Task: Find connections with filter location Brunswick with filter topic #linkedintrainer with filter profile language German with filter current company RedBus with filter school K.Ramakrishnan College of Technology with filter industry Theater Companies with filter service category Translation with filter keywords title President
Action: Mouse moved to (215, 292)
Screenshot: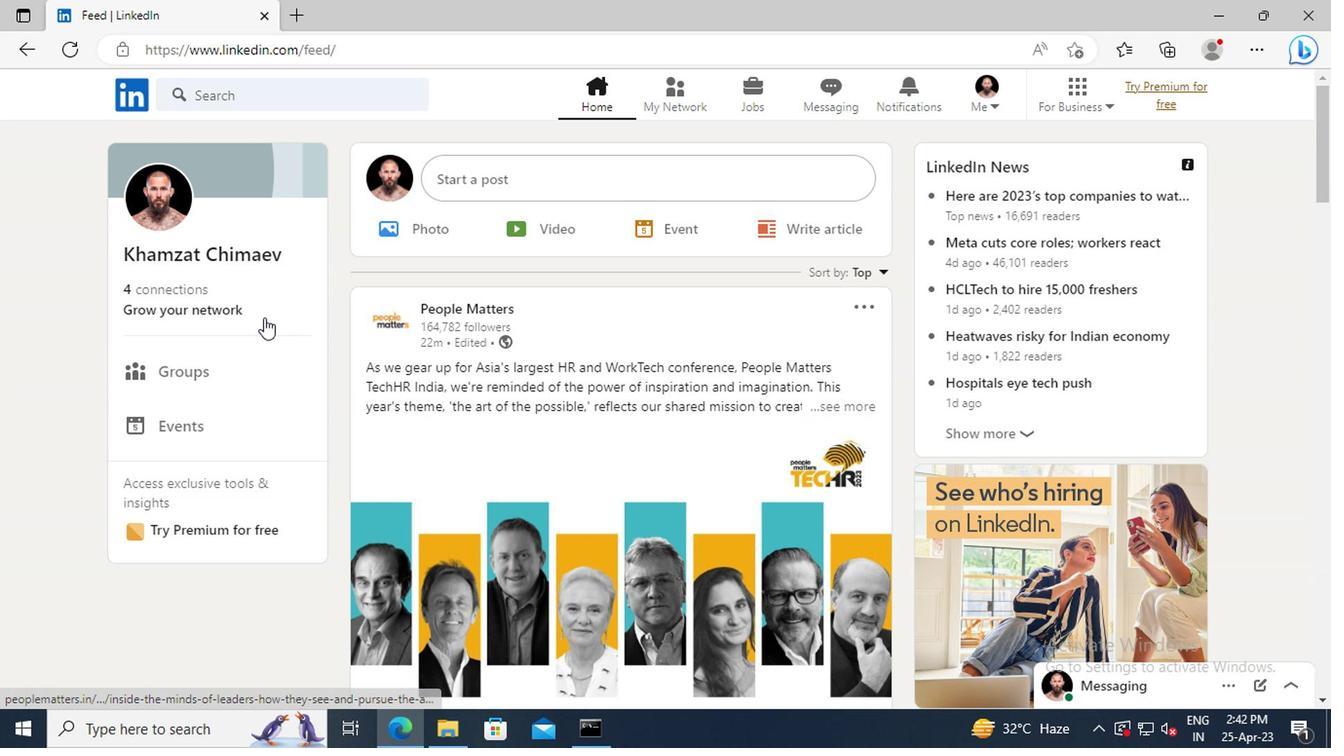 
Action: Mouse pressed left at (215, 292)
Screenshot: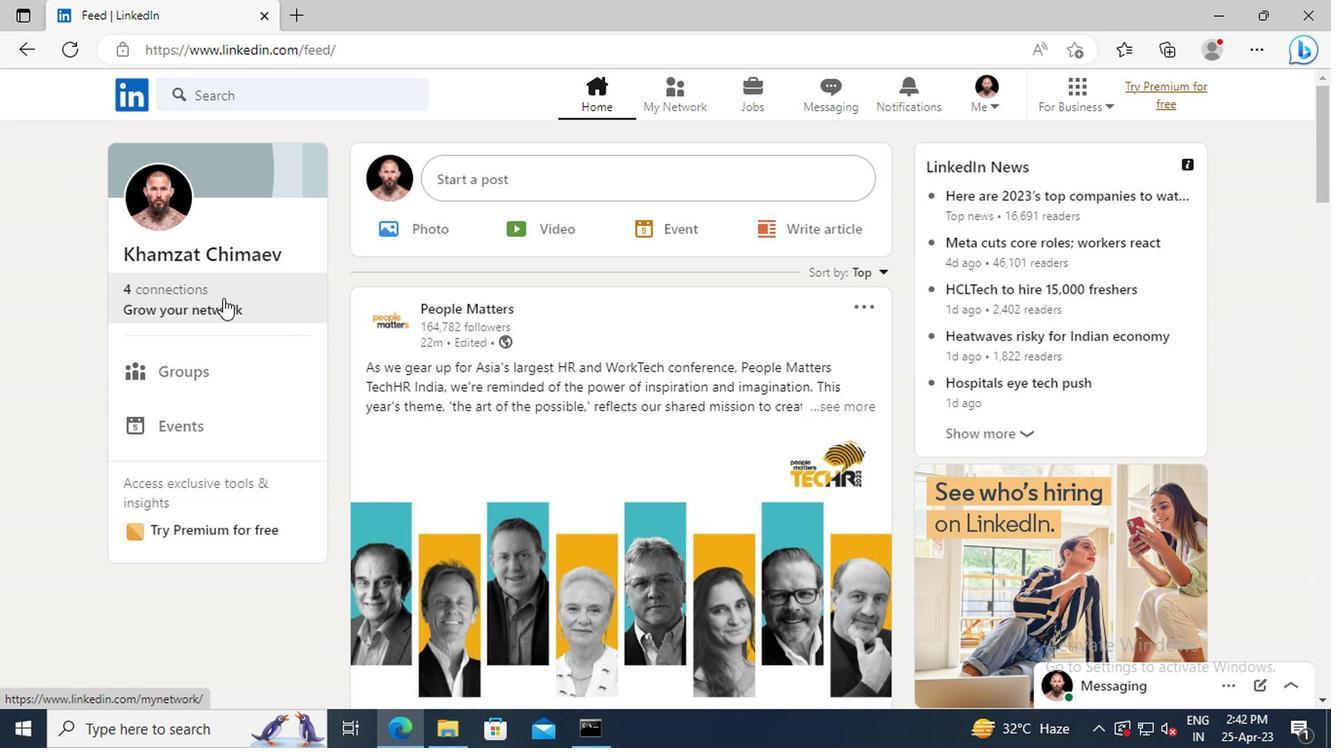 
Action: Mouse moved to (247, 206)
Screenshot: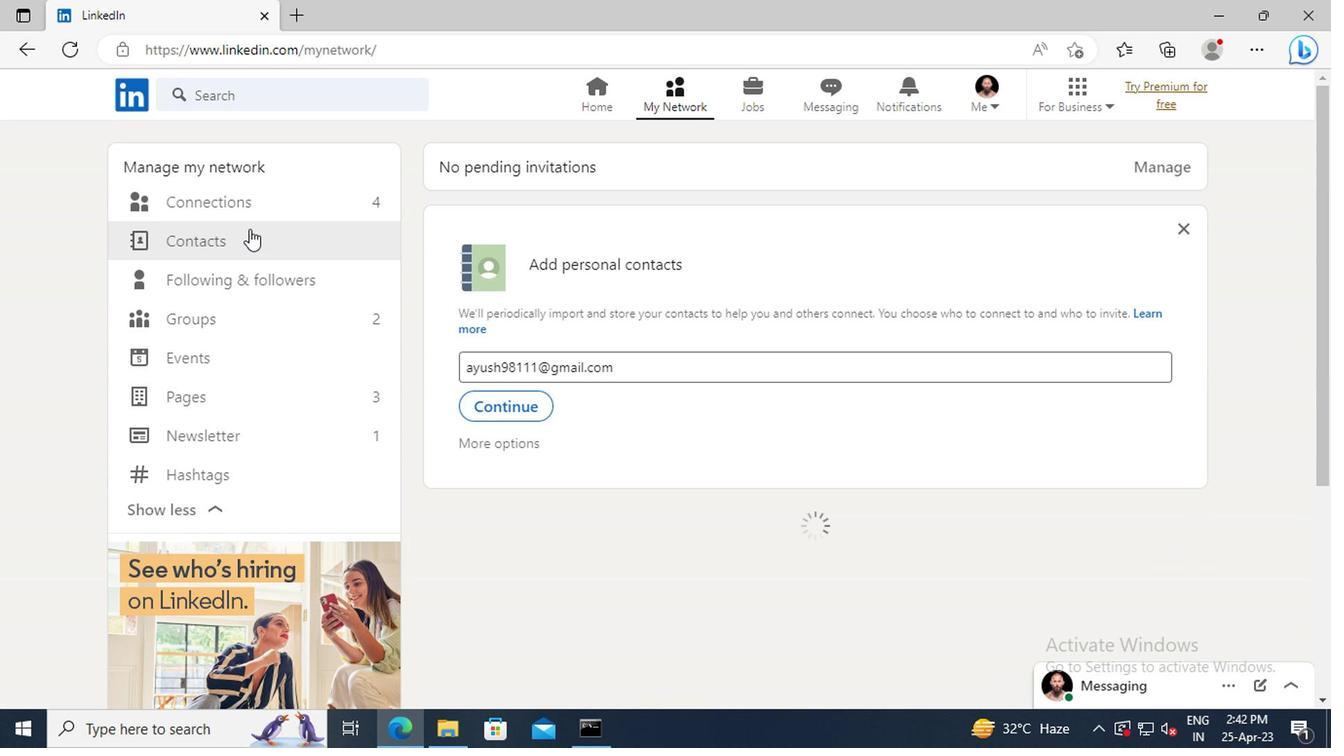 
Action: Mouse pressed left at (247, 206)
Screenshot: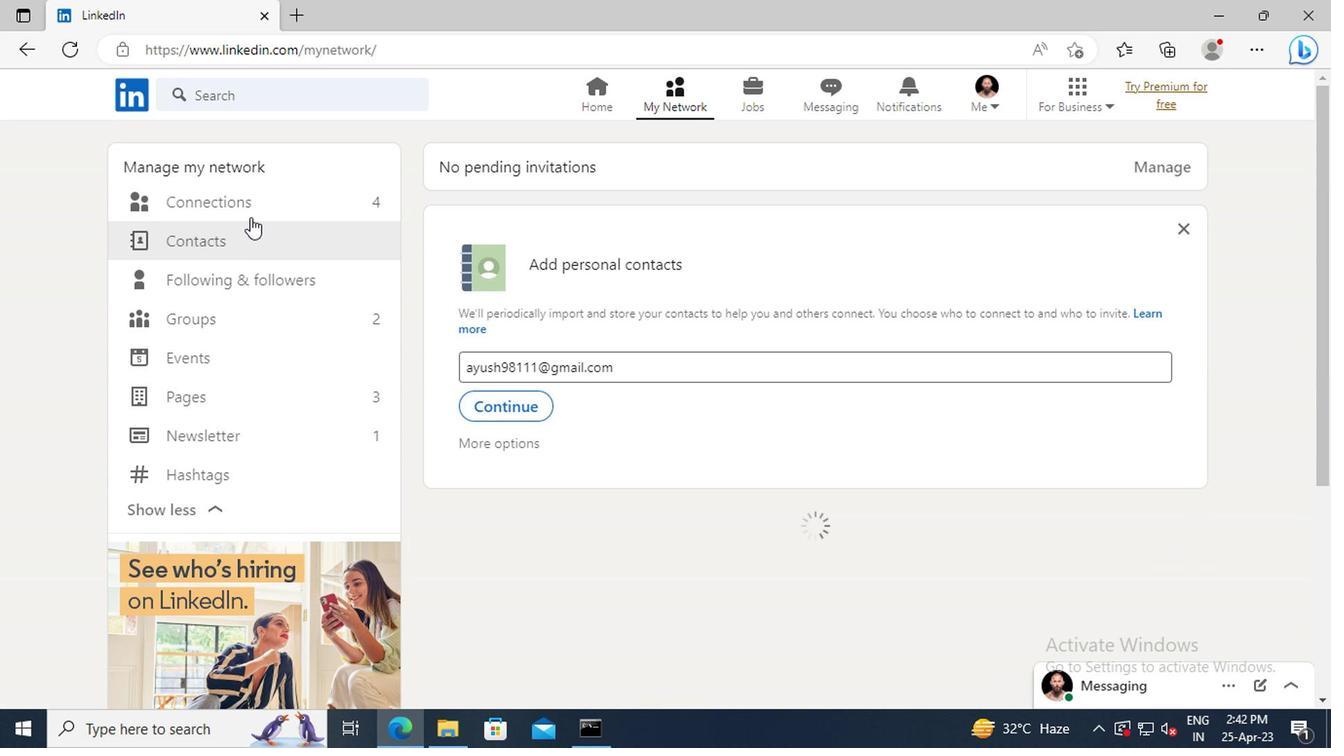 
Action: Mouse moved to (771, 203)
Screenshot: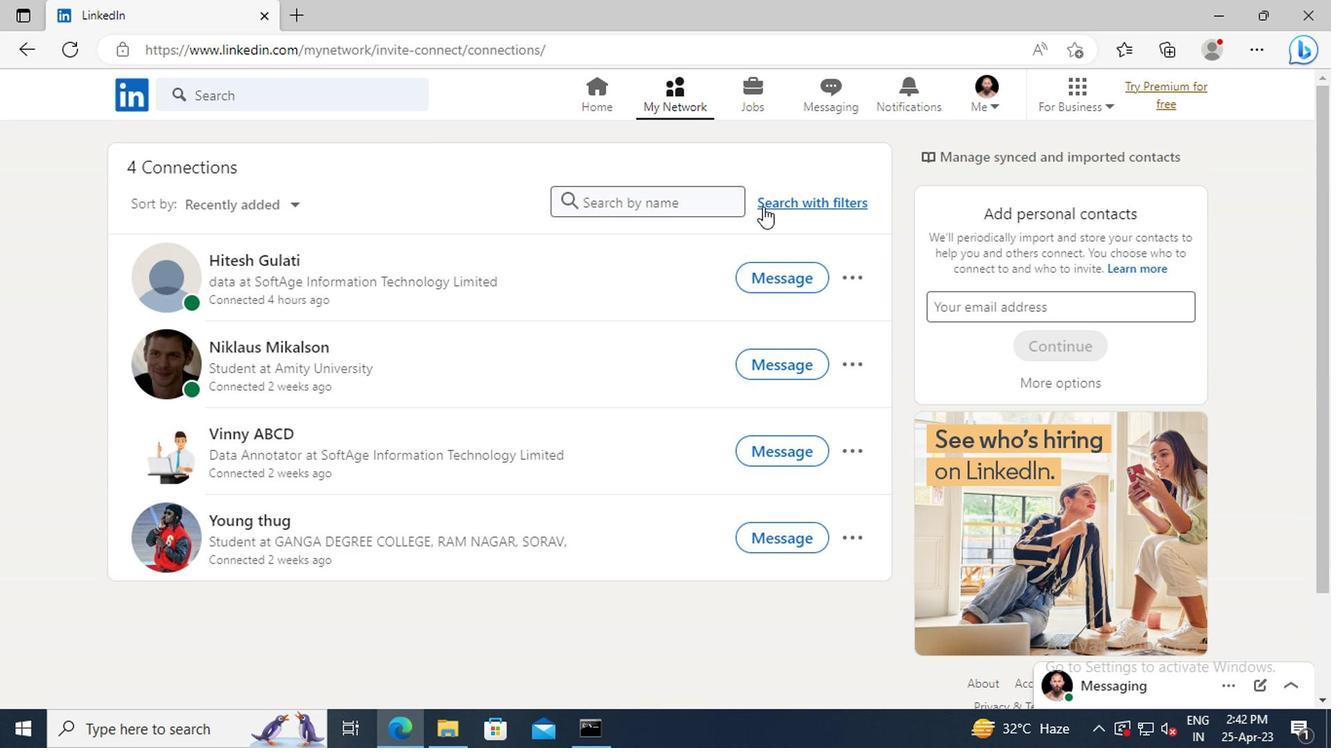 
Action: Mouse pressed left at (771, 203)
Screenshot: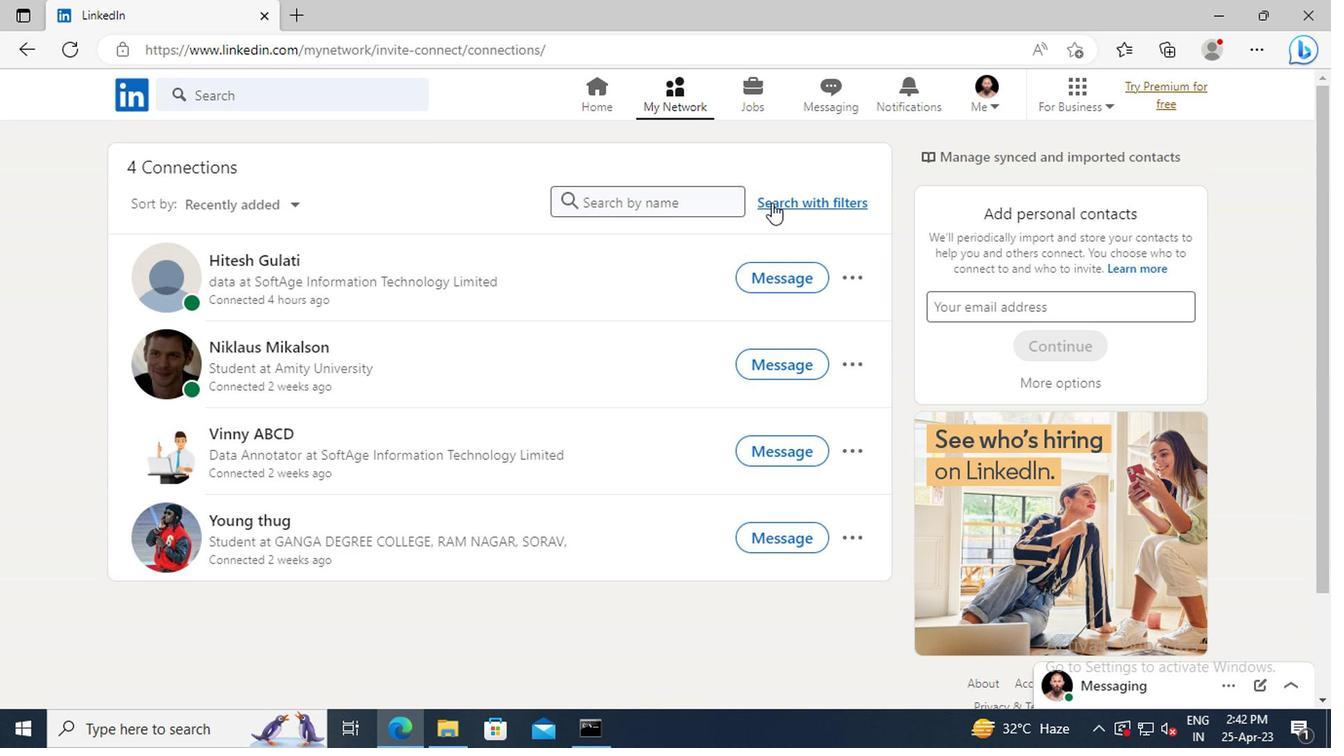 
Action: Mouse moved to (741, 152)
Screenshot: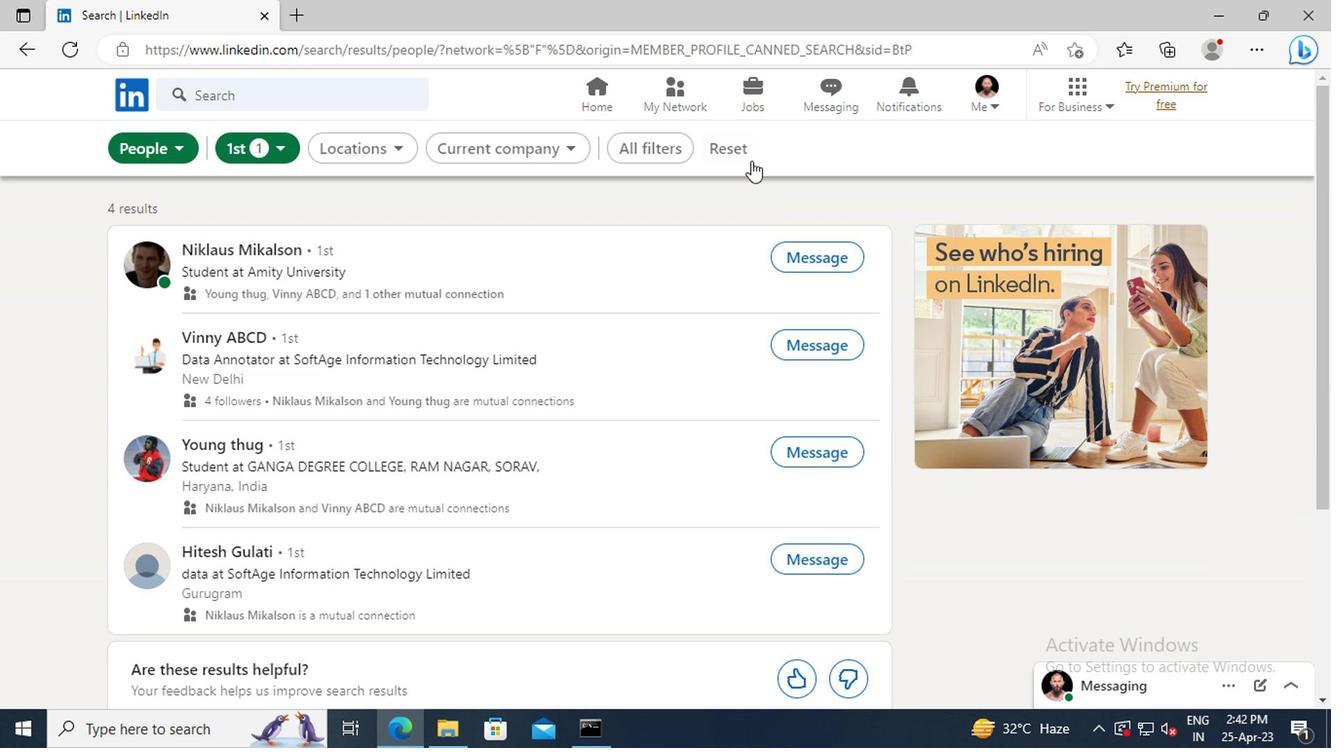 
Action: Mouse pressed left at (741, 152)
Screenshot: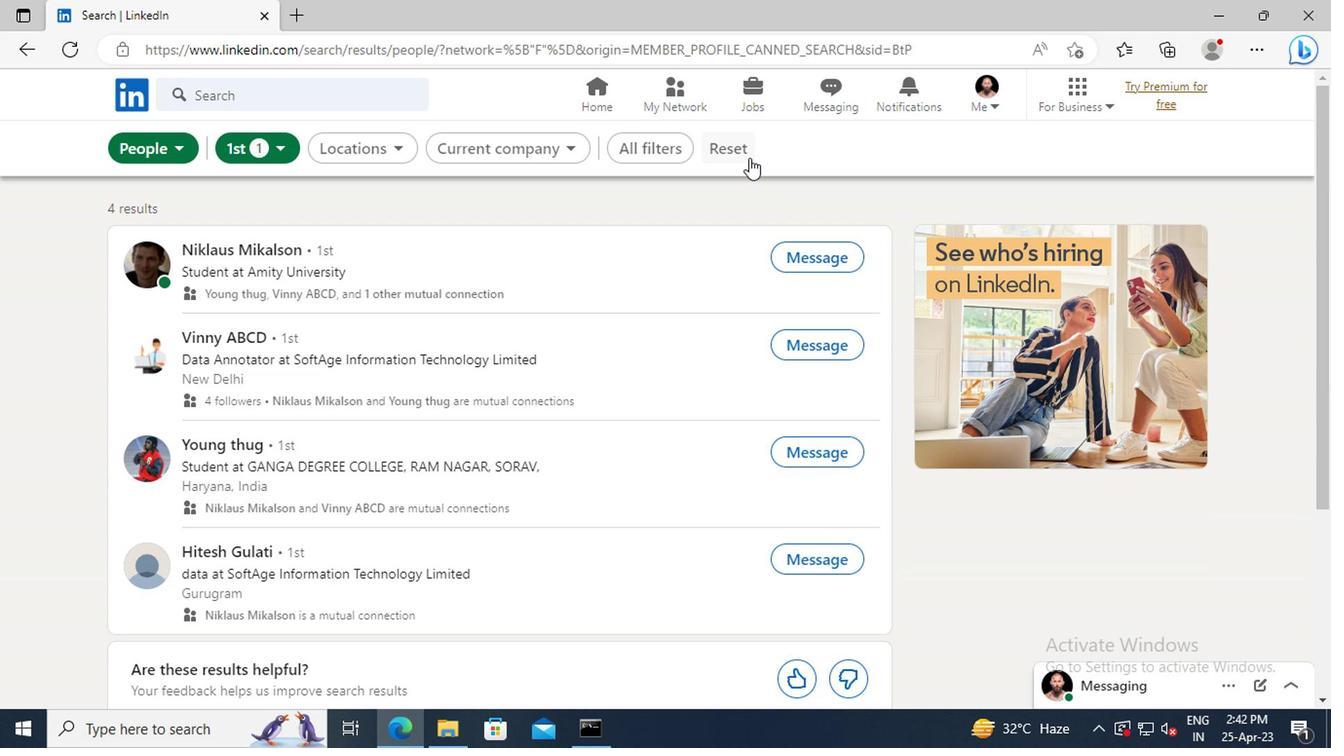 
Action: Mouse moved to (713, 153)
Screenshot: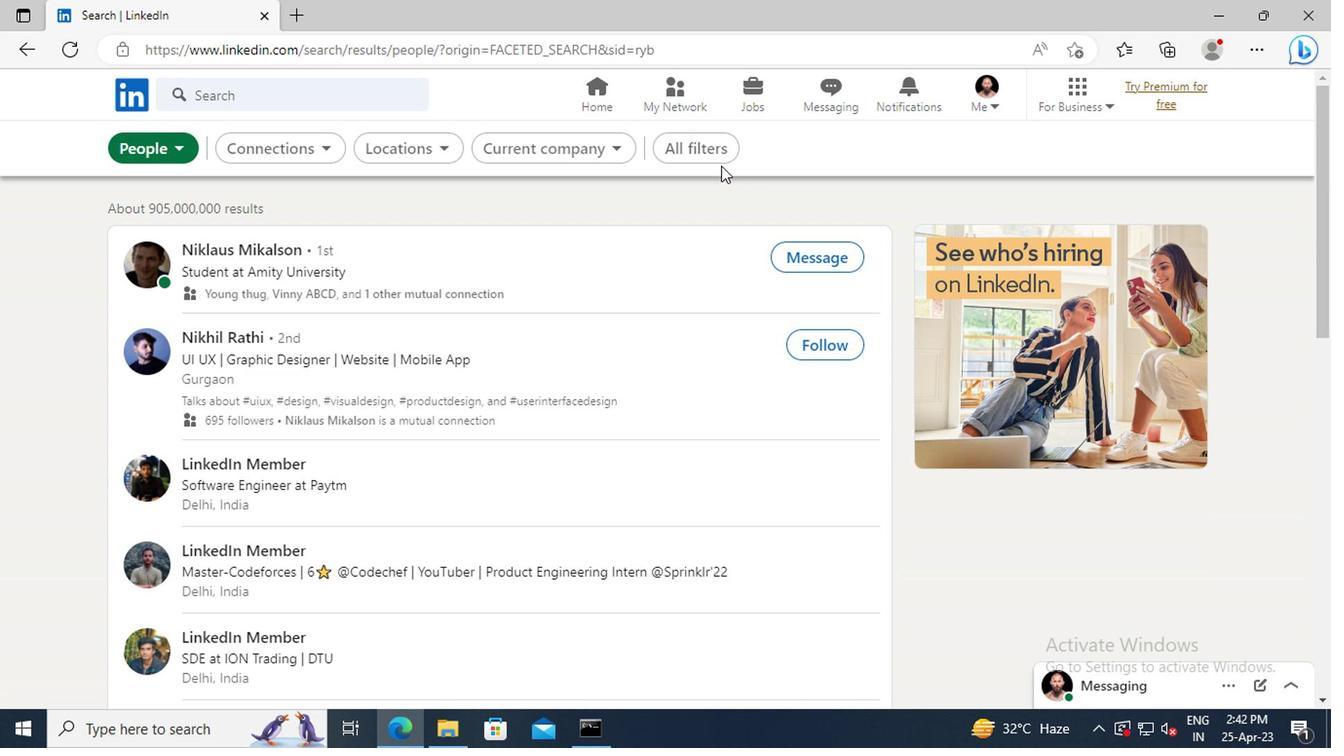 
Action: Mouse pressed left at (713, 153)
Screenshot: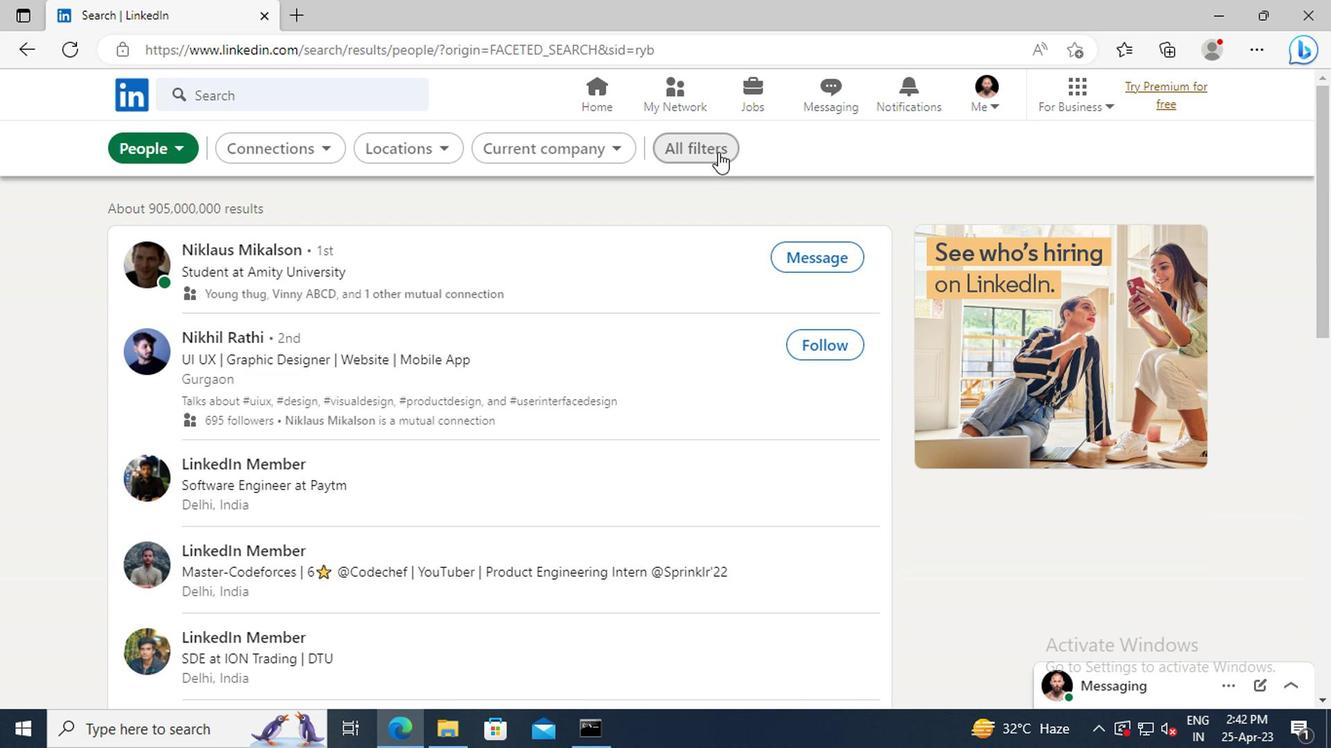 
Action: Mouse moved to (1091, 398)
Screenshot: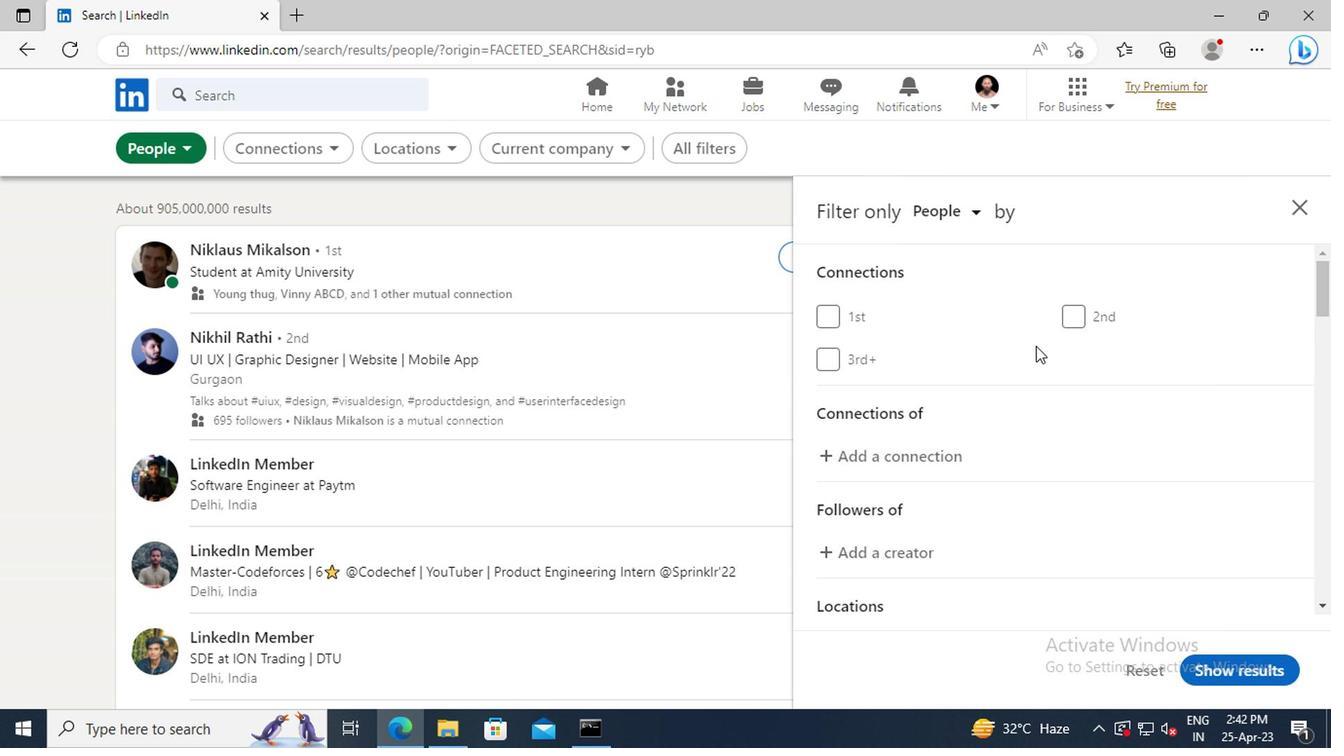 
Action: Mouse scrolled (1091, 397) with delta (0, 0)
Screenshot: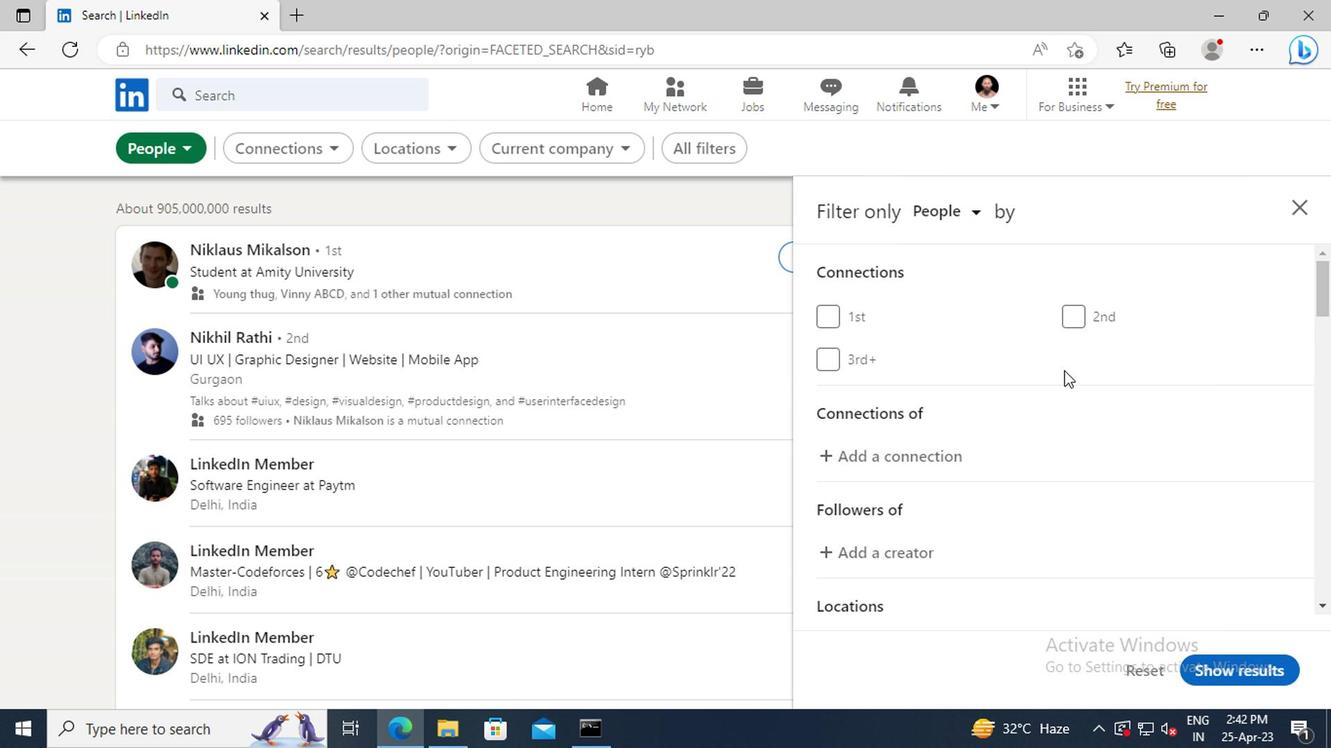 
Action: Mouse scrolled (1091, 397) with delta (0, 0)
Screenshot: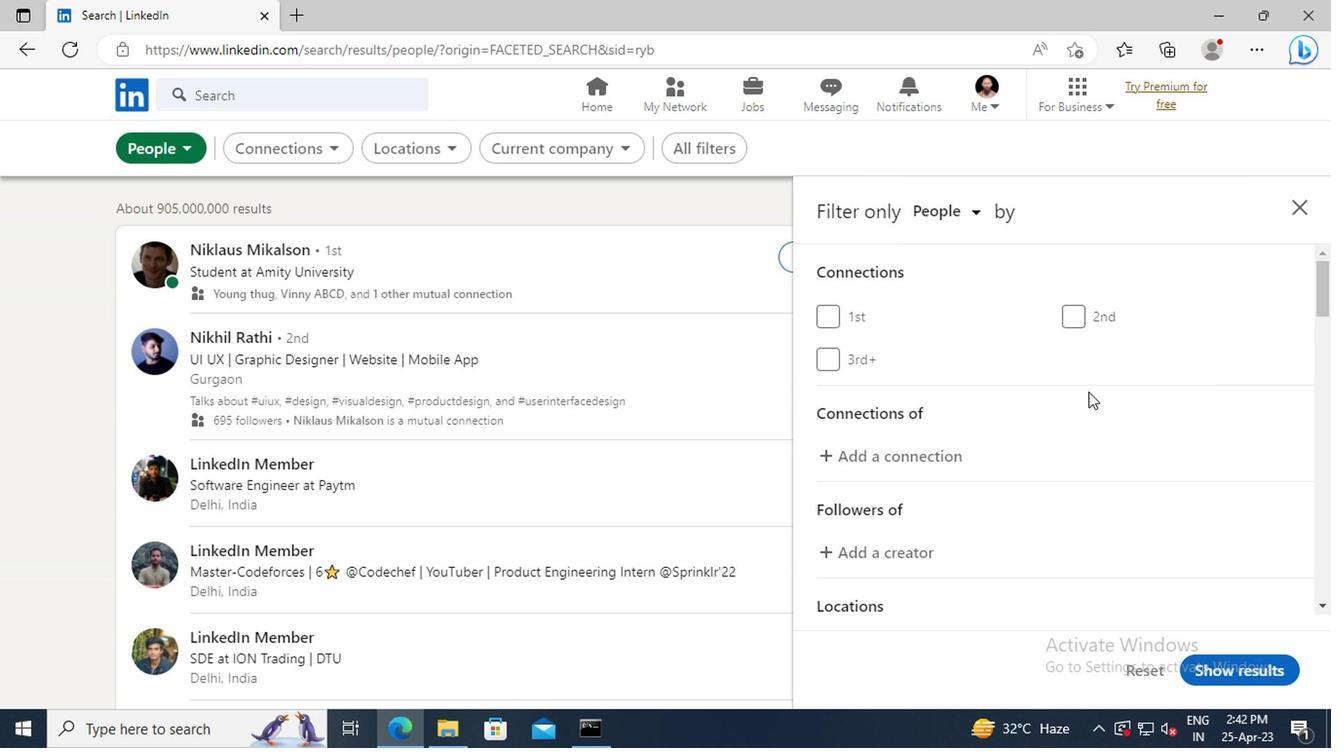 
Action: Mouse scrolled (1091, 397) with delta (0, 0)
Screenshot: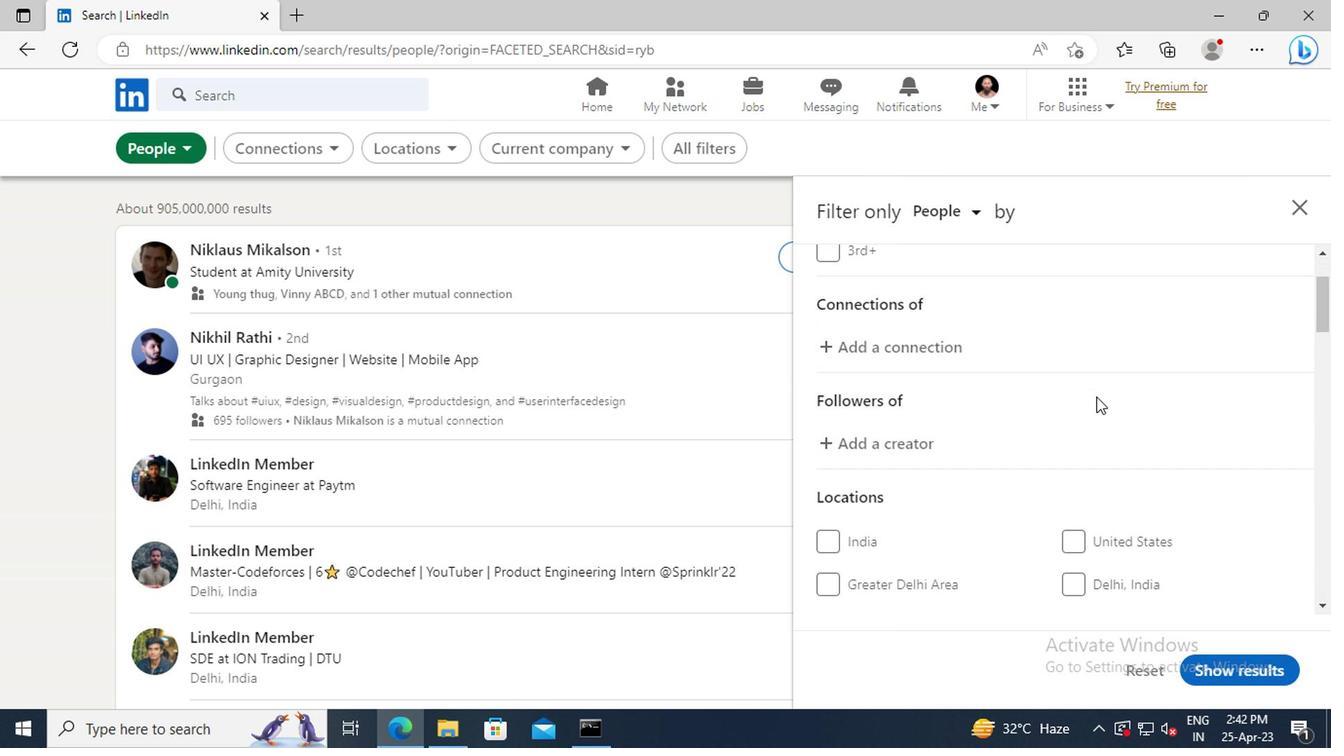
Action: Mouse moved to (1093, 401)
Screenshot: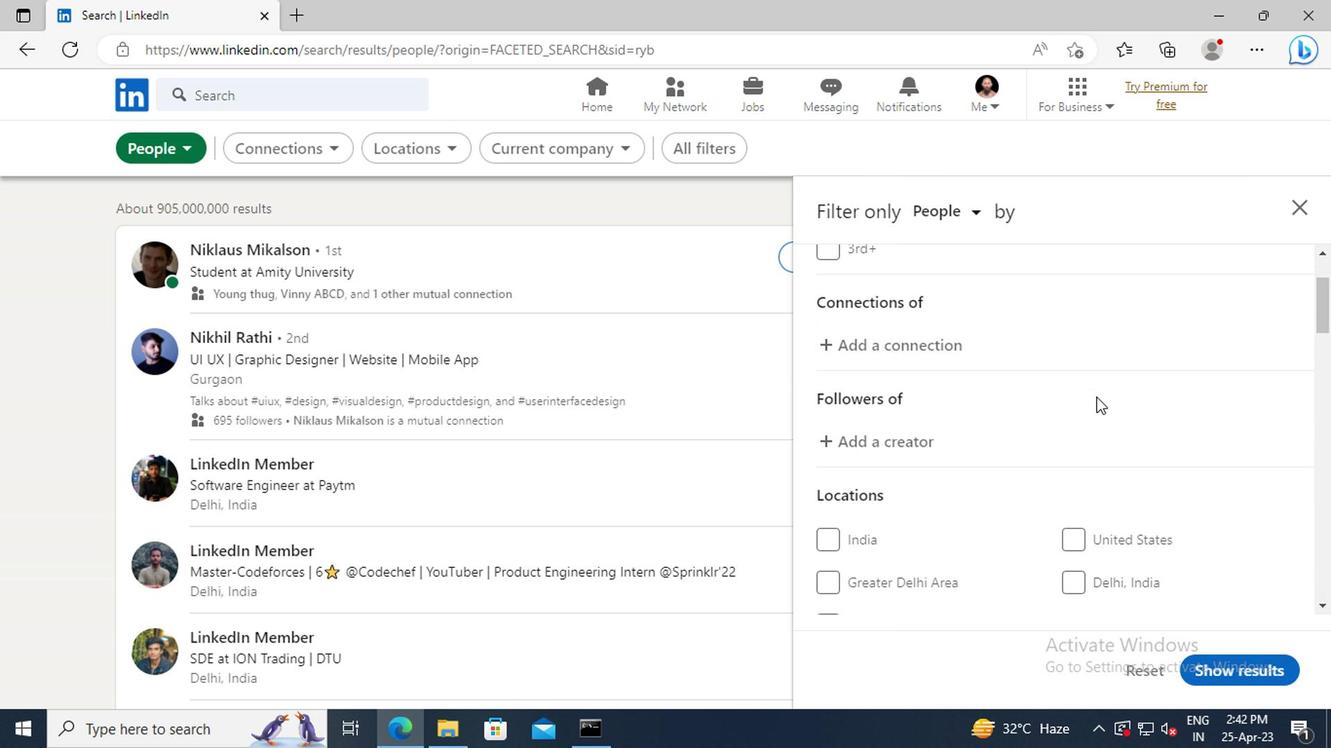 
Action: Mouse scrolled (1093, 400) with delta (0, -1)
Screenshot: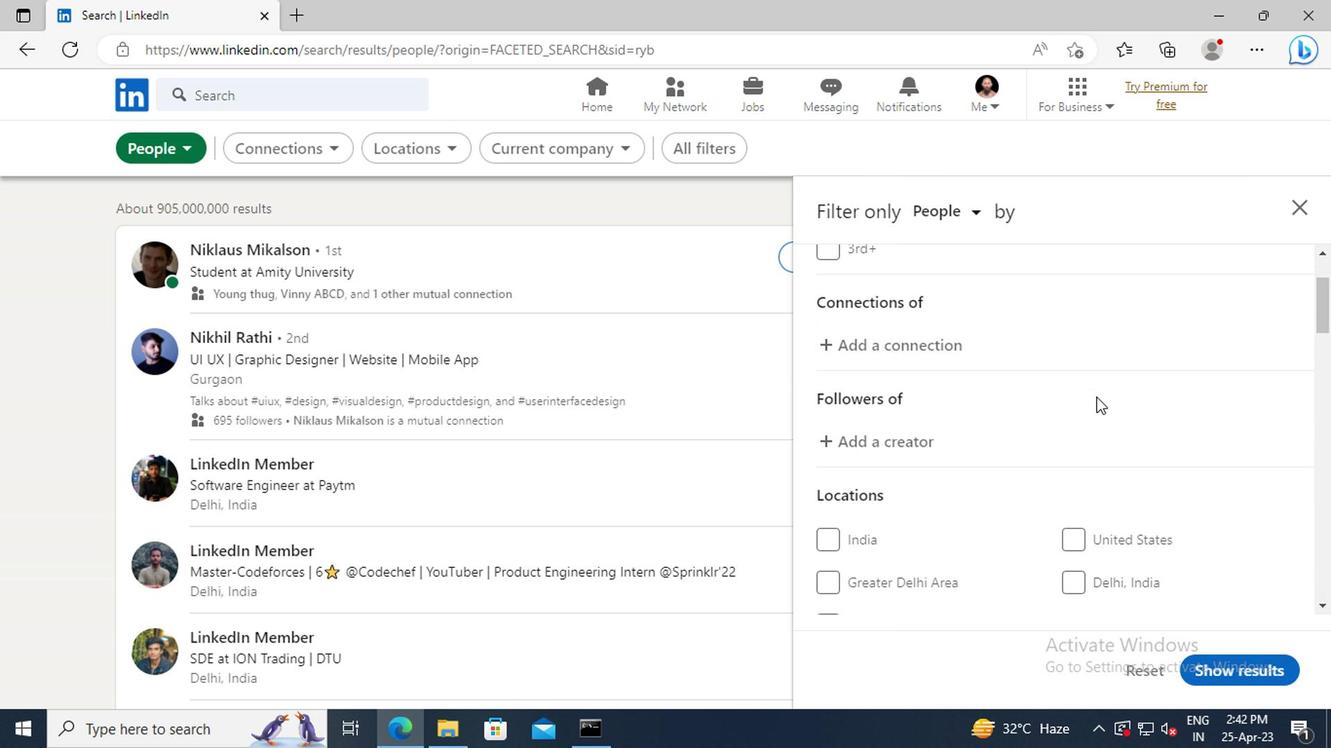 
Action: Mouse moved to (1094, 404)
Screenshot: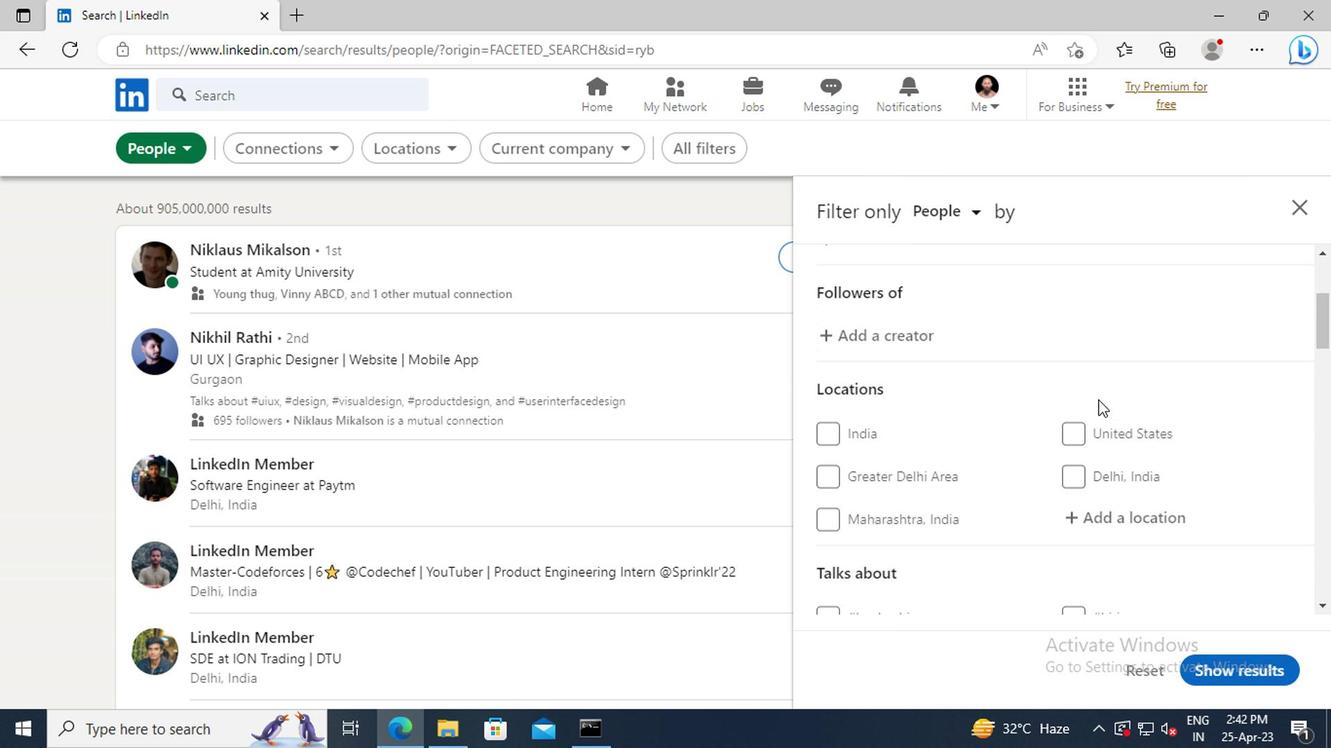 
Action: Mouse scrolled (1094, 404) with delta (0, 0)
Screenshot: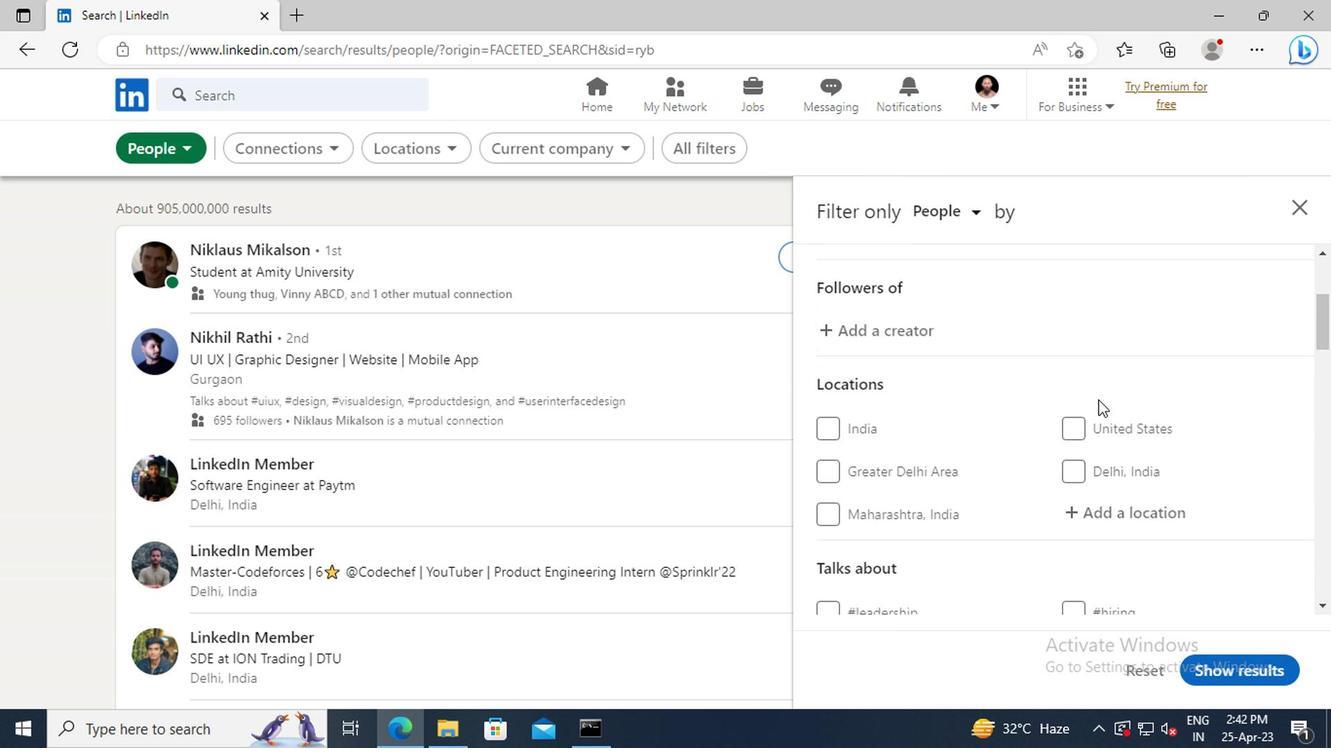 
Action: Mouse scrolled (1094, 404) with delta (0, 0)
Screenshot: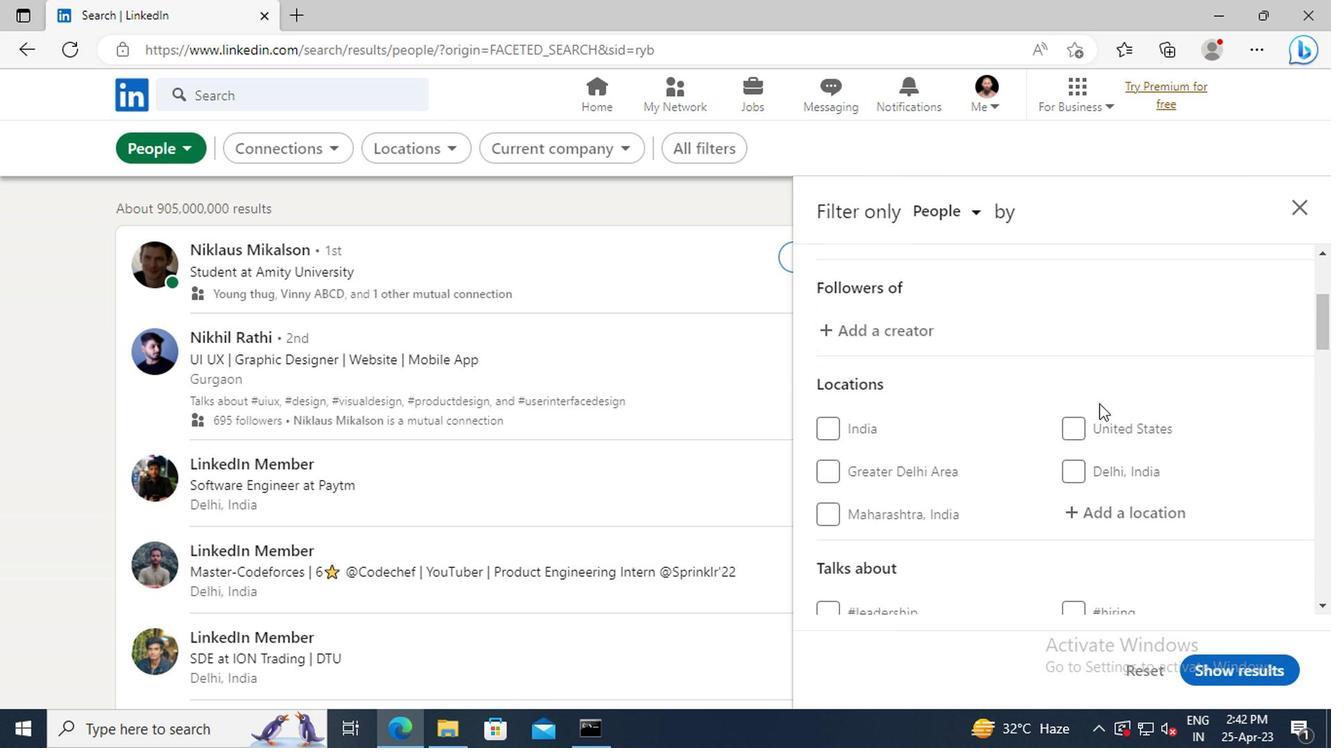 
Action: Mouse moved to (1120, 400)
Screenshot: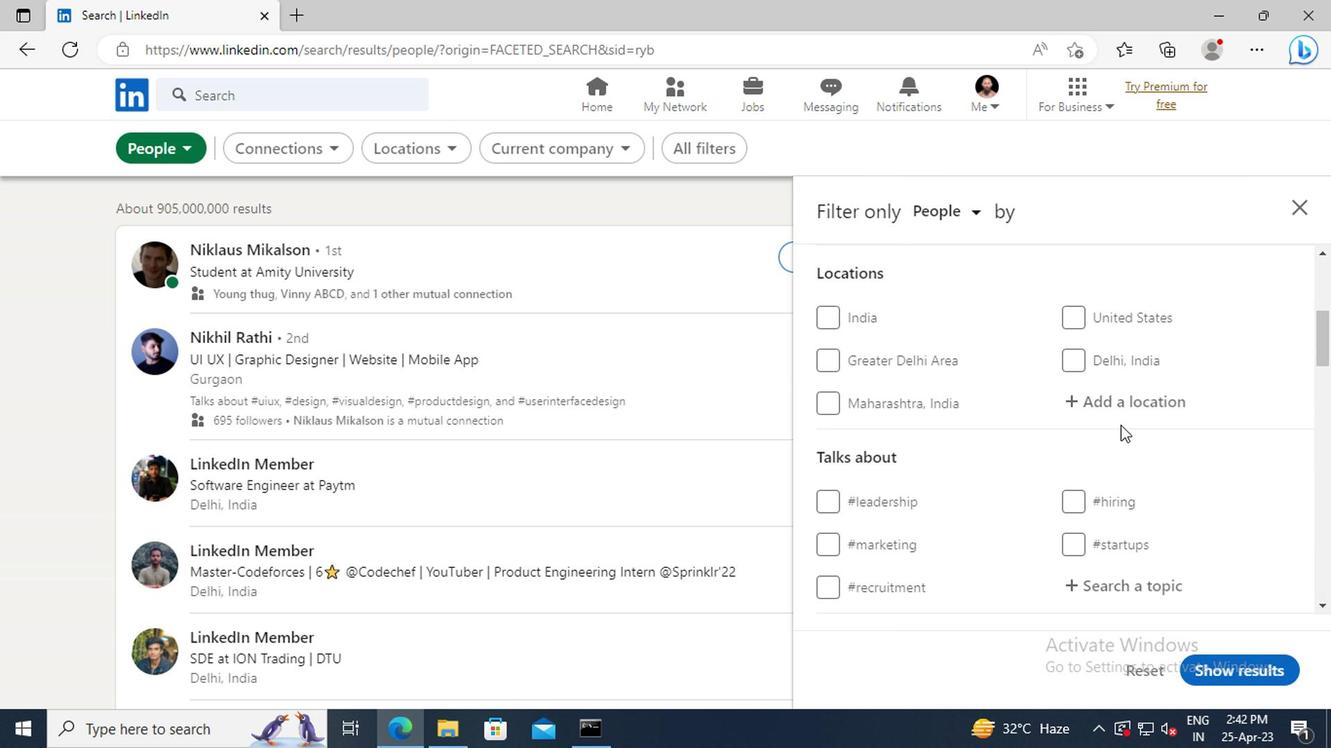 
Action: Mouse pressed left at (1120, 400)
Screenshot: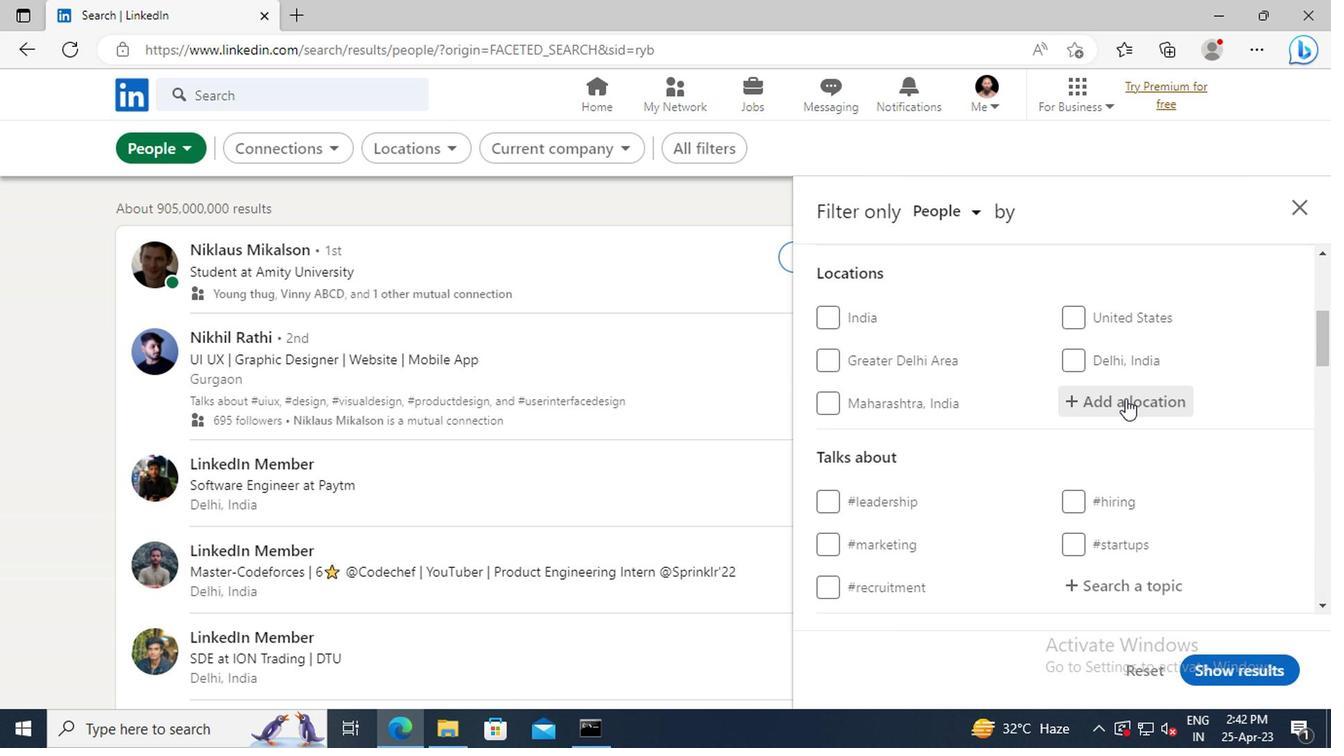 
Action: Key pressed <Key.shift>BRUNSWICK
Screenshot: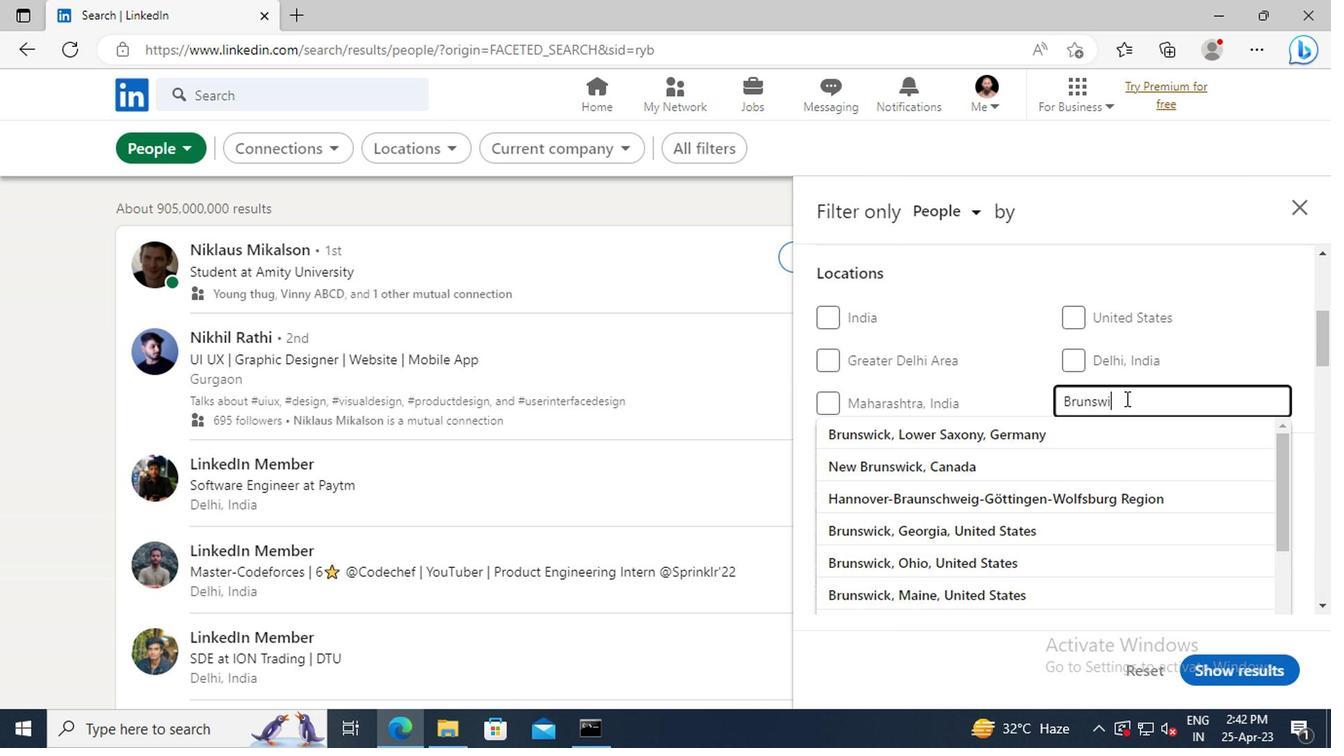 
Action: Mouse moved to (1095, 434)
Screenshot: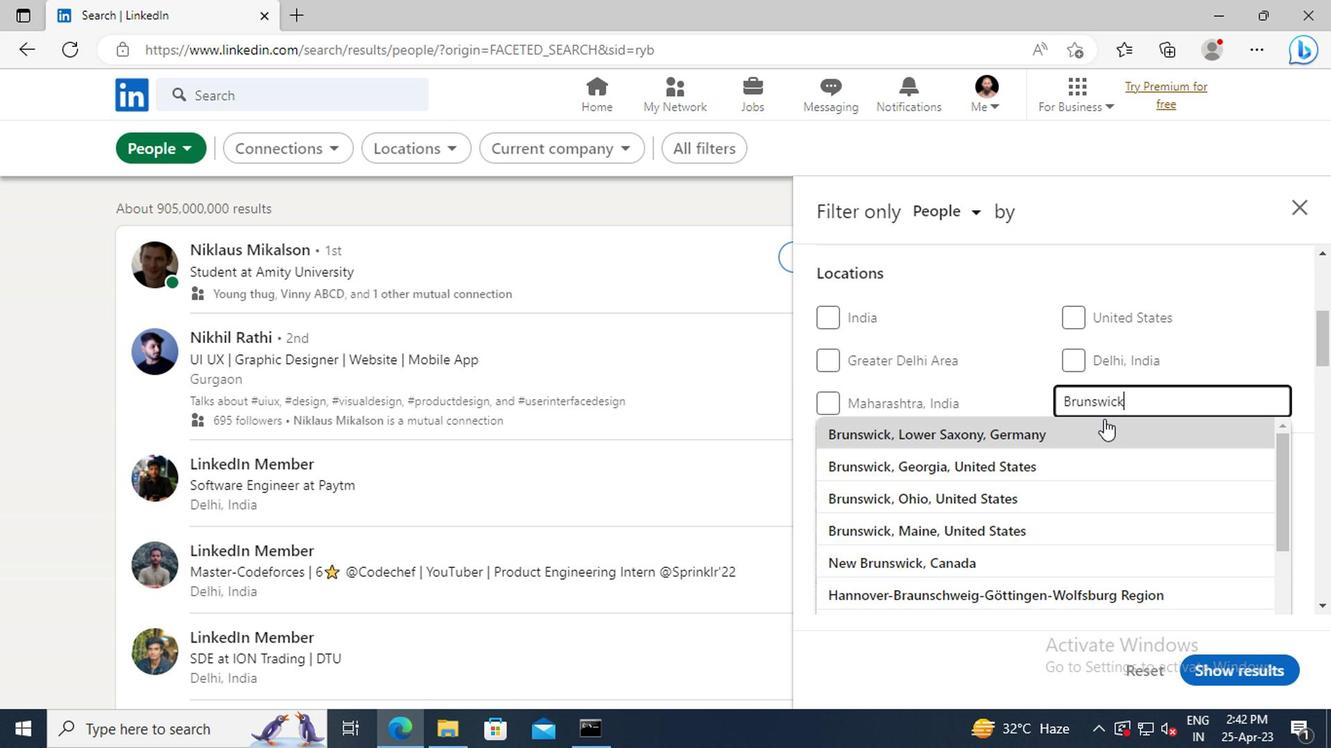 
Action: Mouse pressed left at (1095, 434)
Screenshot: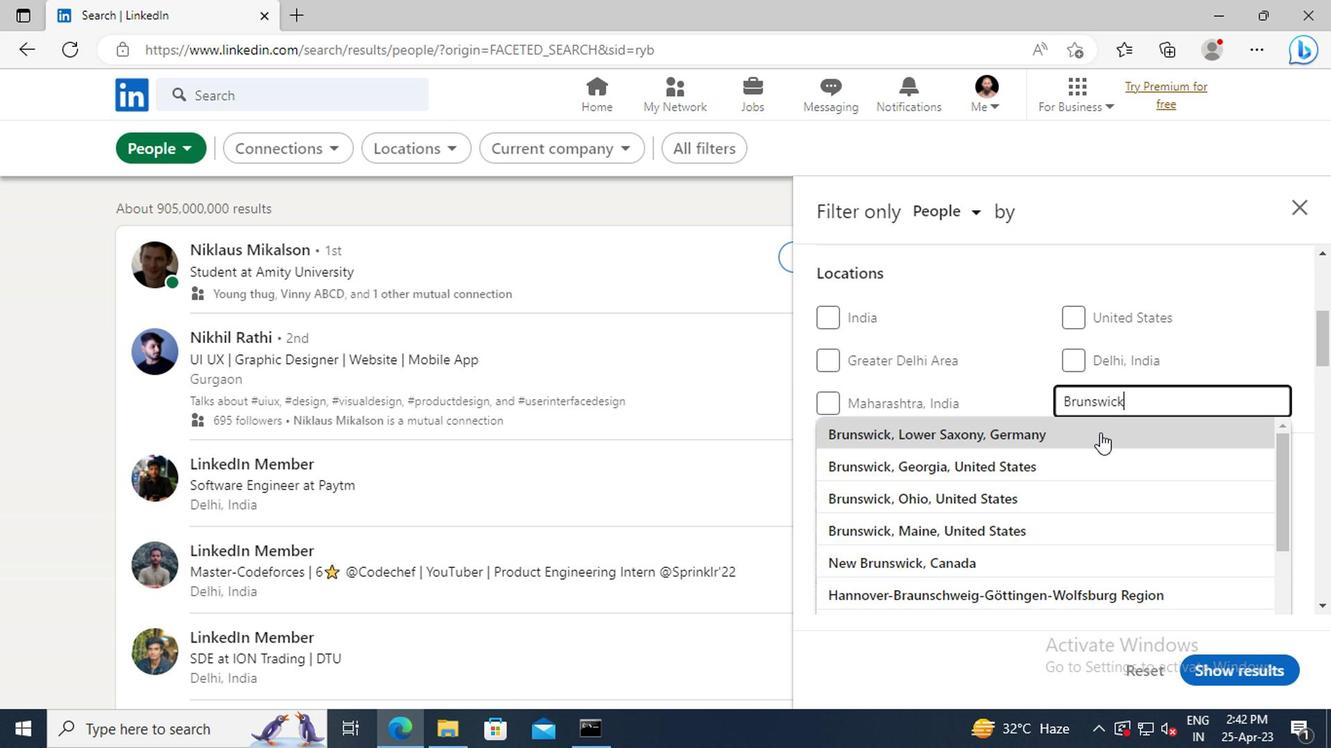 
Action: Mouse moved to (1108, 409)
Screenshot: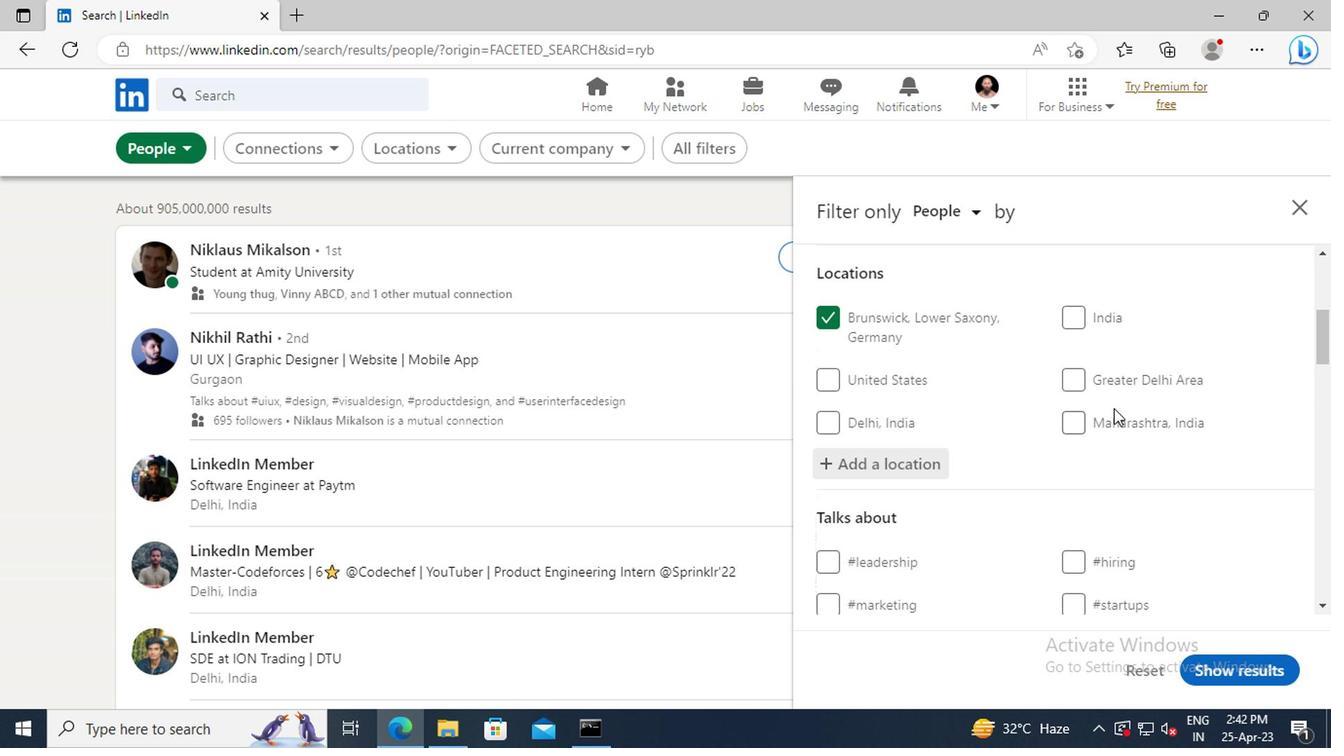 
Action: Mouse scrolled (1108, 409) with delta (0, 0)
Screenshot: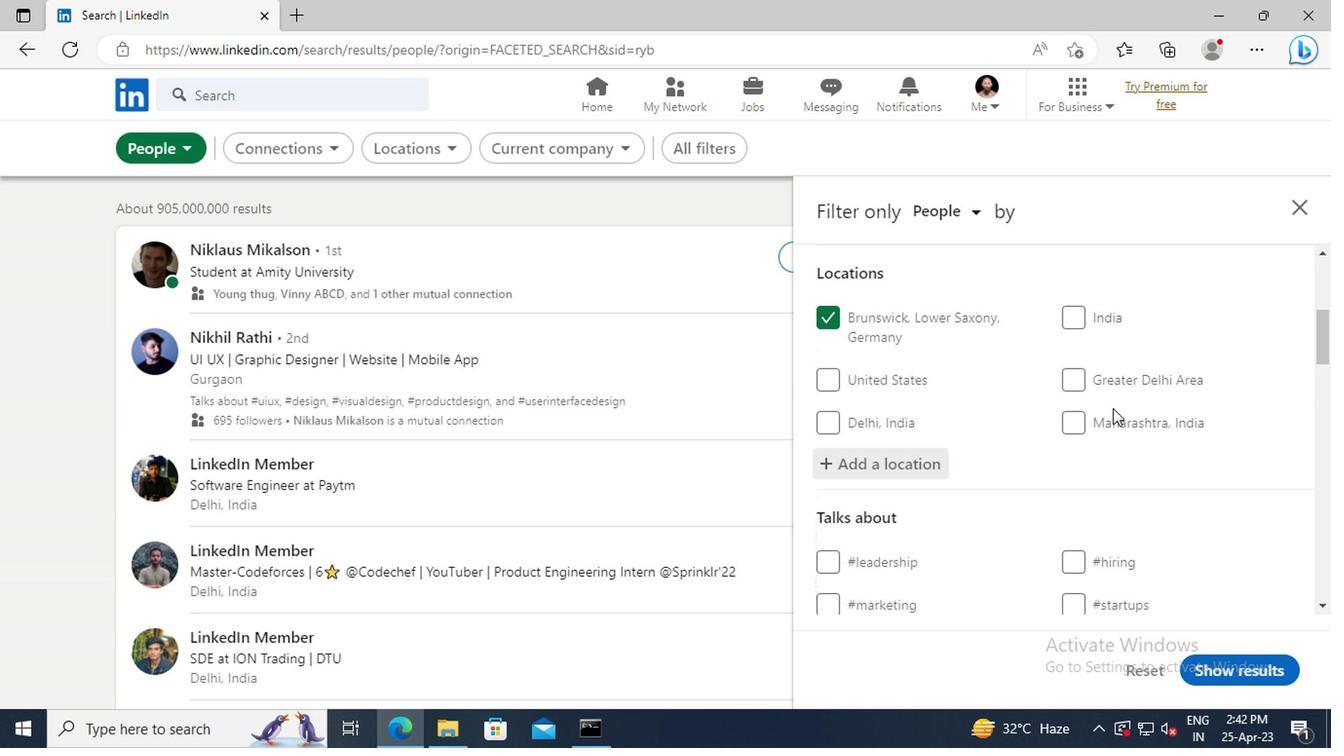 
Action: Mouse scrolled (1108, 409) with delta (0, 0)
Screenshot: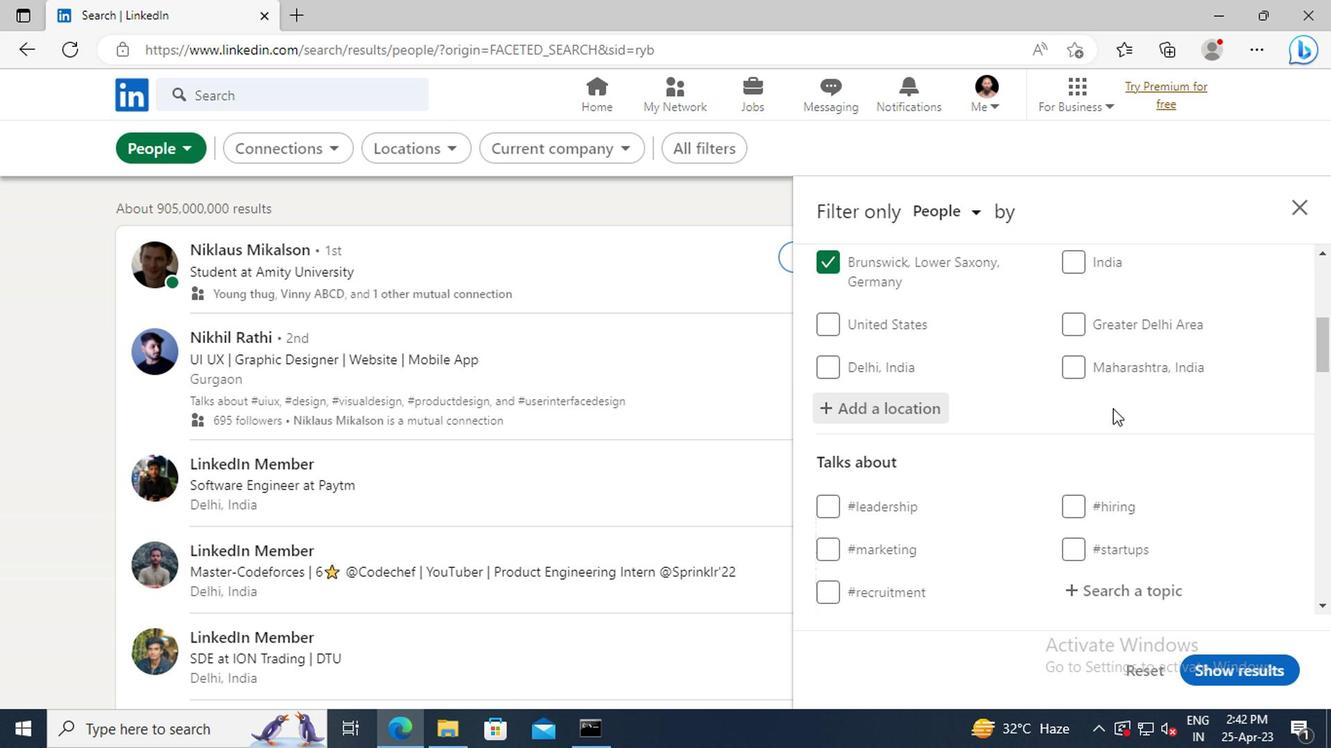 
Action: Mouse scrolled (1108, 409) with delta (0, 0)
Screenshot: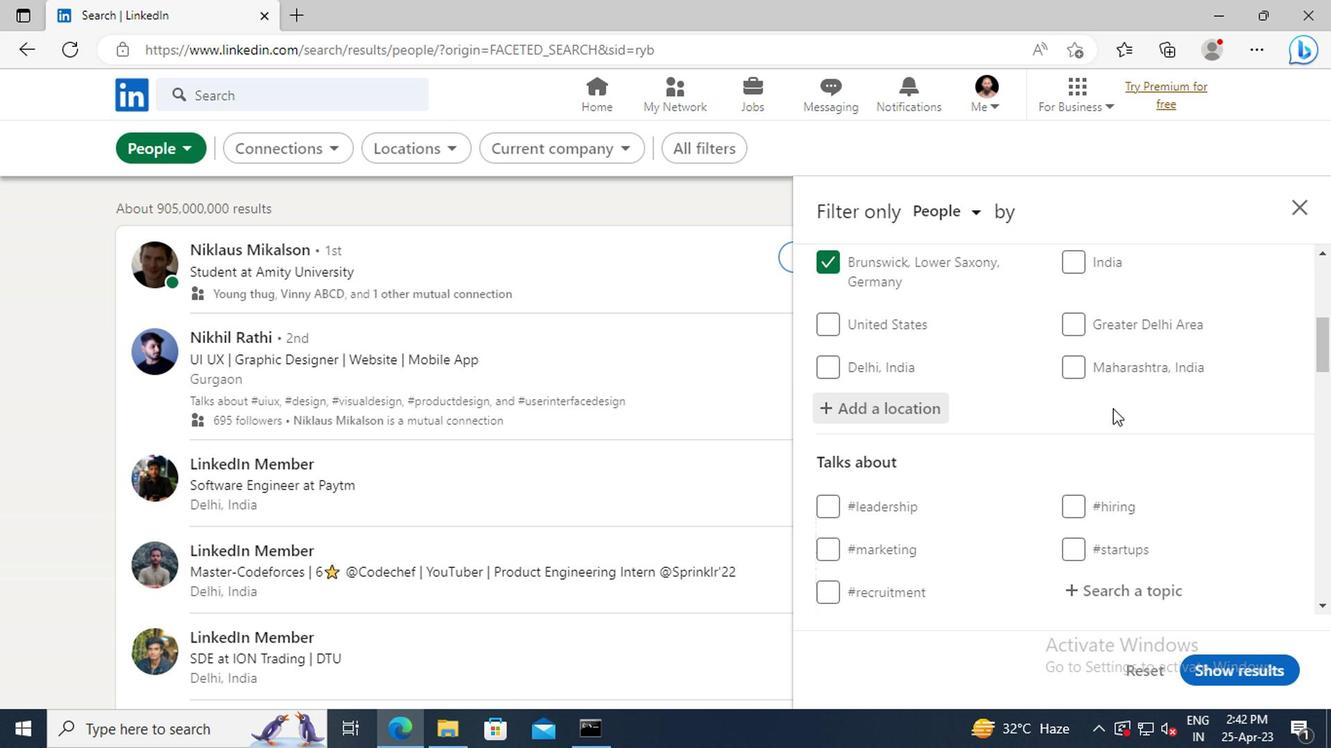 
Action: Mouse scrolled (1108, 409) with delta (0, 0)
Screenshot: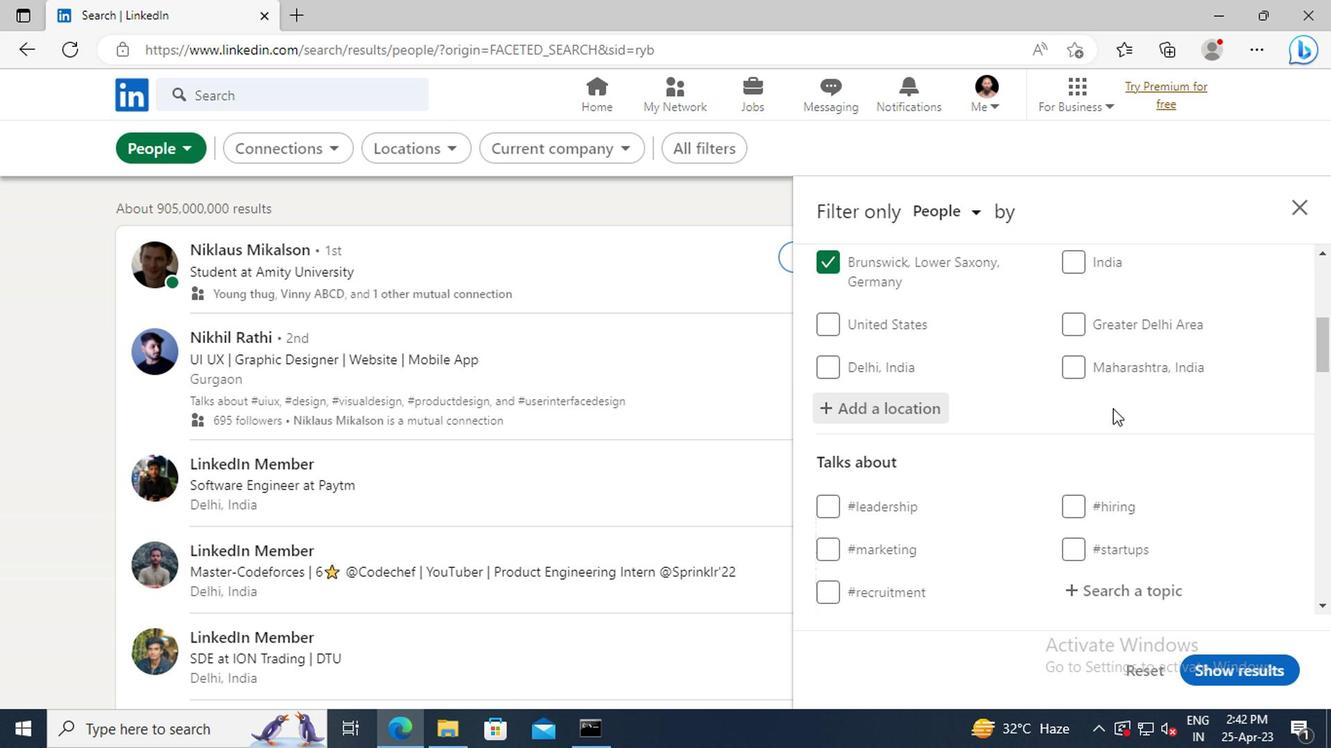 
Action: Mouse scrolled (1108, 409) with delta (0, 0)
Screenshot: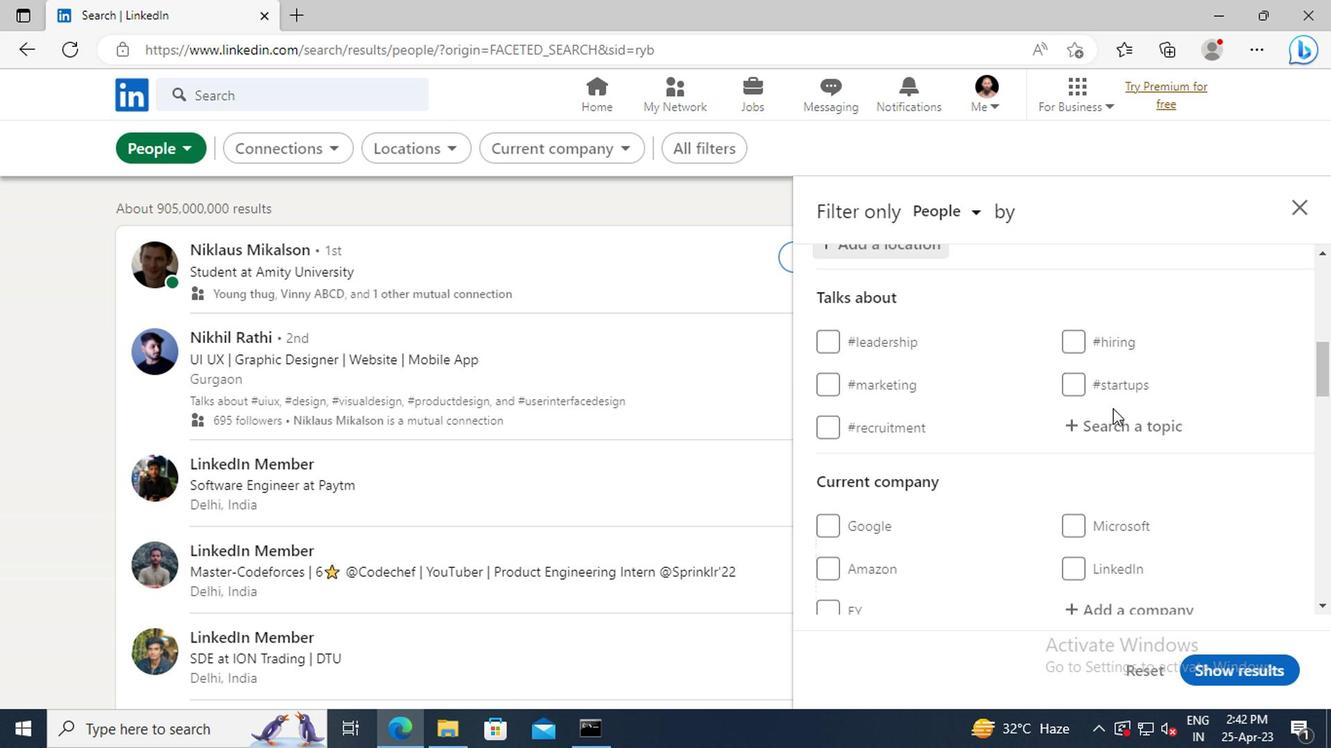 
Action: Mouse moved to (1115, 375)
Screenshot: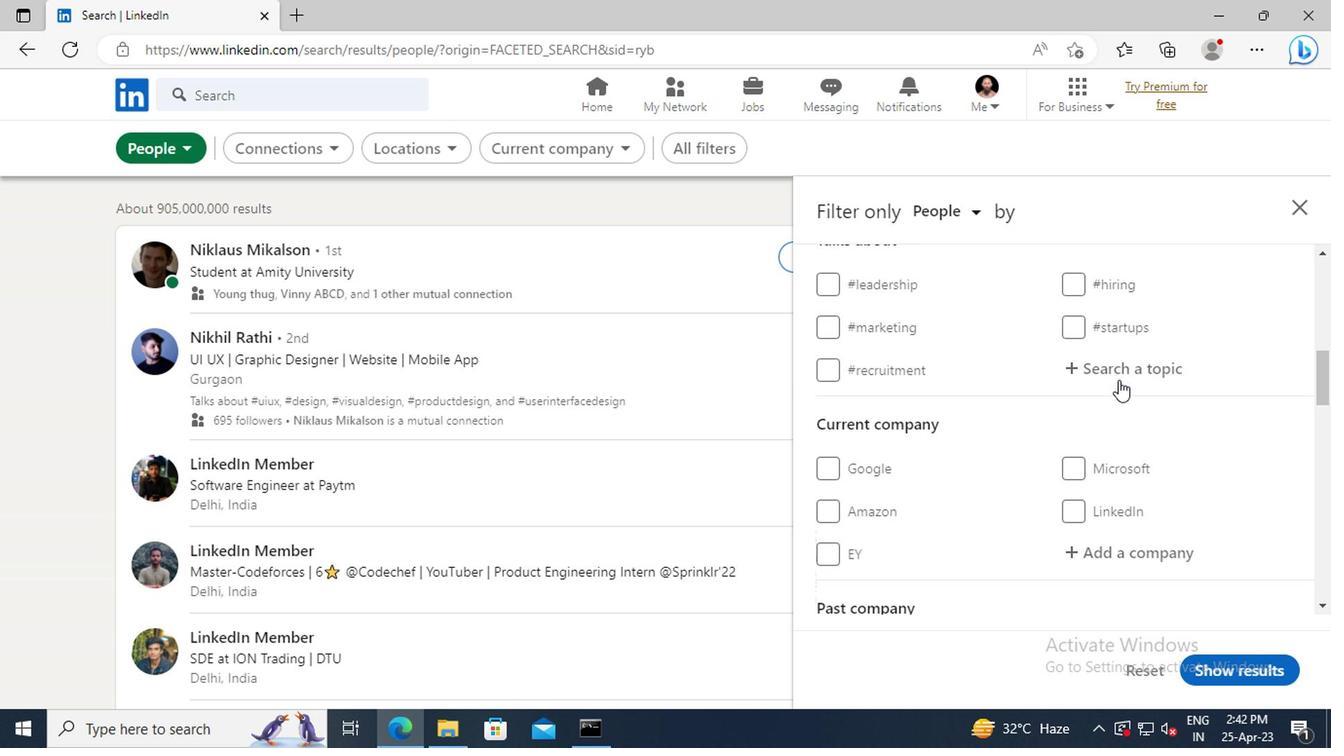 
Action: Mouse pressed left at (1115, 375)
Screenshot: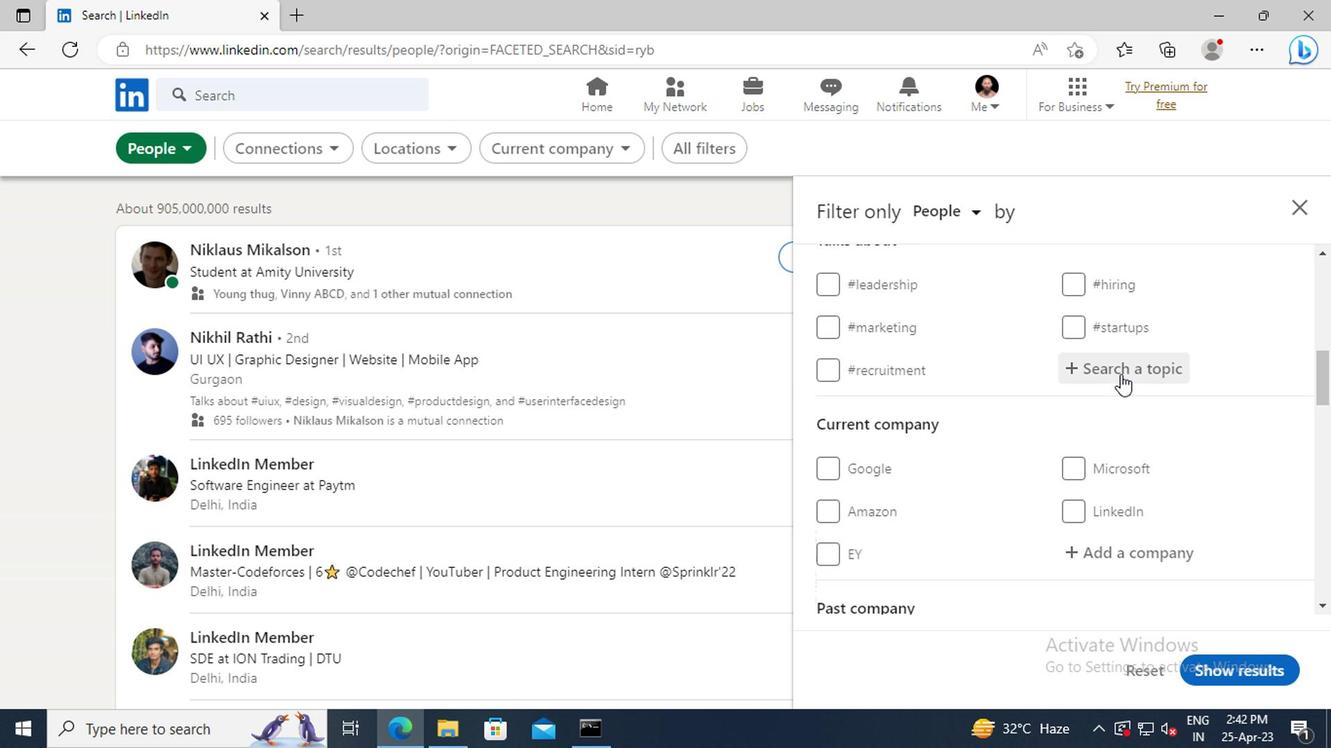 
Action: Mouse moved to (1101, 366)
Screenshot: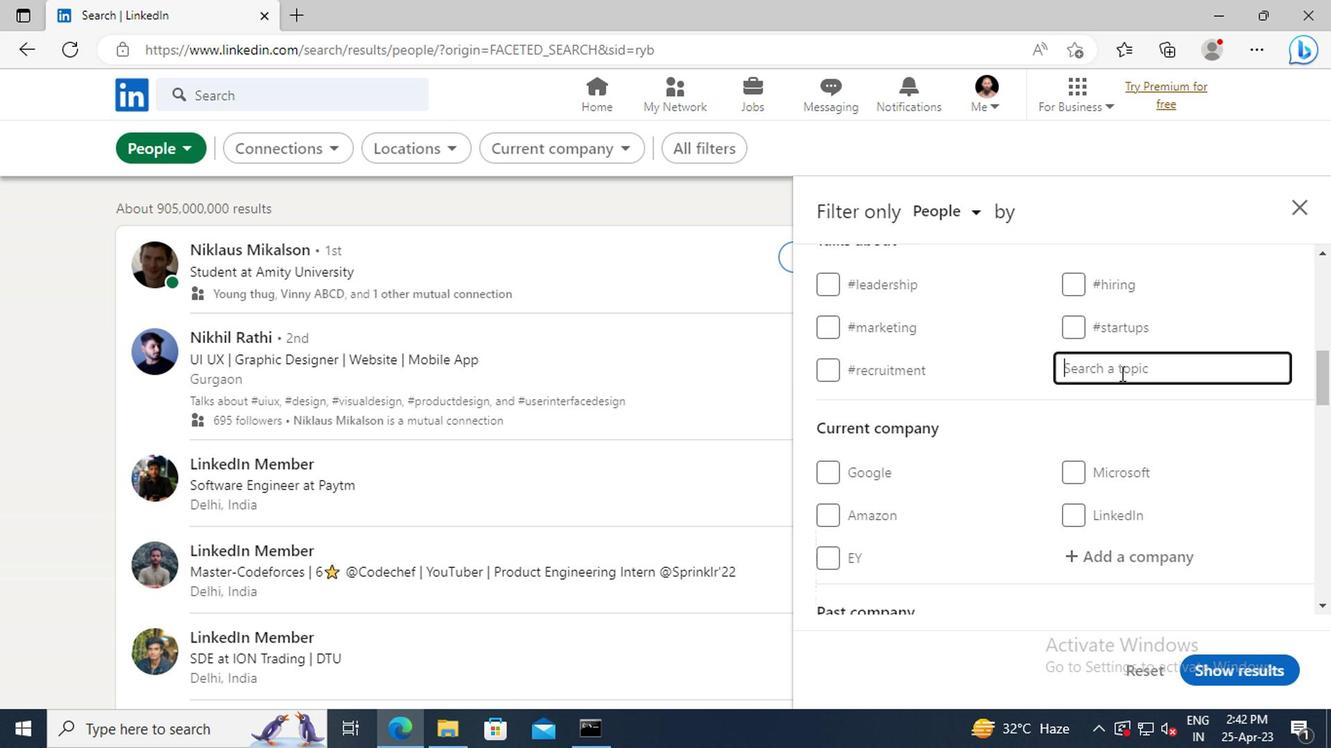 
Action: Key pressed <Key.shift>#LINKEDINTRAINER
Screenshot: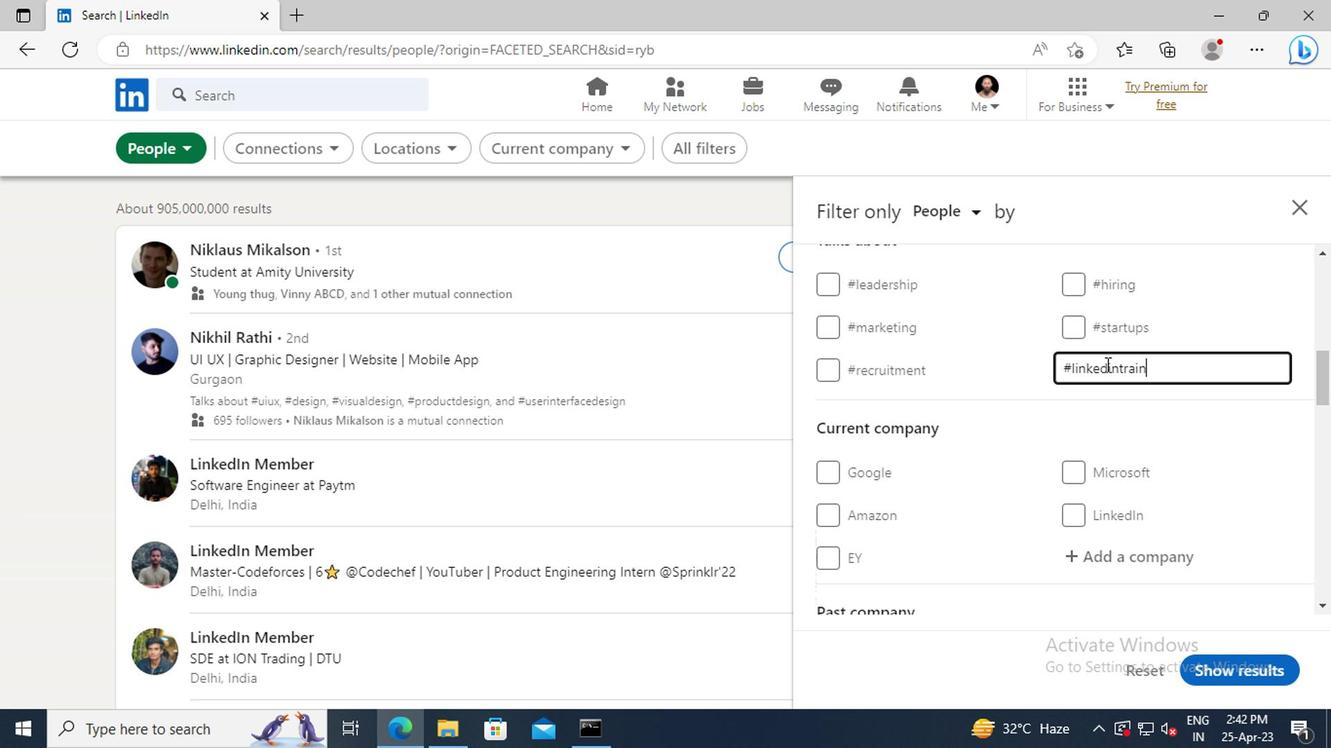 
Action: Mouse scrolled (1101, 365) with delta (0, 0)
Screenshot: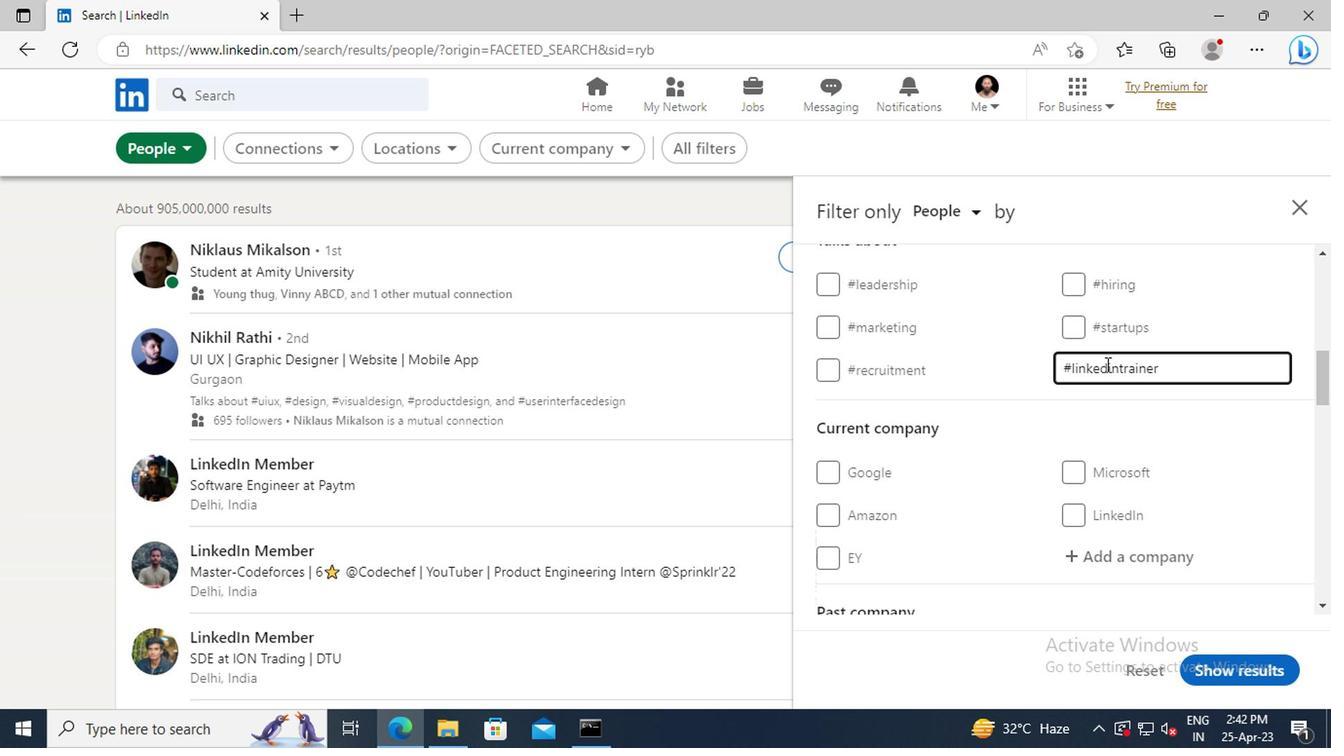 
Action: Mouse scrolled (1101, 365) with delta (0, 0)
Screenshot: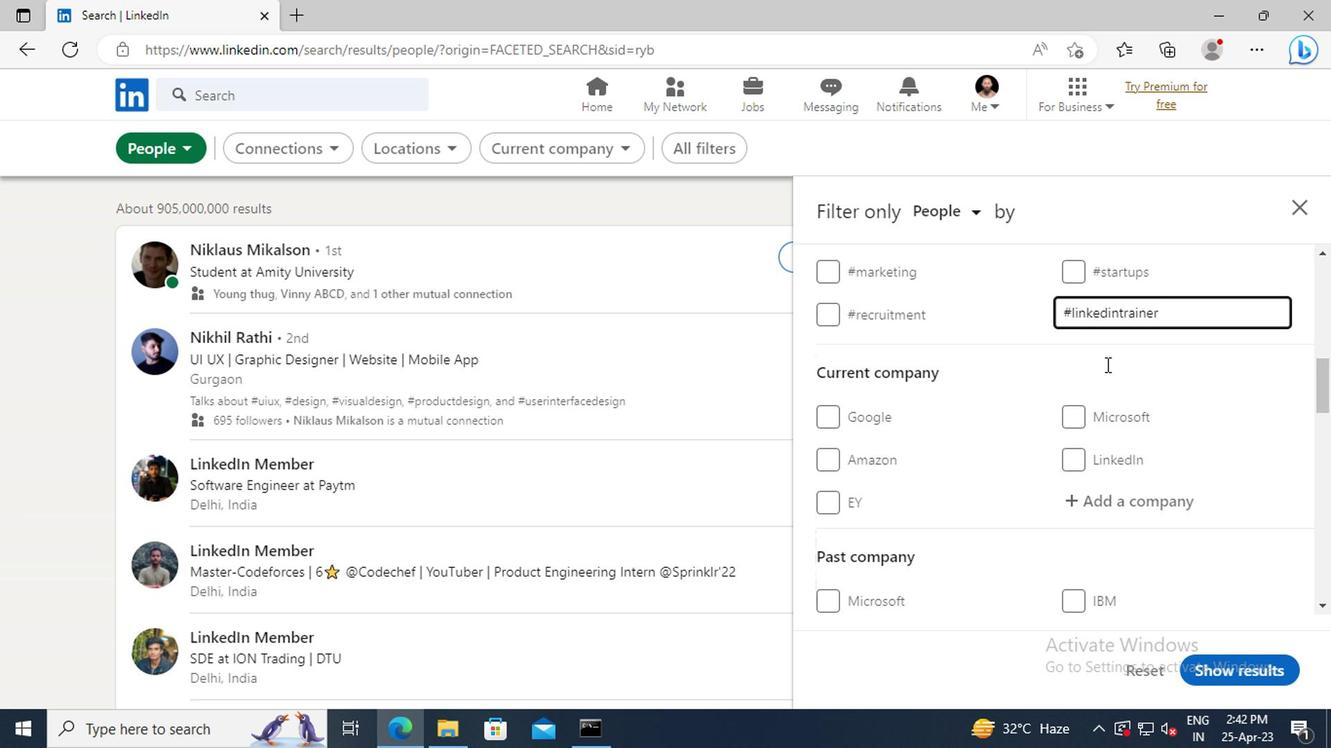 
Action: Mouse scrolled (1101, 365) with delta (0, 0)
Screenshot: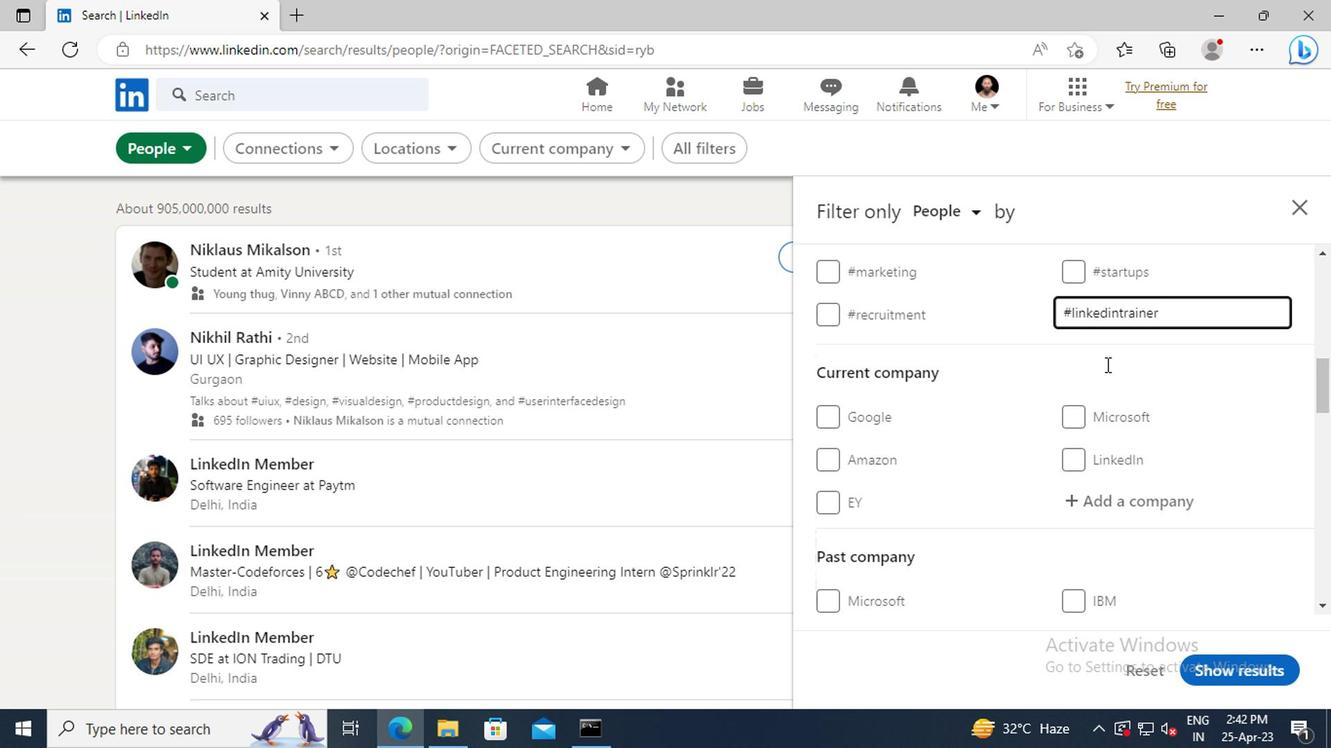 
Action: Mouse scrolled (1101, 365) with delta (0, 0)
Screenshot: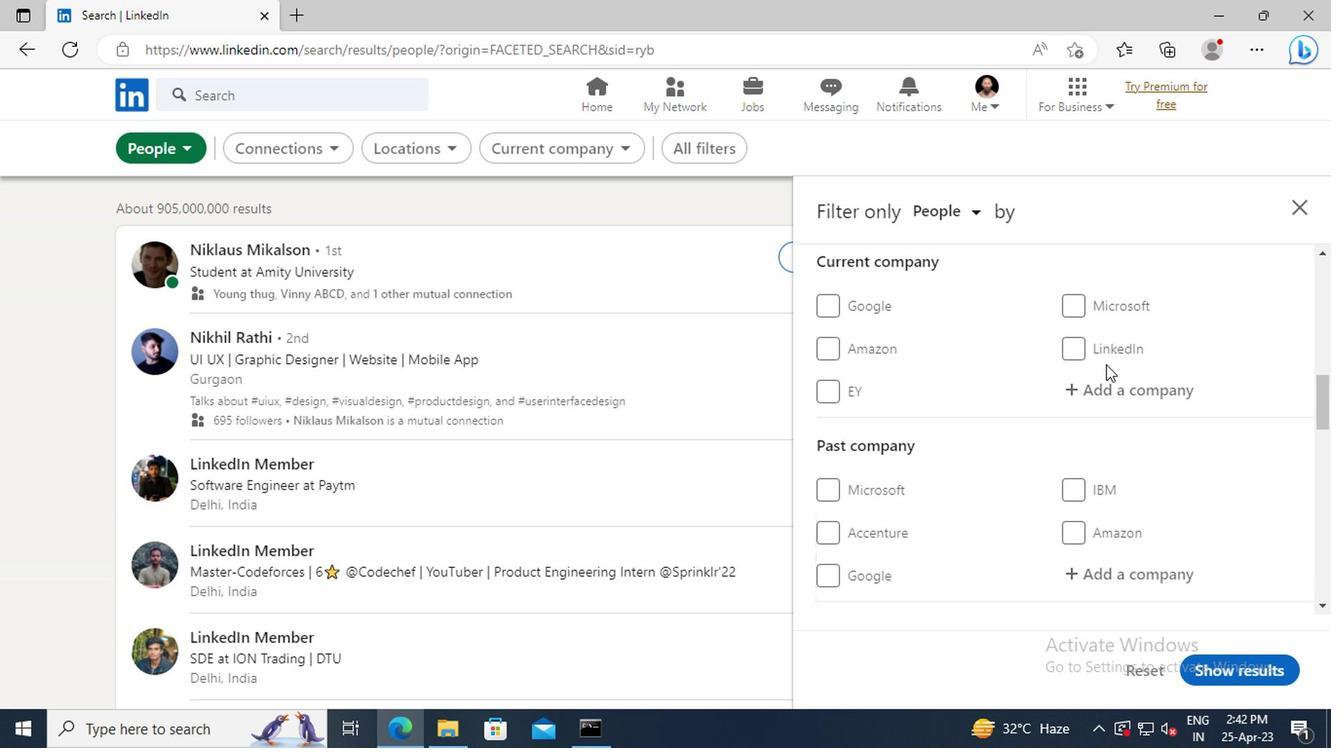 
Action: Mouse scrolled (1101, 365) with delta (0, 0)
Screenshot: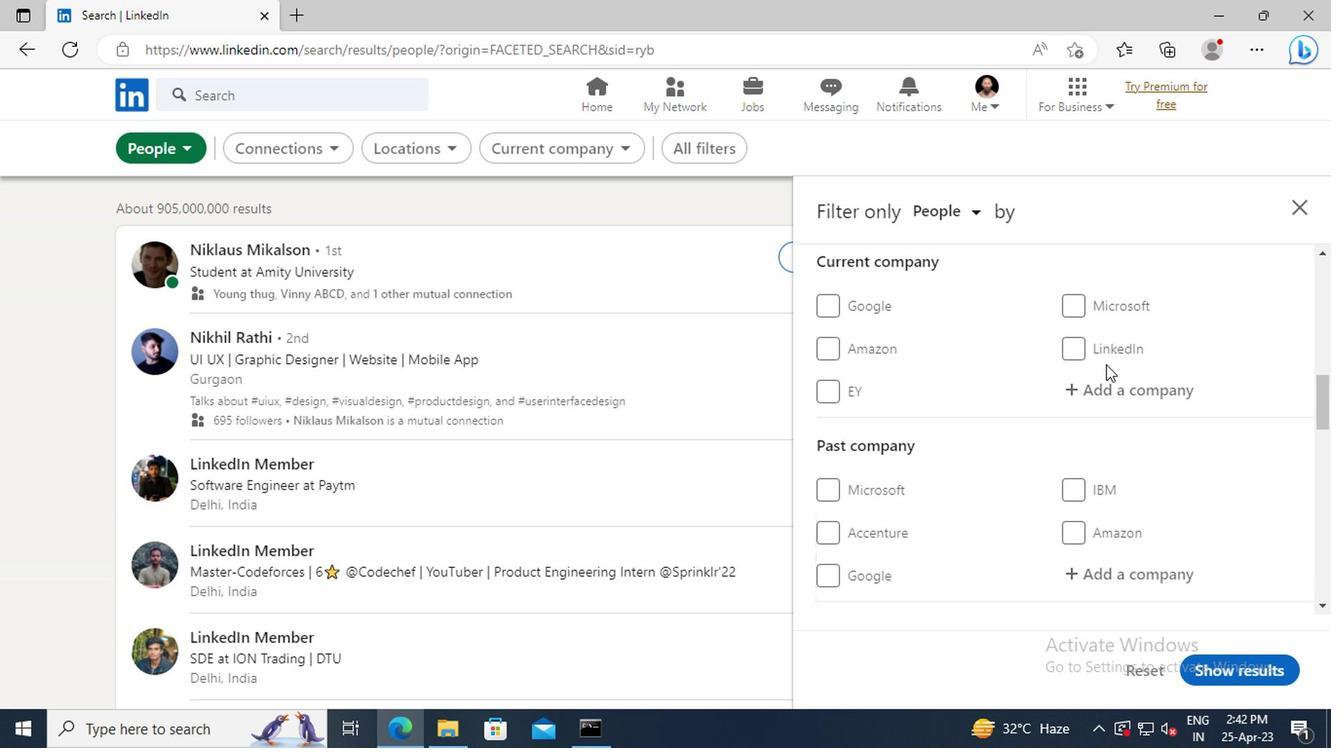 
Action: Mouse scrolled (1101, 365) with delta (0, 0)
Screenshot: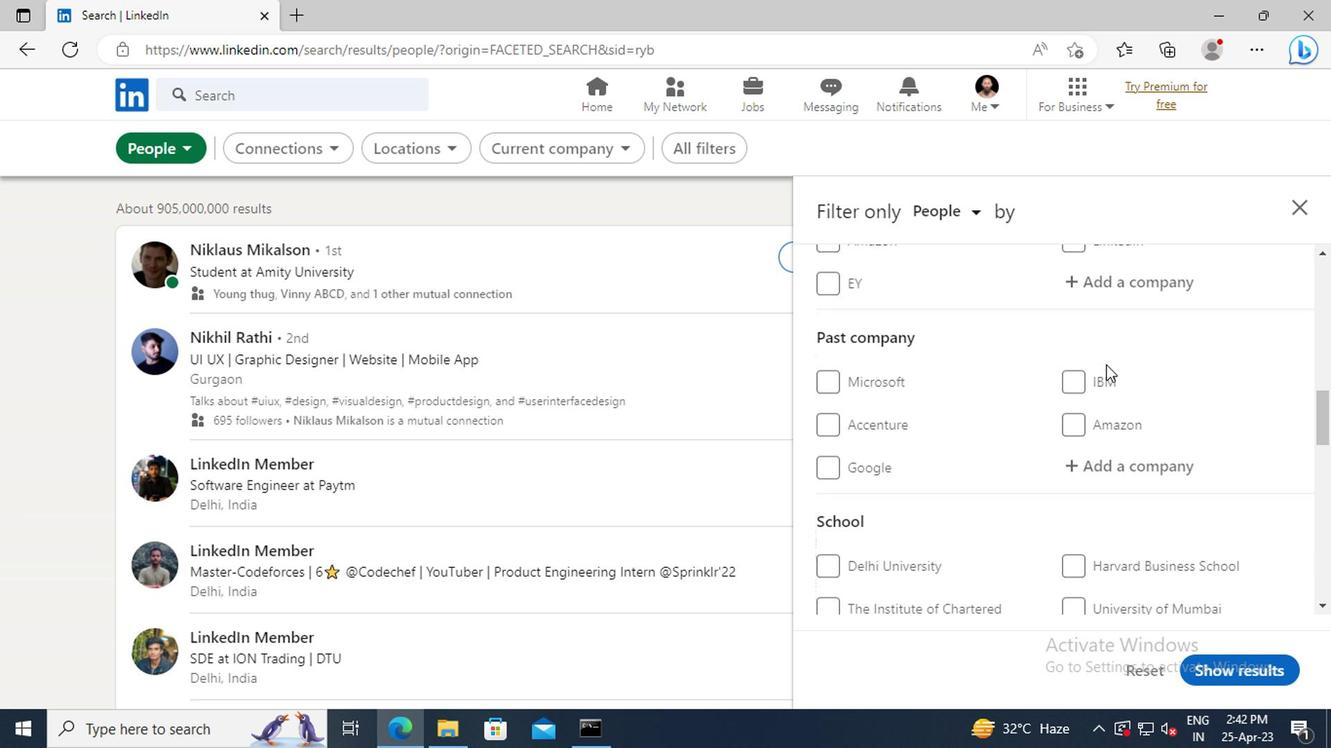 
Action: Mouse scrolled (1101, 365) with delta (0, 0)
Screenshot: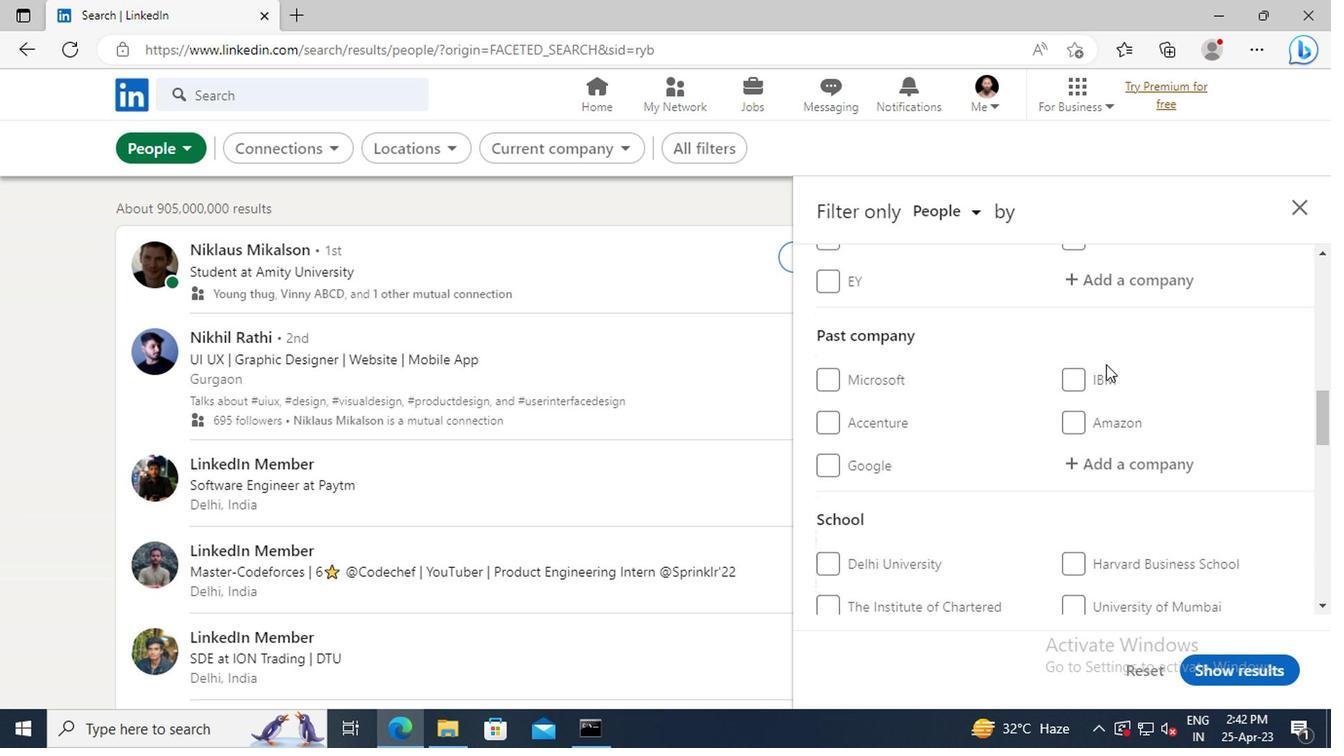 
Action: Mouse scrolled (1101, 365) with delta (0, 0)
Screenshot: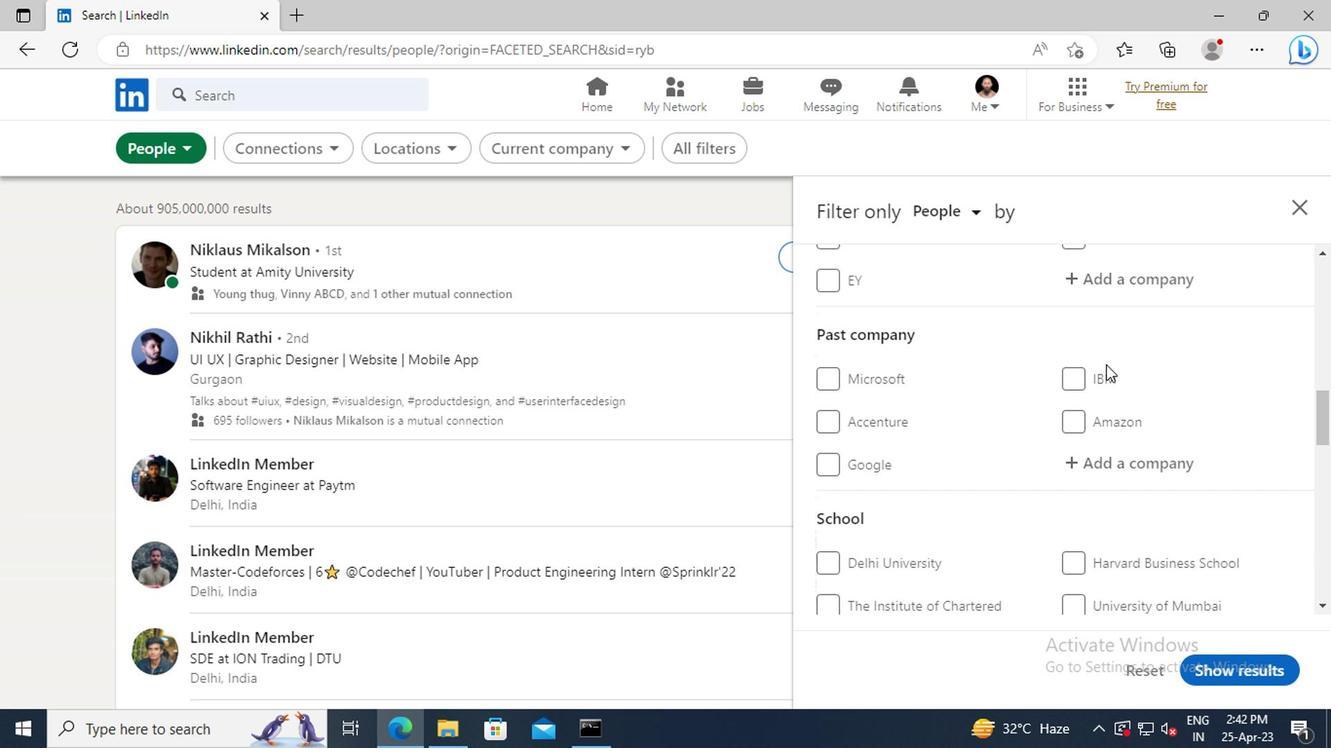 
Action: Mouse scrolled (1101, 365) with delta (0, 0)
Screenshot: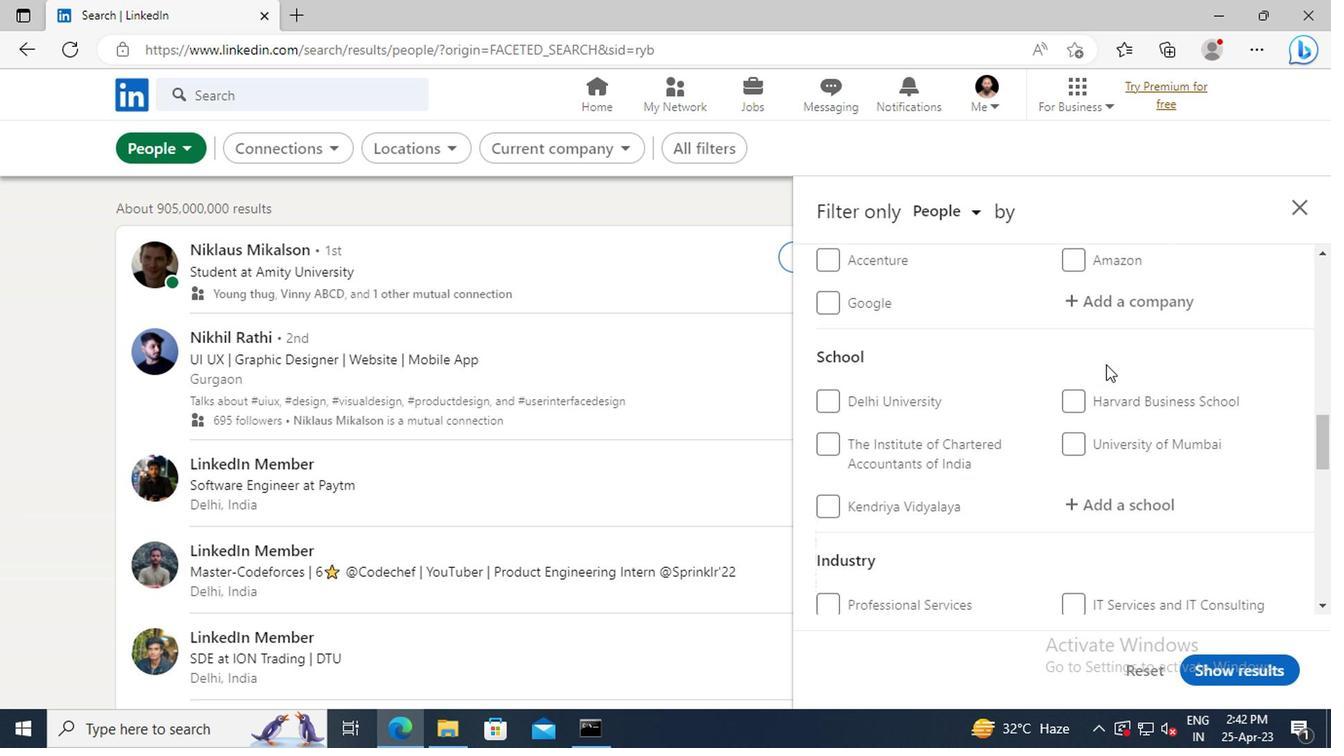 
Action: Mouse scrolled (1101, 365) with delta (0, 0)
Screenshot: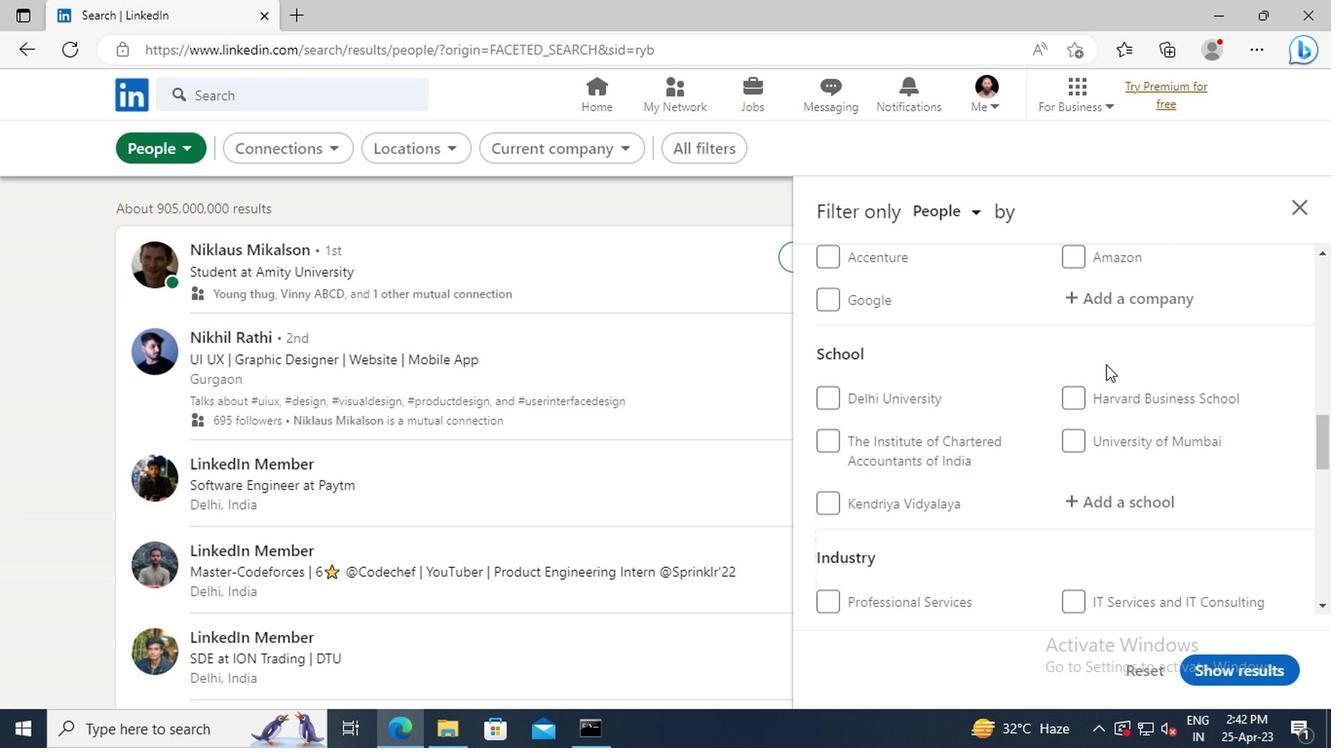 
Action: Mouse scrolled (1101, 365) with delta (0, 0)
Screenshot: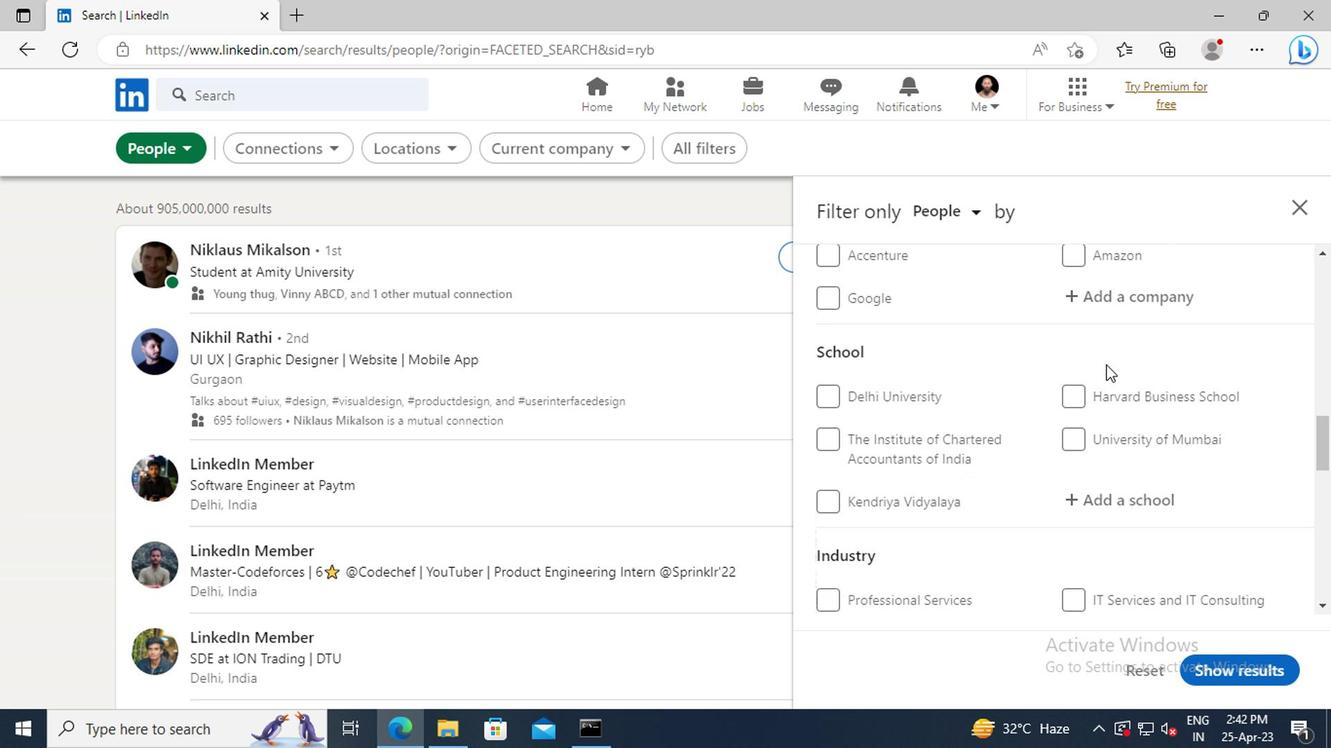 
Action: Mouse scrolled (1101, 365) with delta (0, 0)
Screenshot: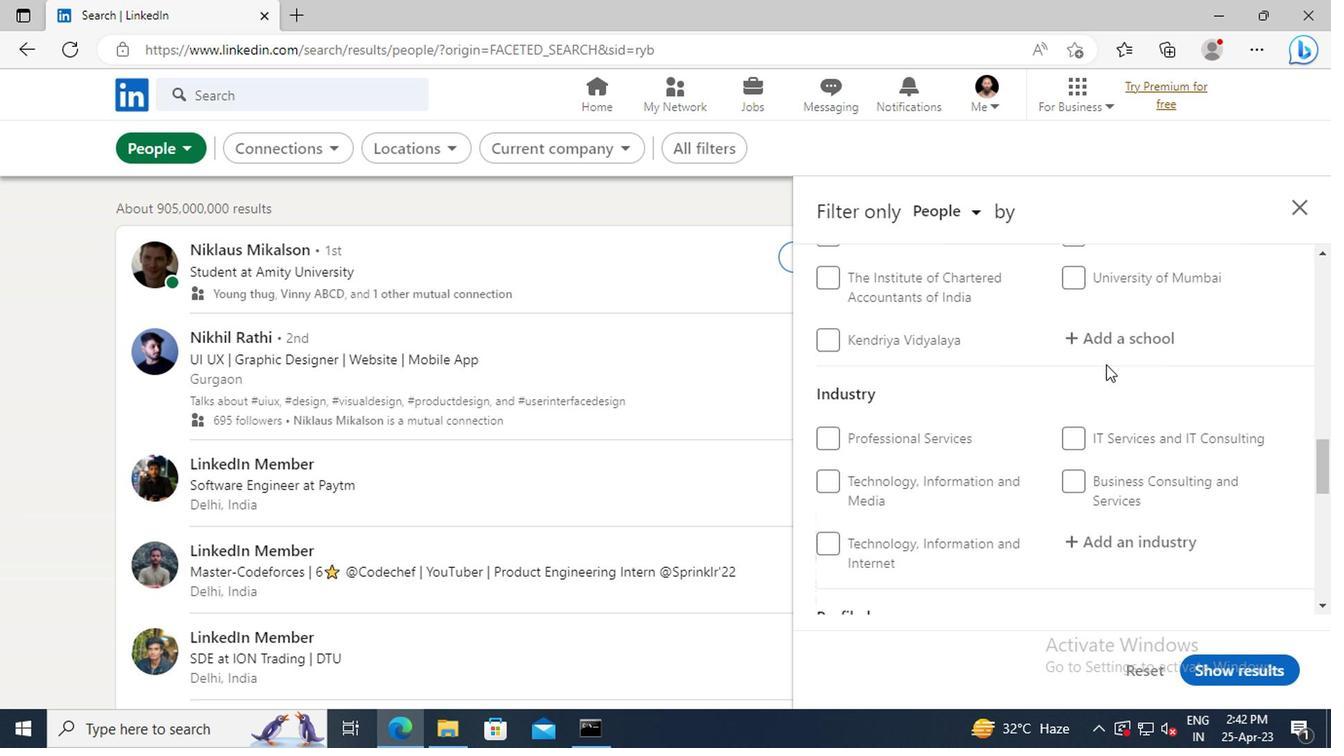 
Action: Mouse scrolled (1101, 365) with delta (0, 0)
Screenshot: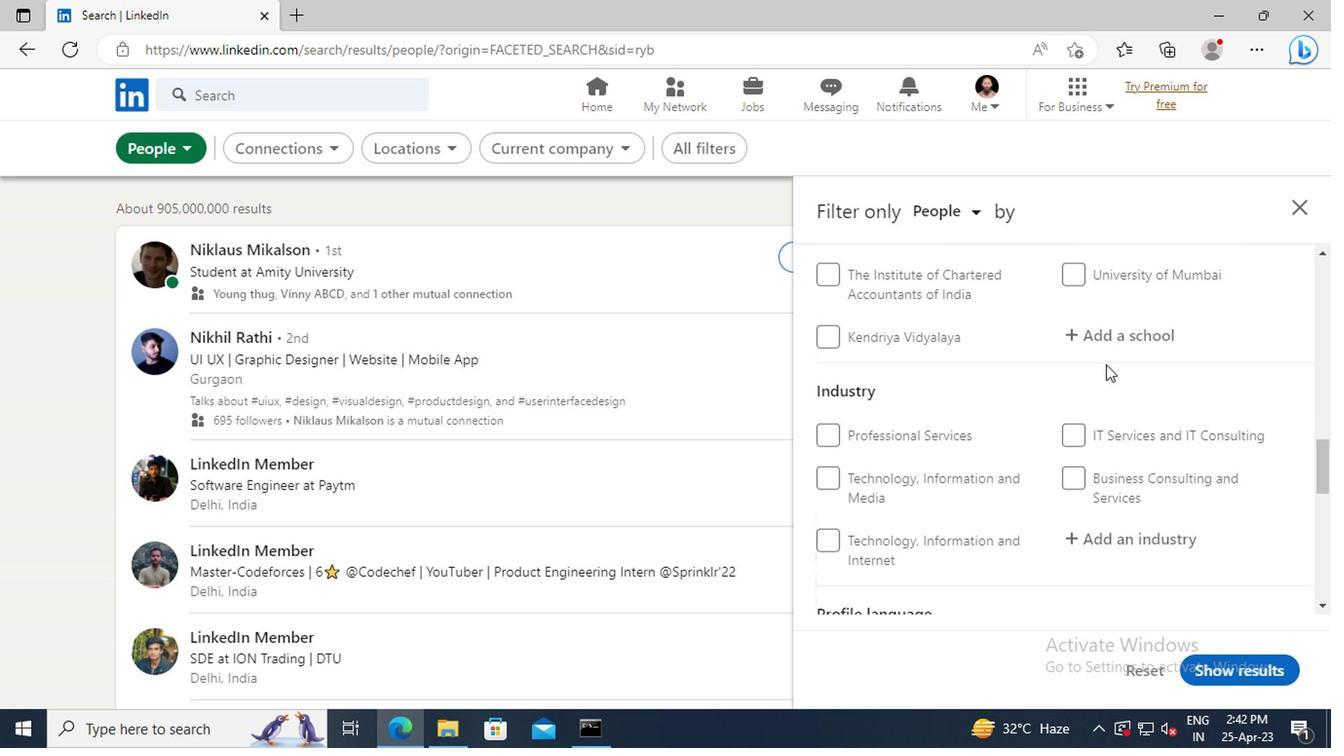 
Action: Mouse scrolled (1101, 365) with delta (0, 0)
Screenshot: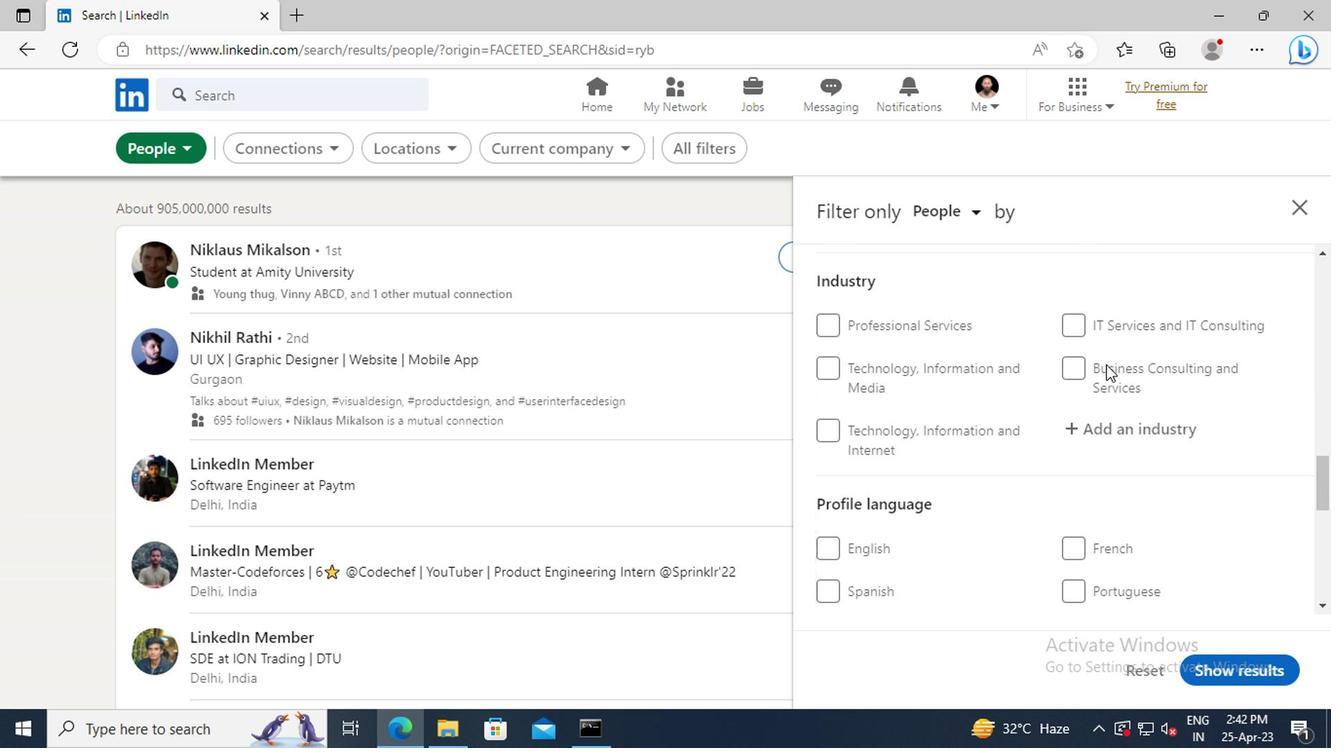 
Action: Mouse scrolled (1101, 365) with delta (0, 0)
Screenshot: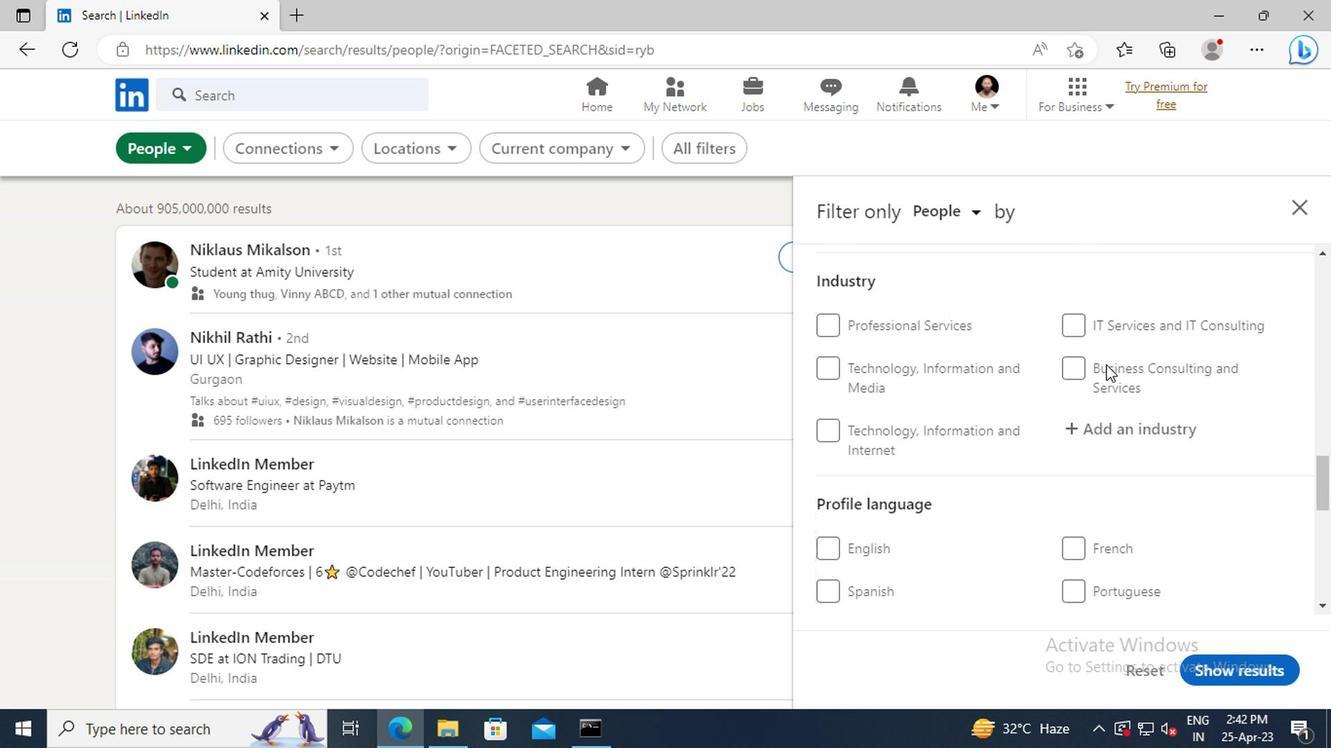 
Action: Mouse moved to (814, 523)
Screenshot: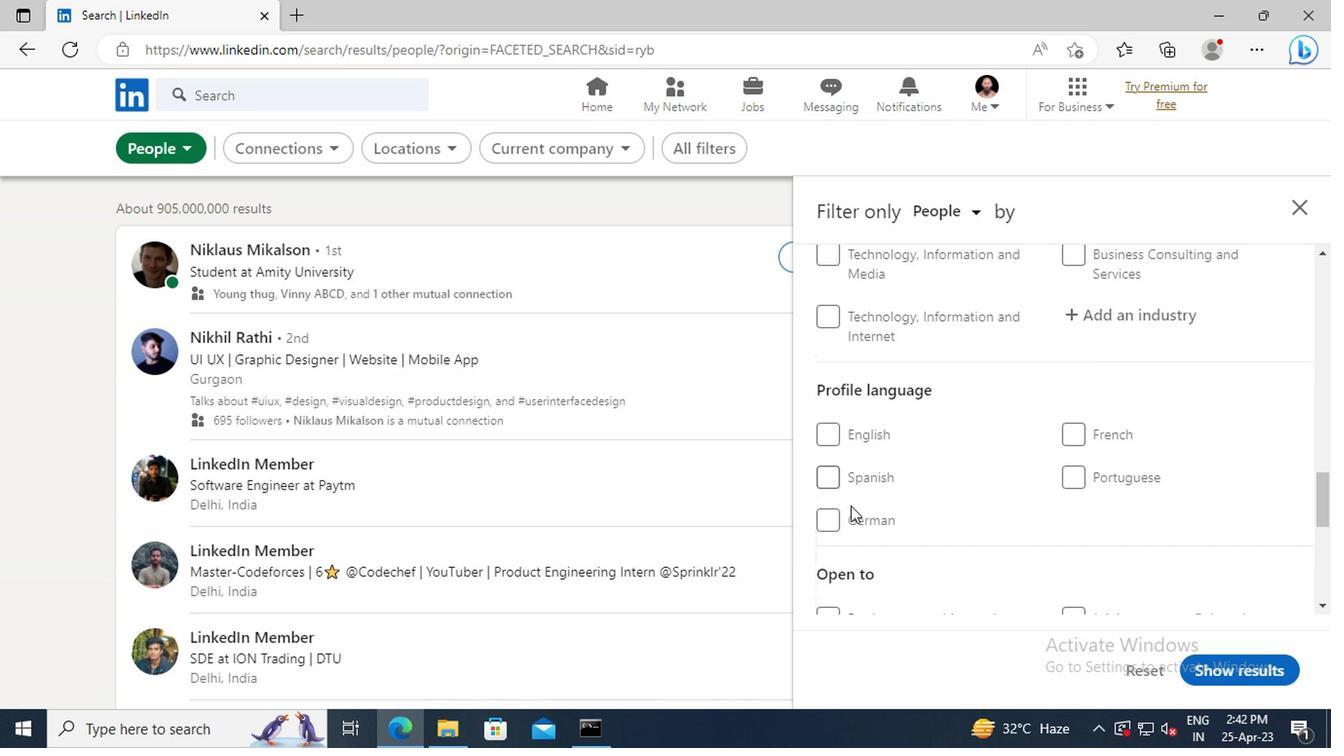 
Action: Mouse pressed left at (814, 523)
Screenshot: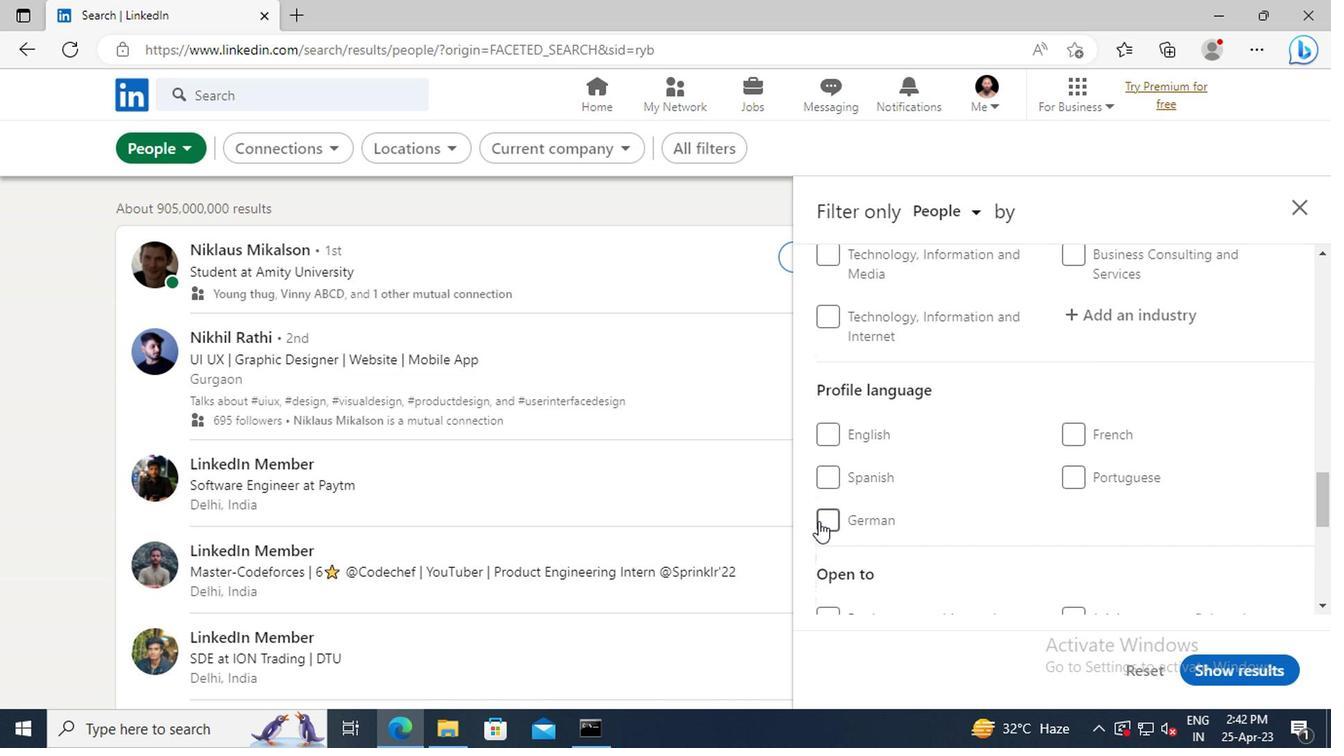 
Action: Mouse moved to (1058, 511)
Screenshot: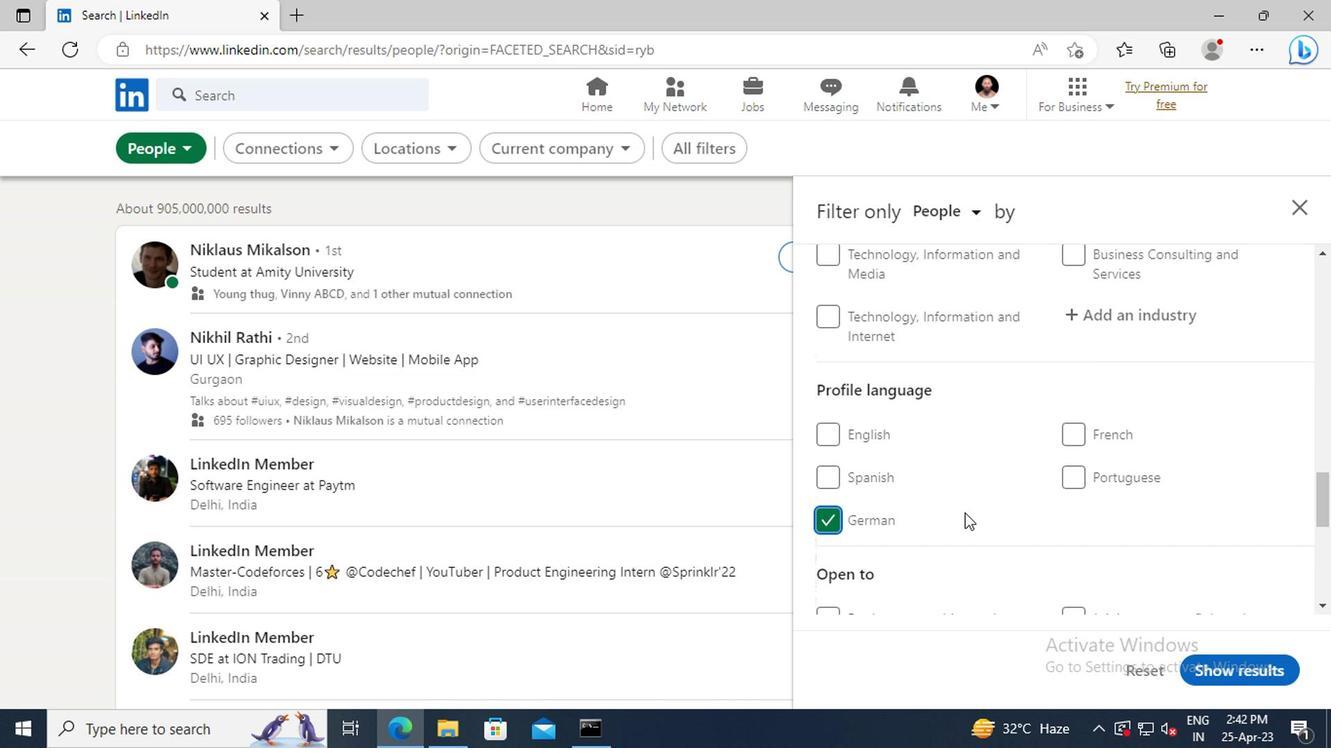 
Action: Mouse scrolled (1058, 512) with delta (0, 0)
Screenshot: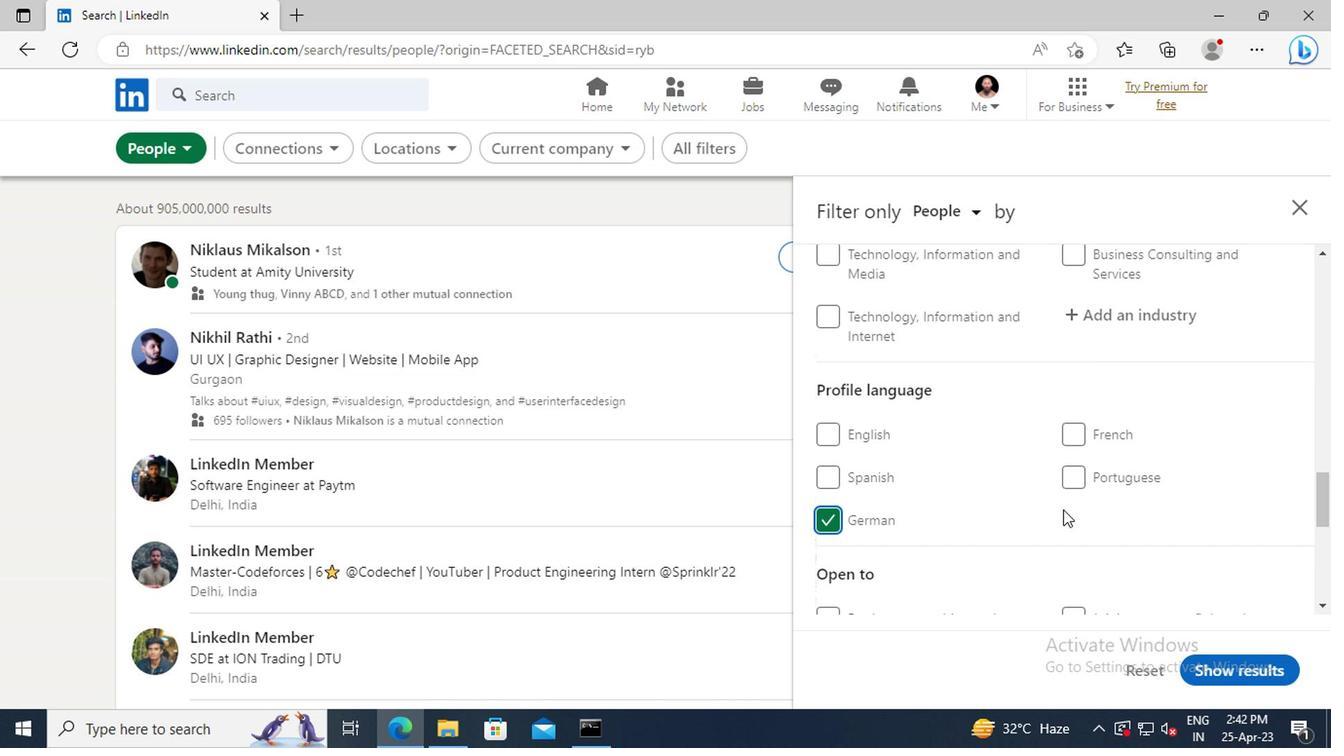 
Action: Mouse moved to (1059, 506)
Screenshot: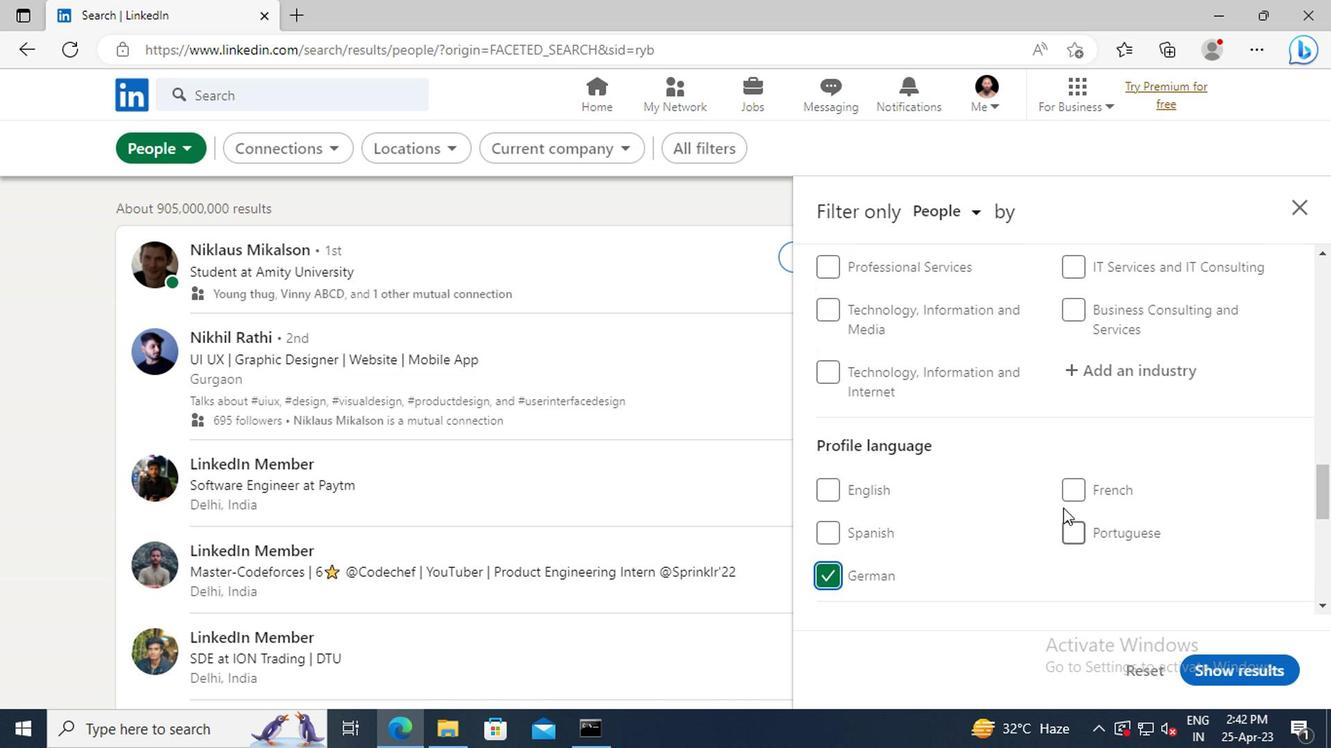 
Action: Mouse scrolled (1059, 507) with delta (0, 0)
Screenshot: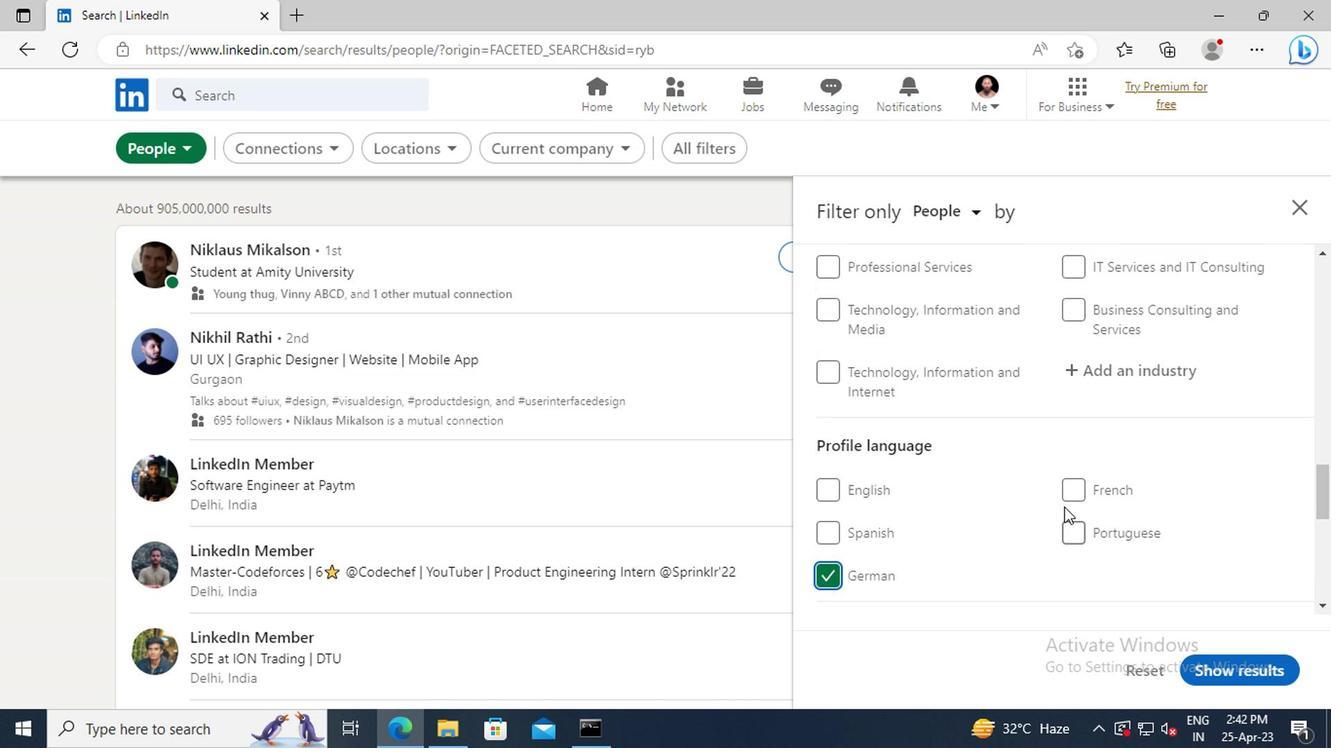 
Action: Mouse scrolled (1059, 507) with delta (0, 0)
Screenshot: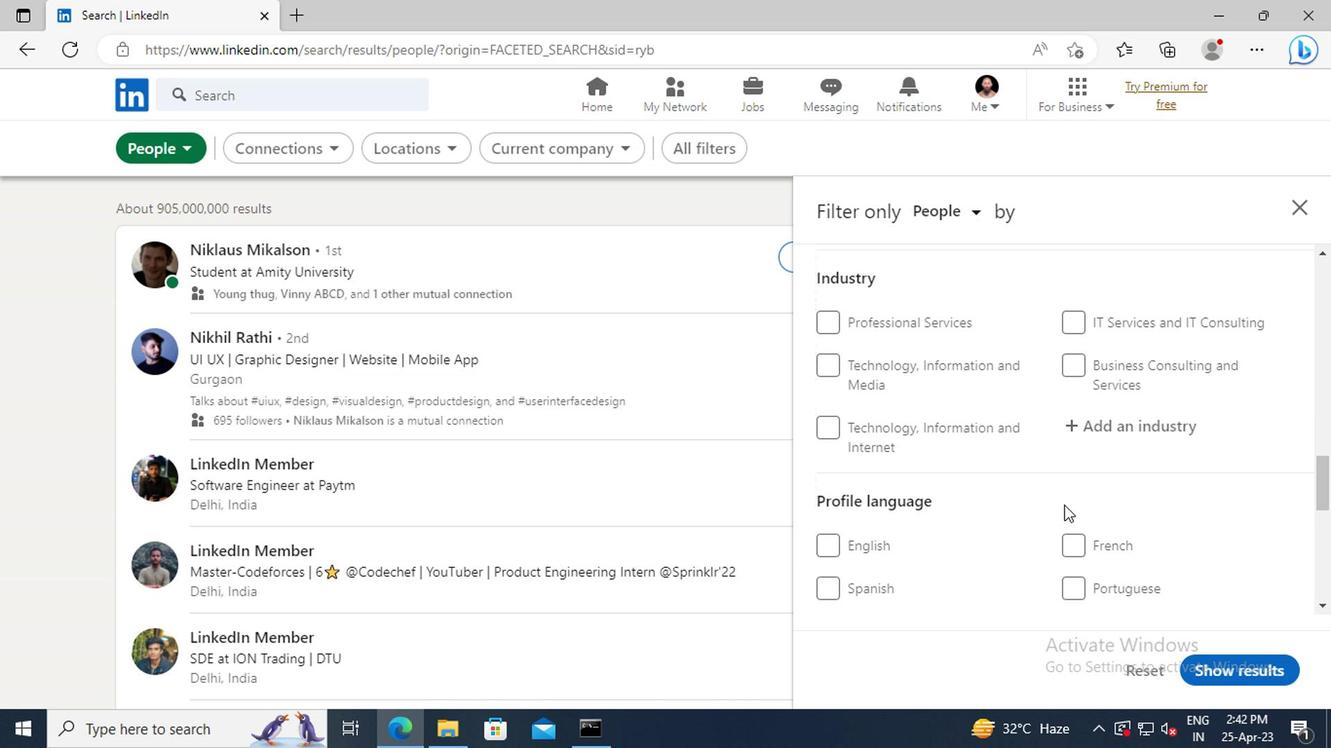 
Action: Mouse scrolled (1059, 507) with delta (0, 0)
Screenshot: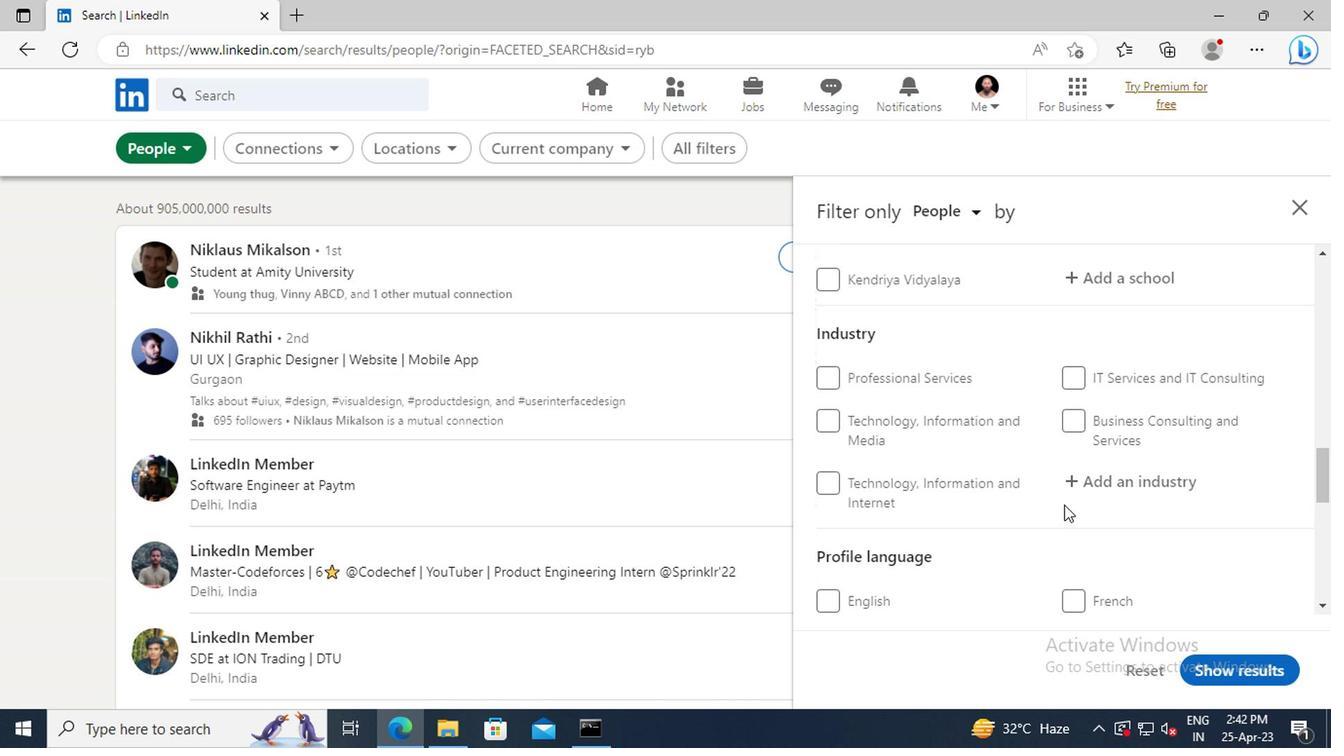 
Action: Mouse scrolled (1059, 507) with delta (0, 0)
Screenshot: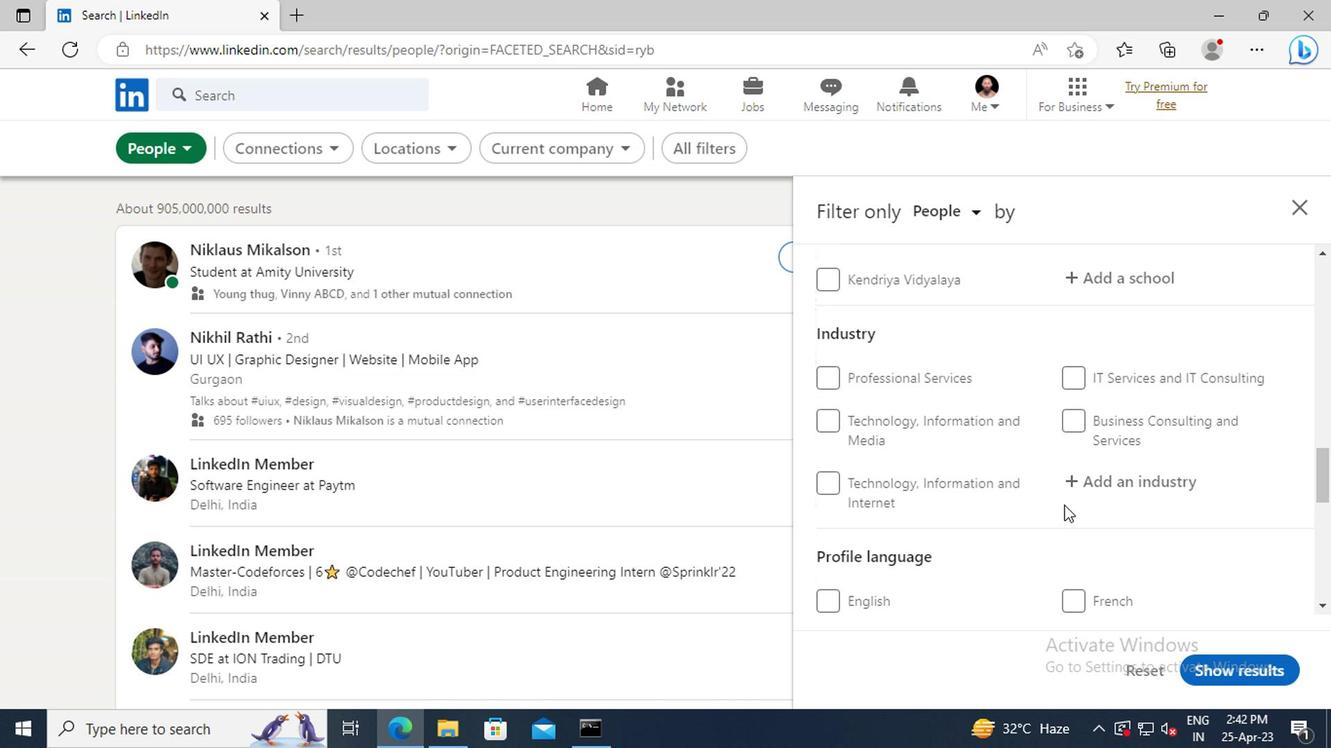 
Action: Mouse scrolled (1059, 507) with delta (0, 0)
Screenshot: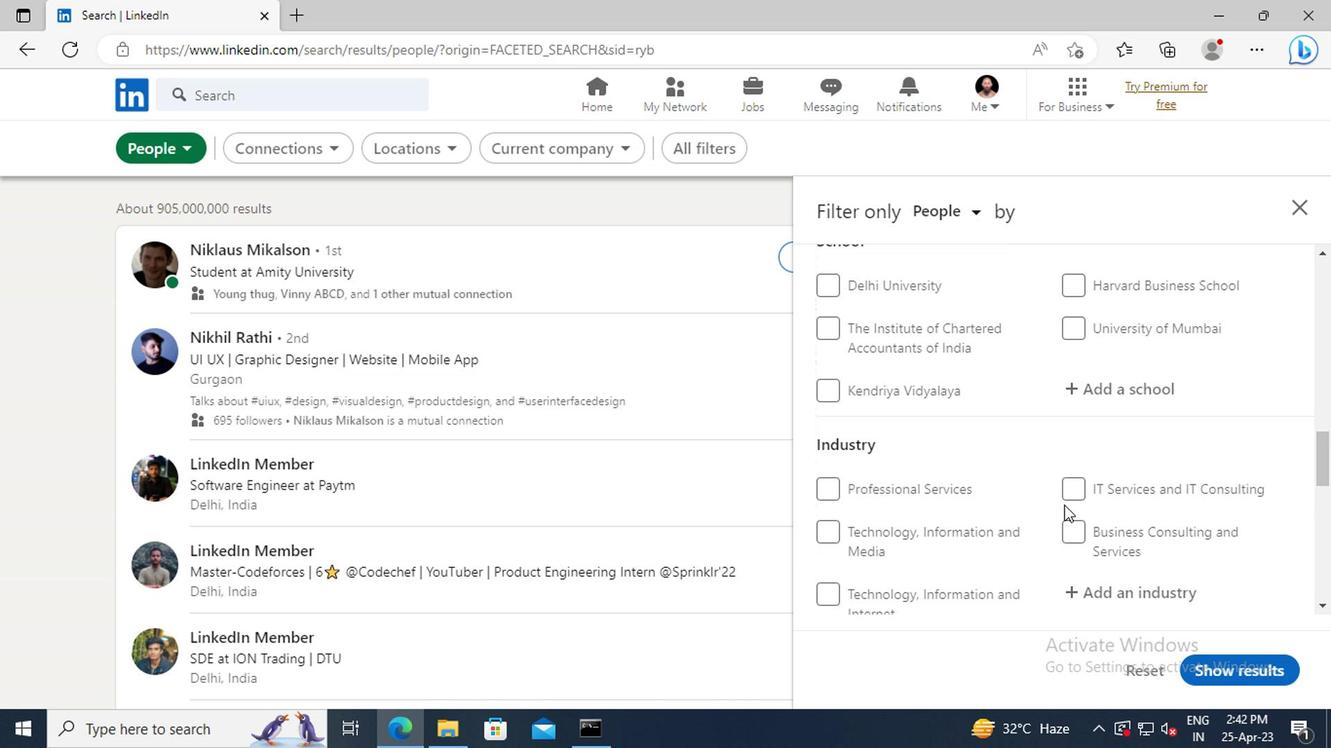 
Action: Mouse scrolled (1059, 507) with delta (0, 0)
Screenshot: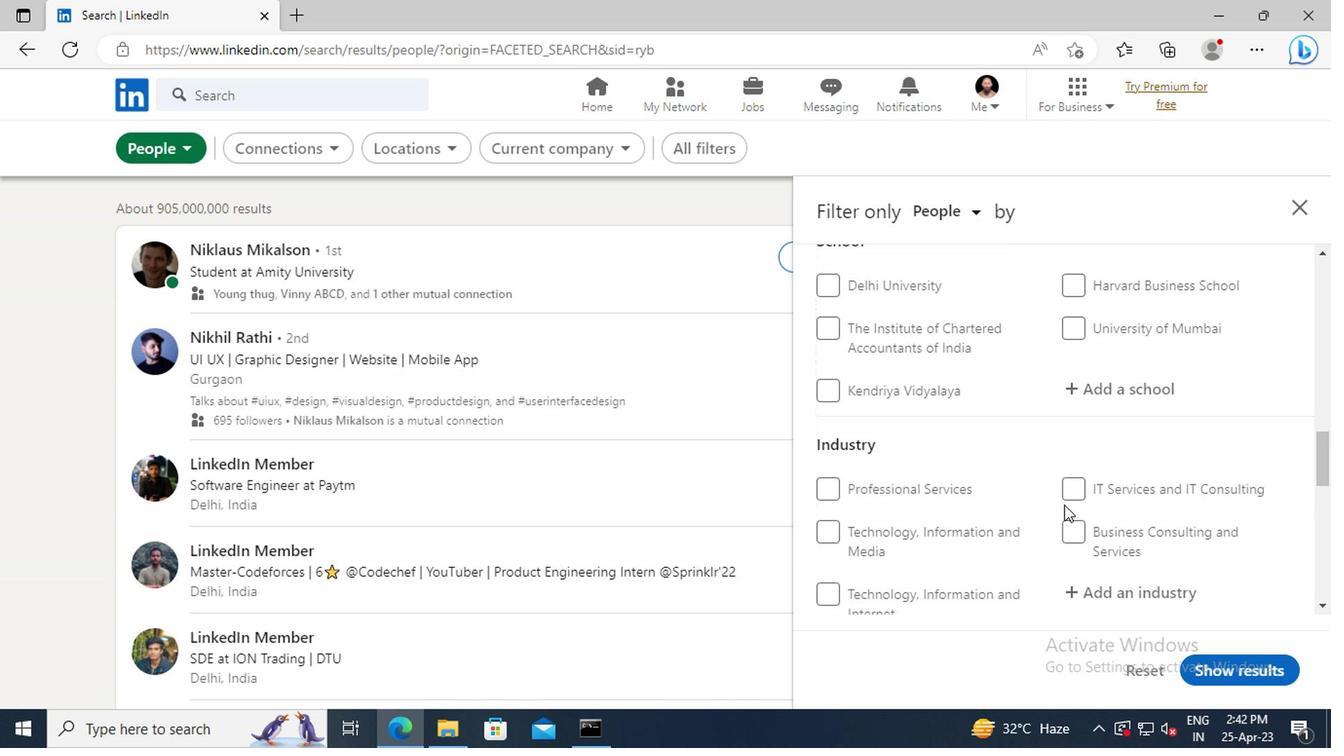 
Action: Mouse scrolled (1059, 507) with delta (0, 0)
Screenshot: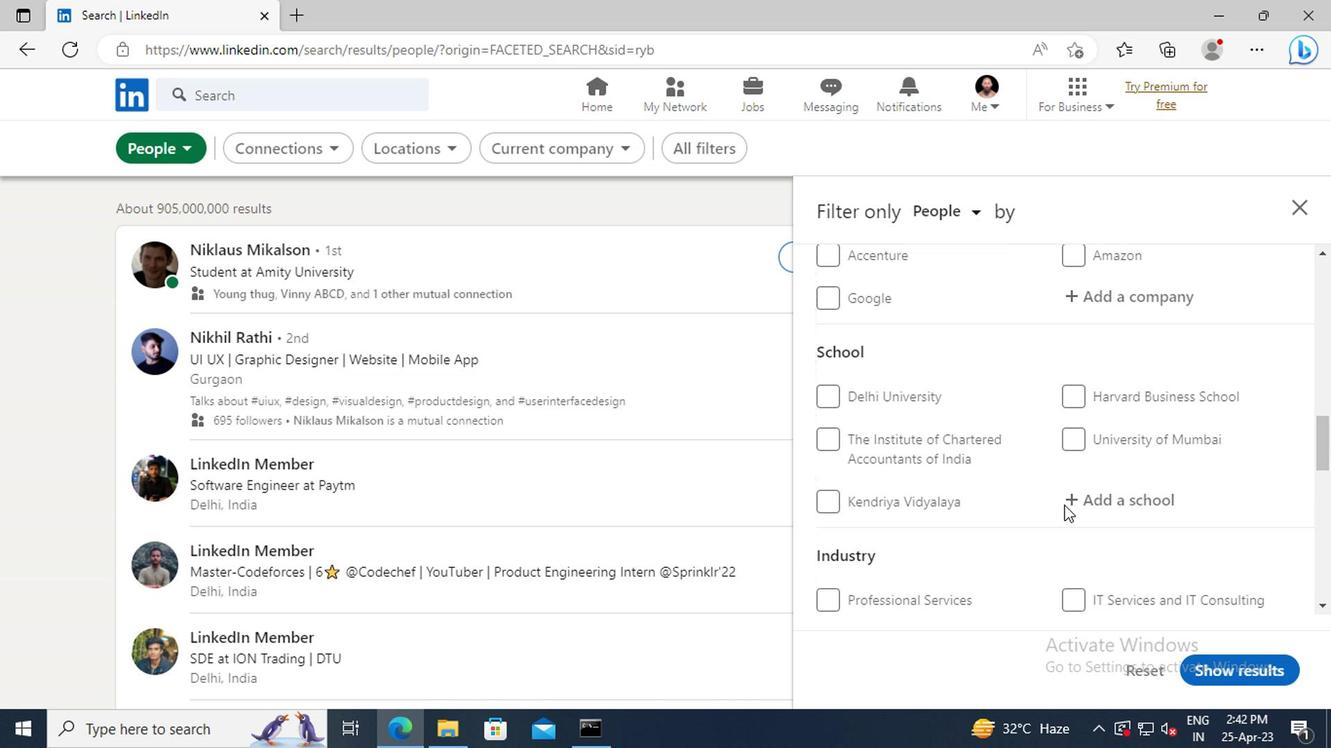 
Action: Mouse scrolled (1059, 507) with delta (0, 0)
Screenshot: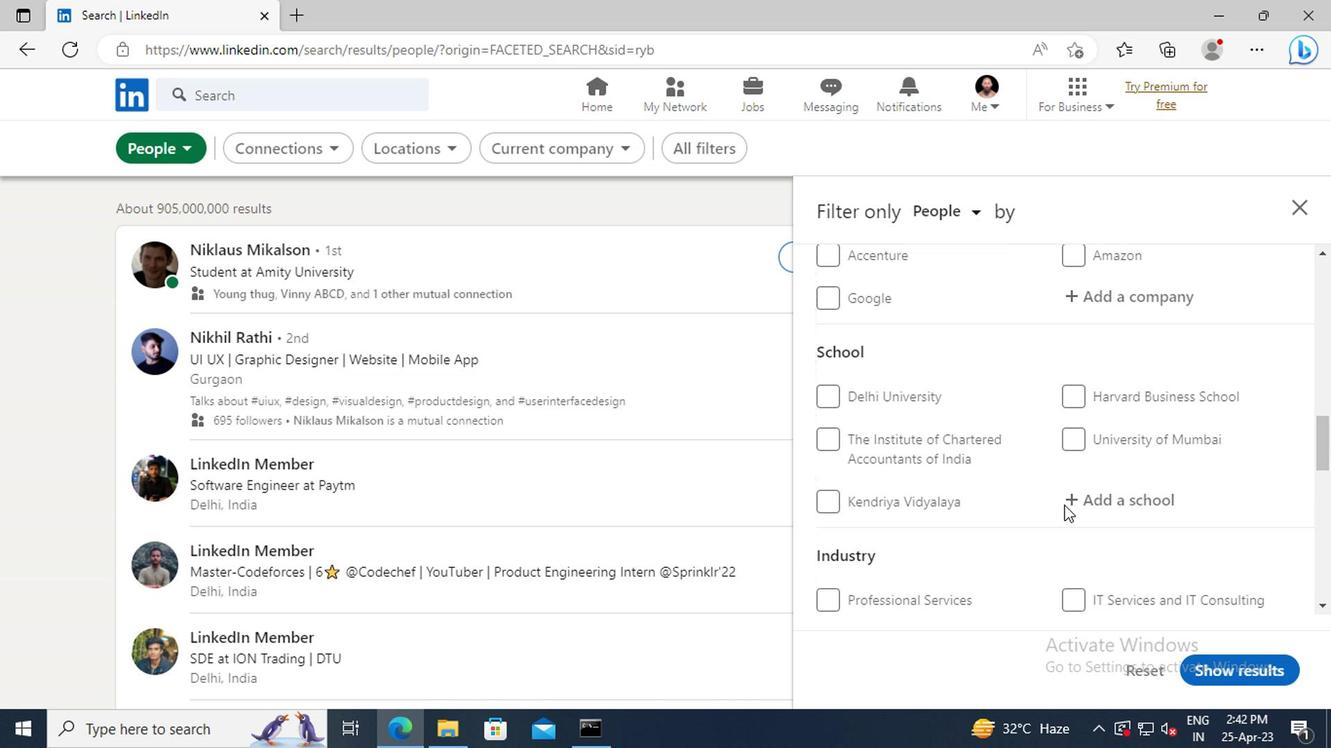 
Action: Mouse scrolled (1059, 507) with delta (0, 0)
Screenshot: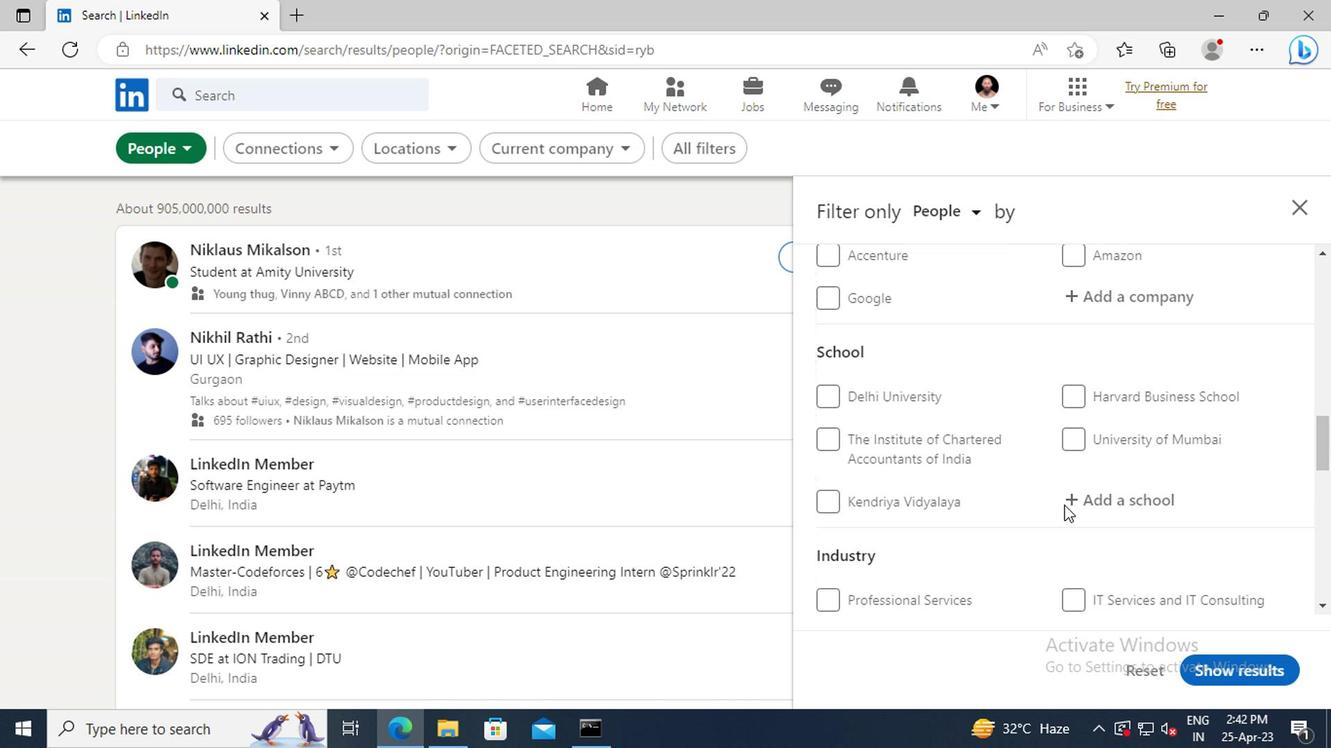 
Action: Mouse scrolled (1059, 507) with delta (0, 0)
Screenshot: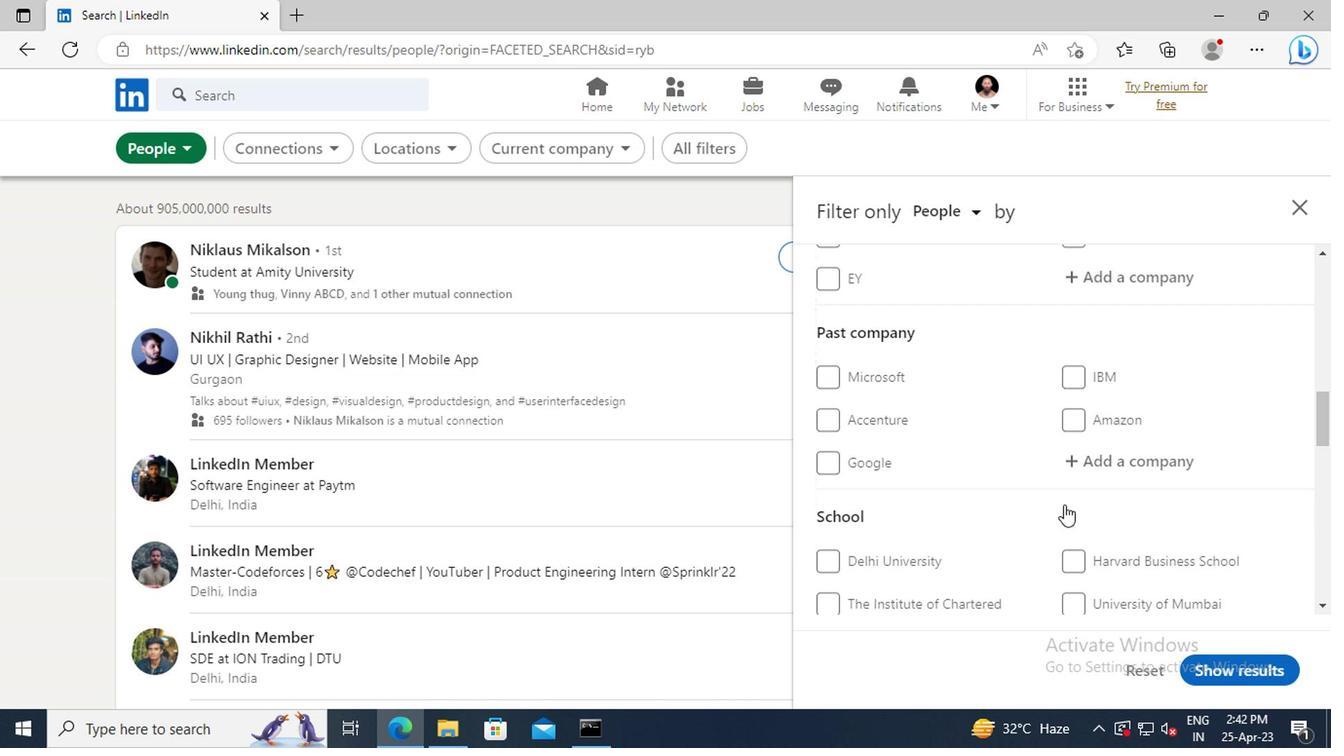 
Action: Mouse scrolled (1059, 507) with delta (0, 0)
Screenshot: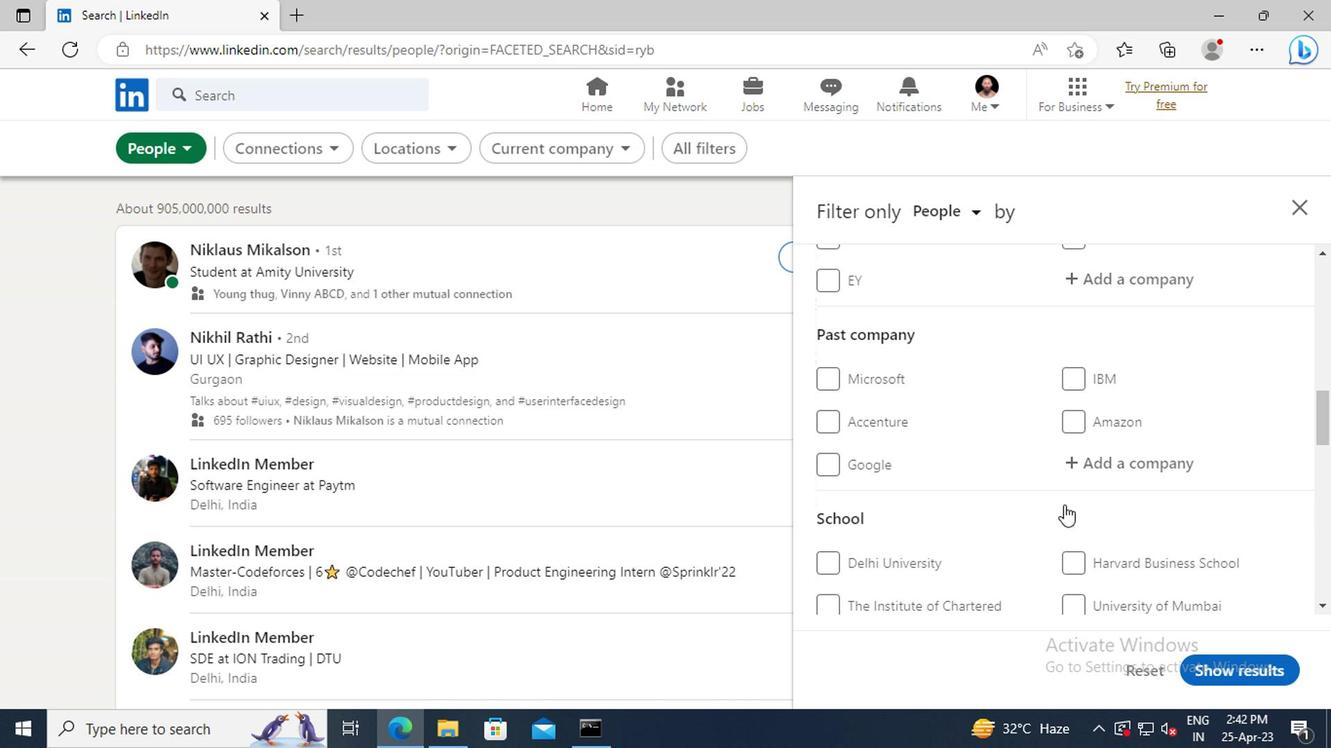 
Action: Mouse moved to (1073, 449)
Screenshot: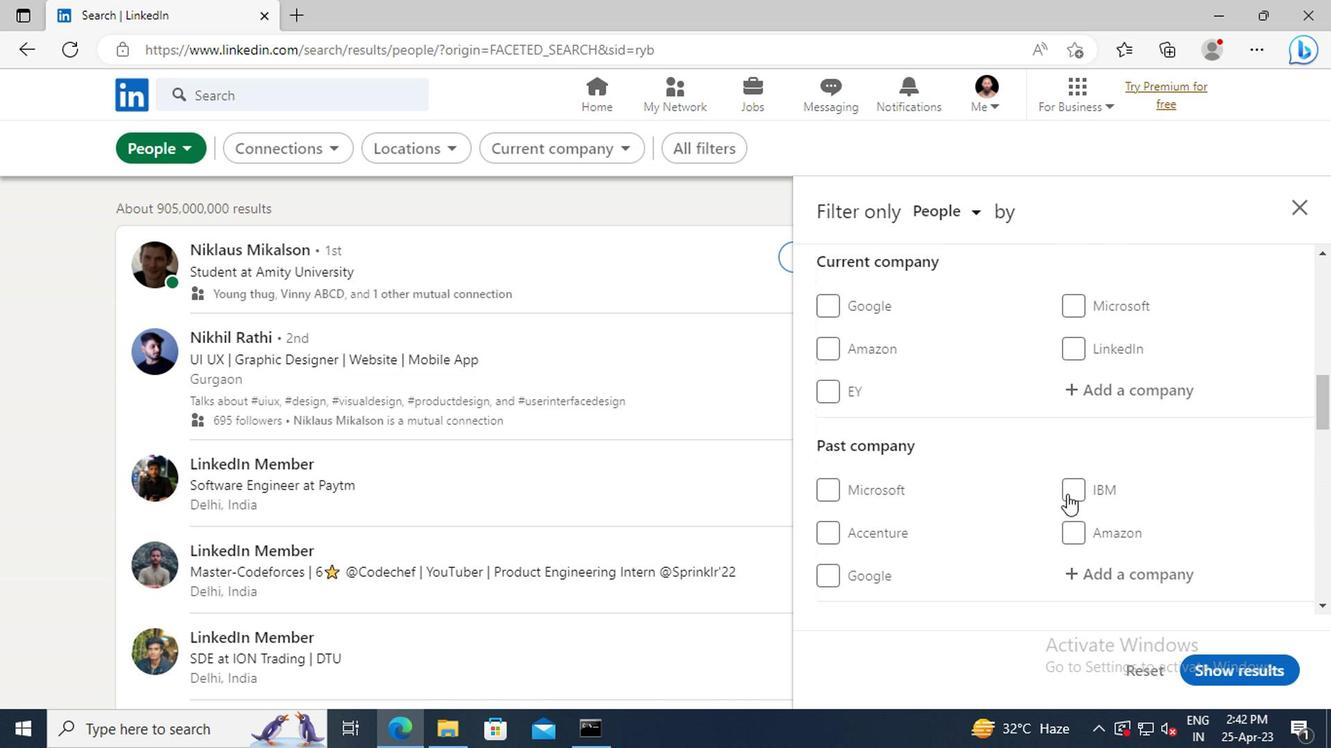 
Action: Mouse scrolled (1073, 450) with delta (0, 0)
Screenshot: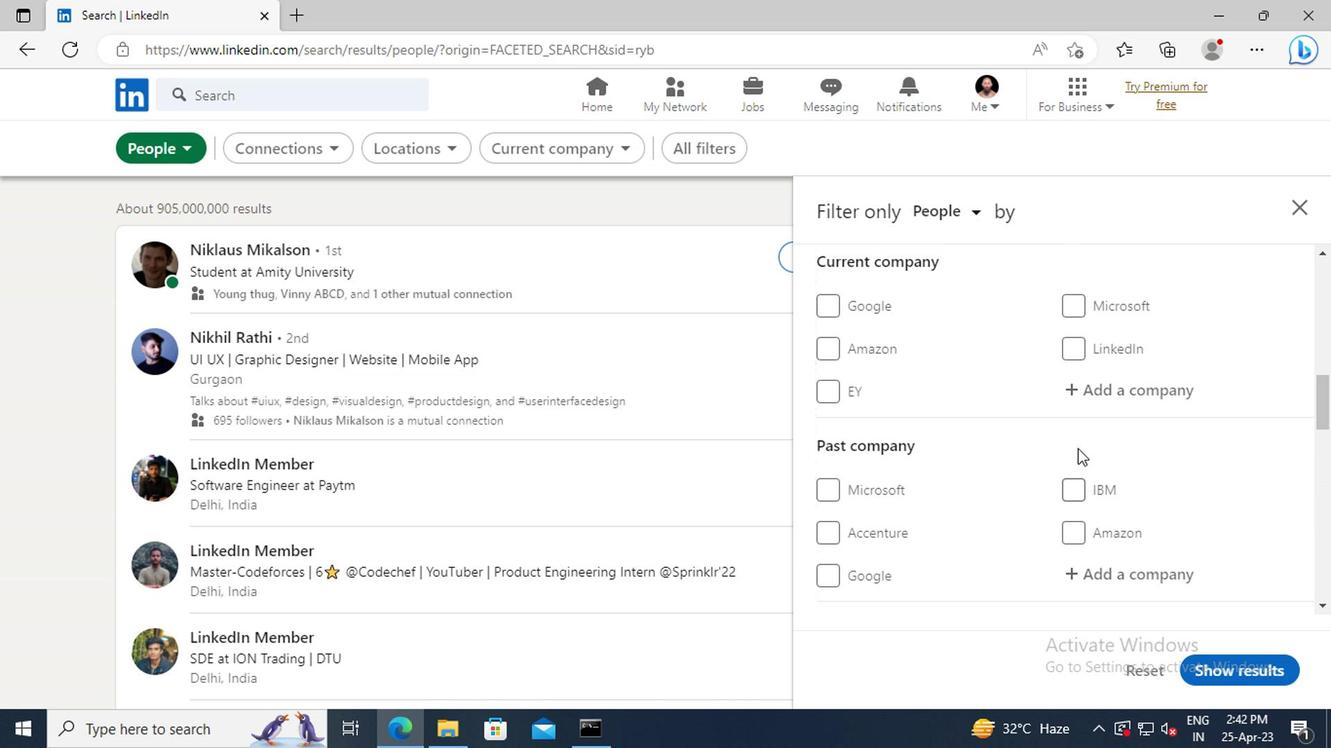 
Action: Mouse moved to (1076, 445)
Screenshot: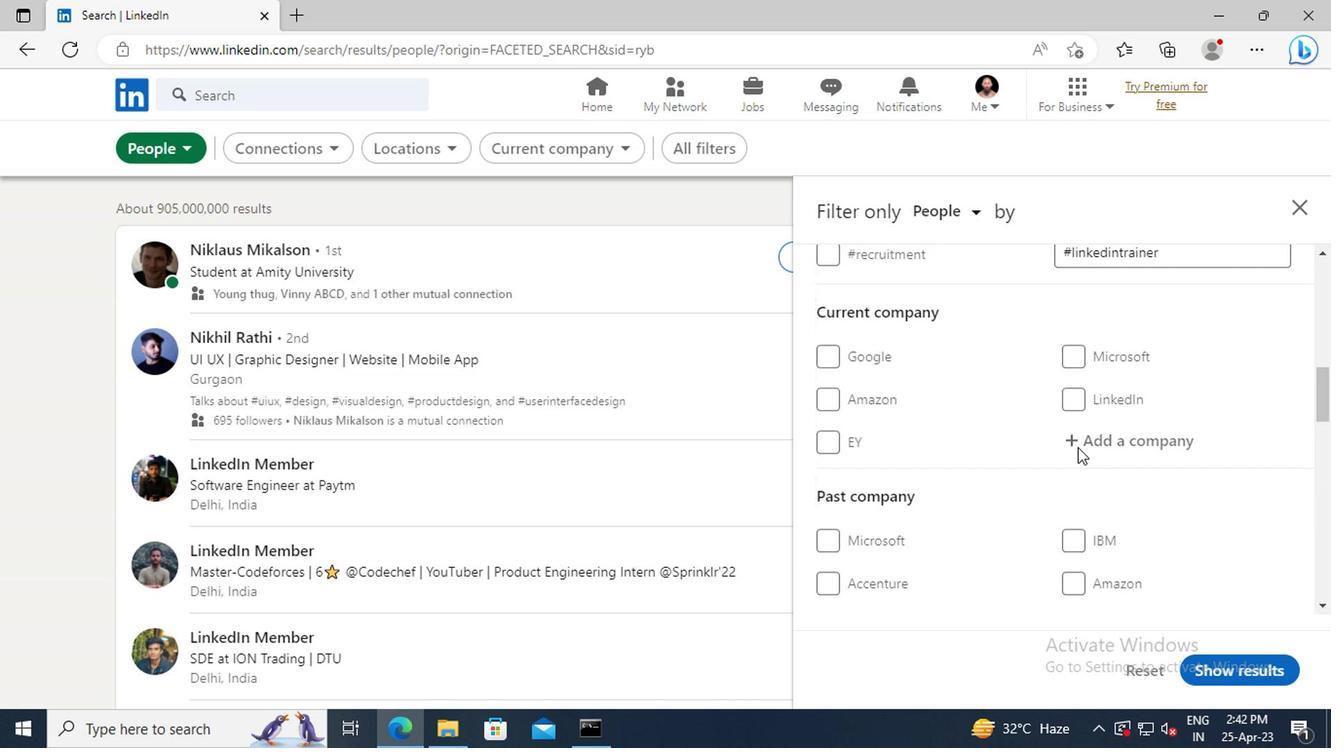 
Action: Mouse pressed left at (1076, 445)
Screenshot: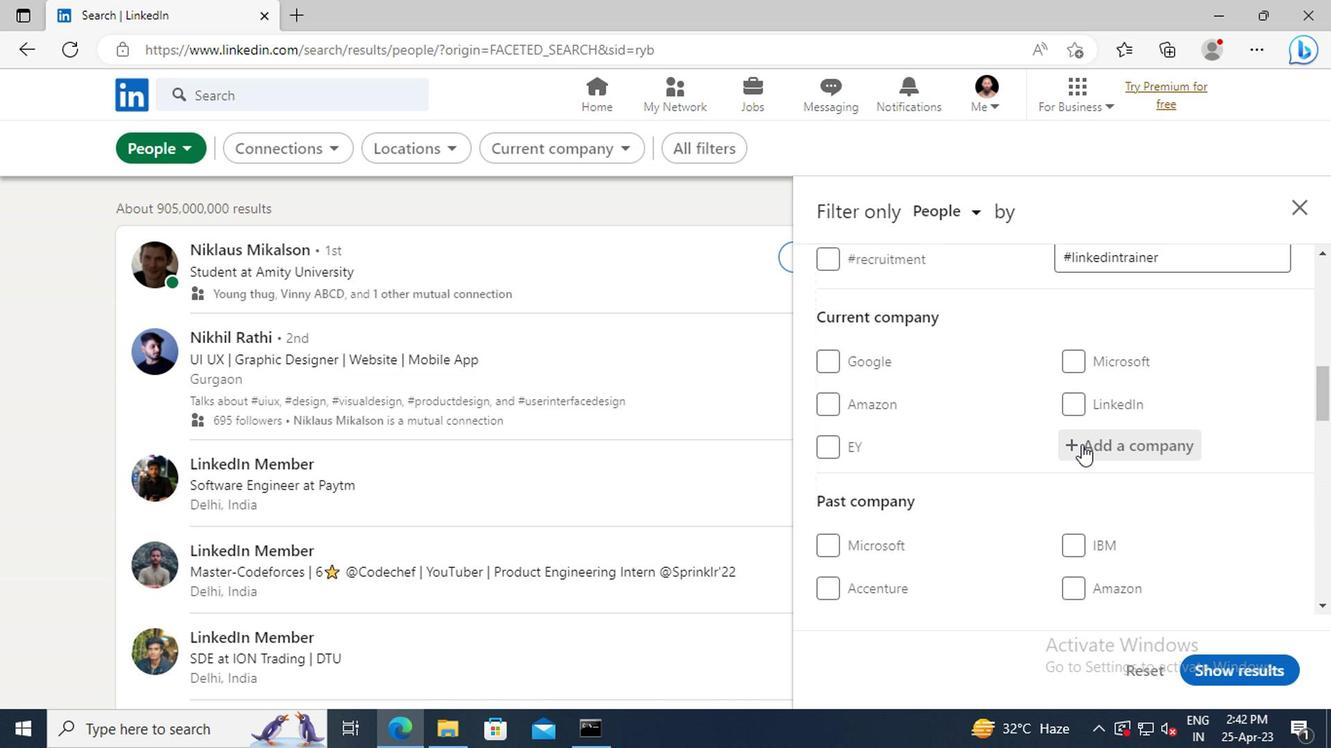 
Action: Key pressed <Key.shift>RED<Key.shift>BUS
Screenshot: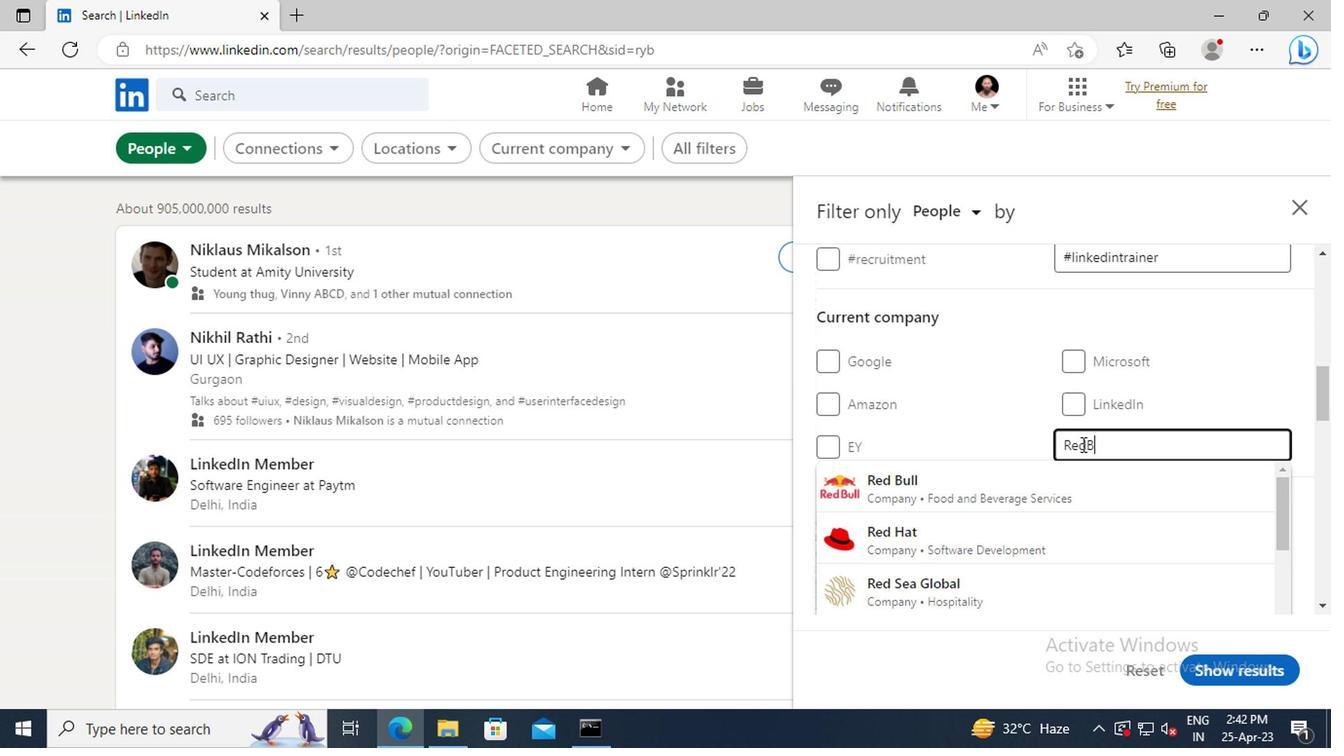 
Action: Mouse moved to (1038, 484)
Screenshot: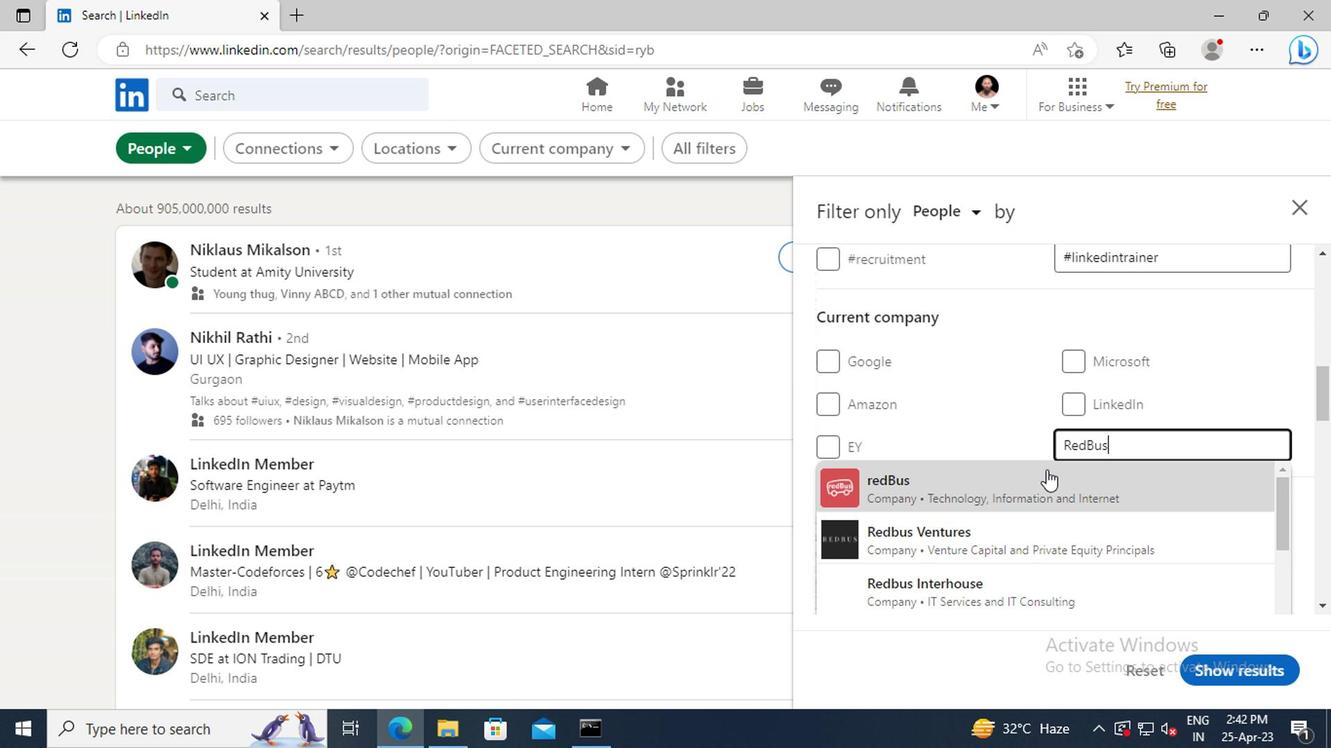 
Action: Mouse pressed left at (1038, 484)
Screenshot: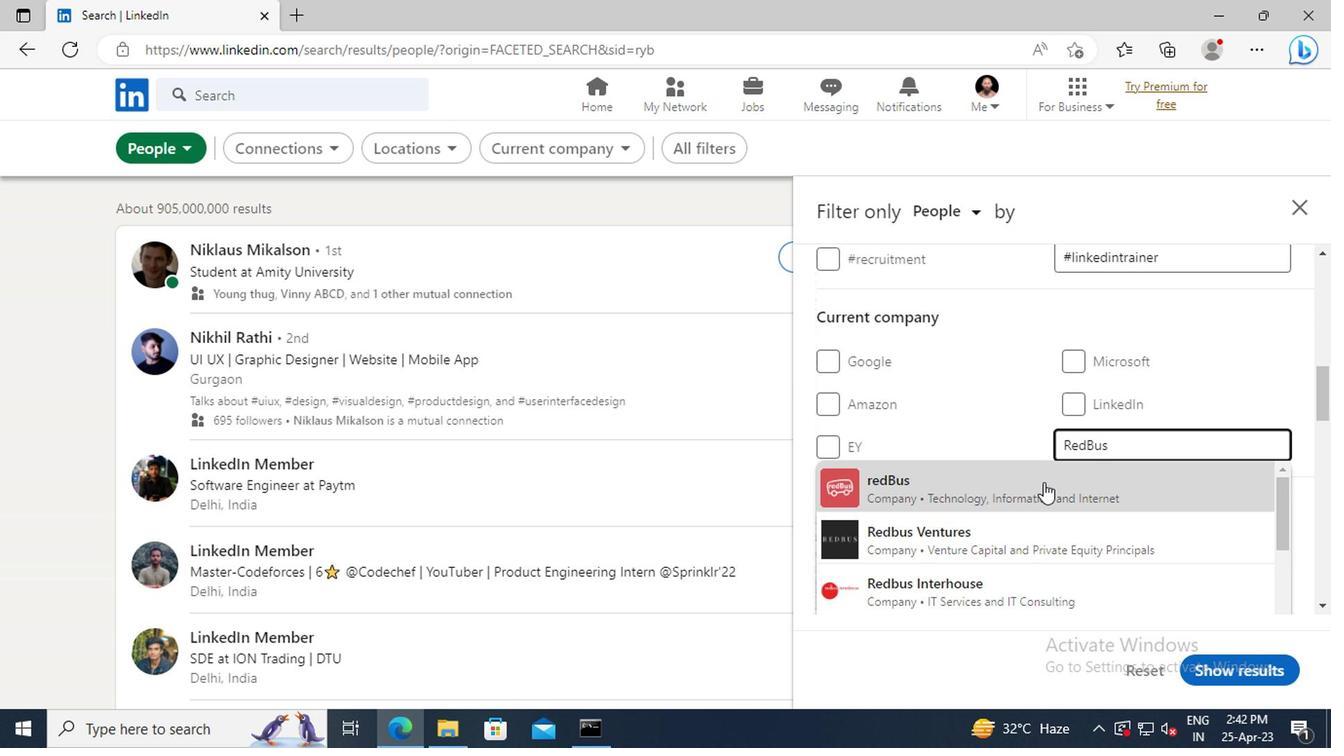 
Action: Mouse moved to (1045, 421)
Screenshot: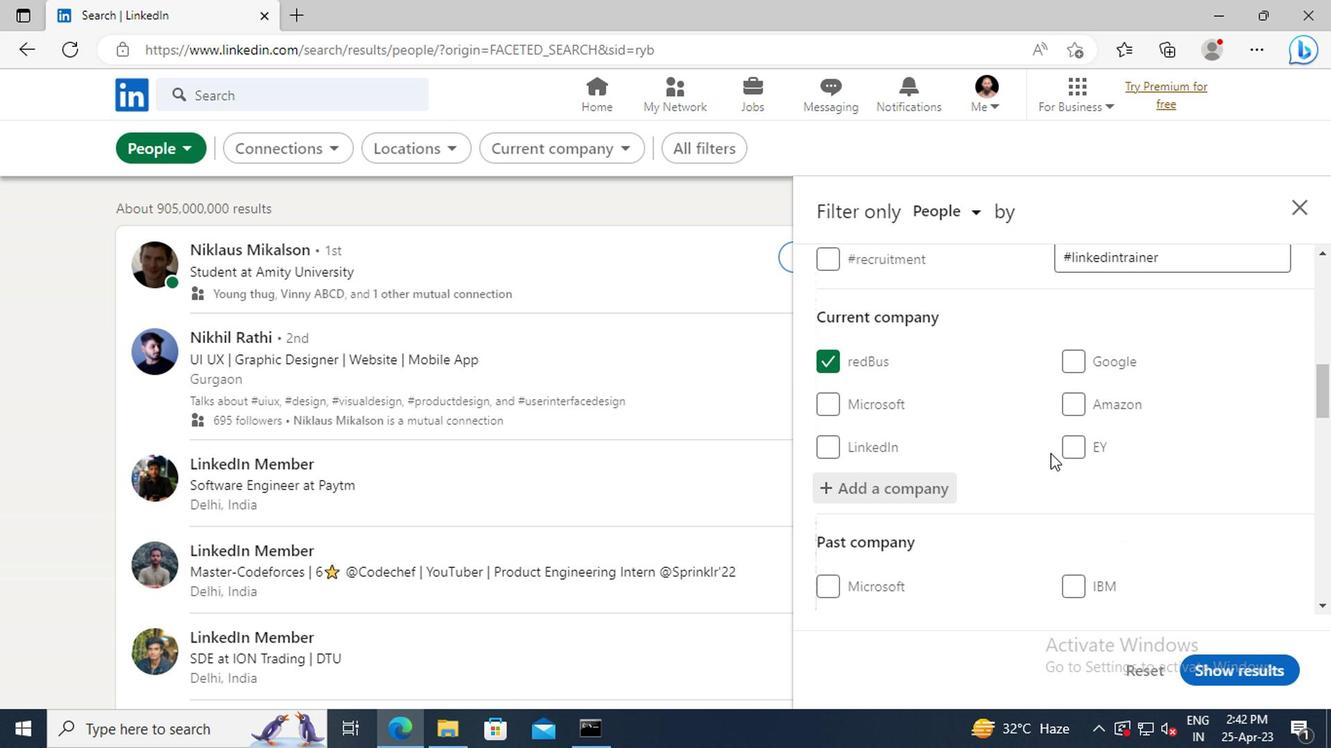 
Action: Mouse scrolled (1045, 420) with delta (0, 0)
Screenshot: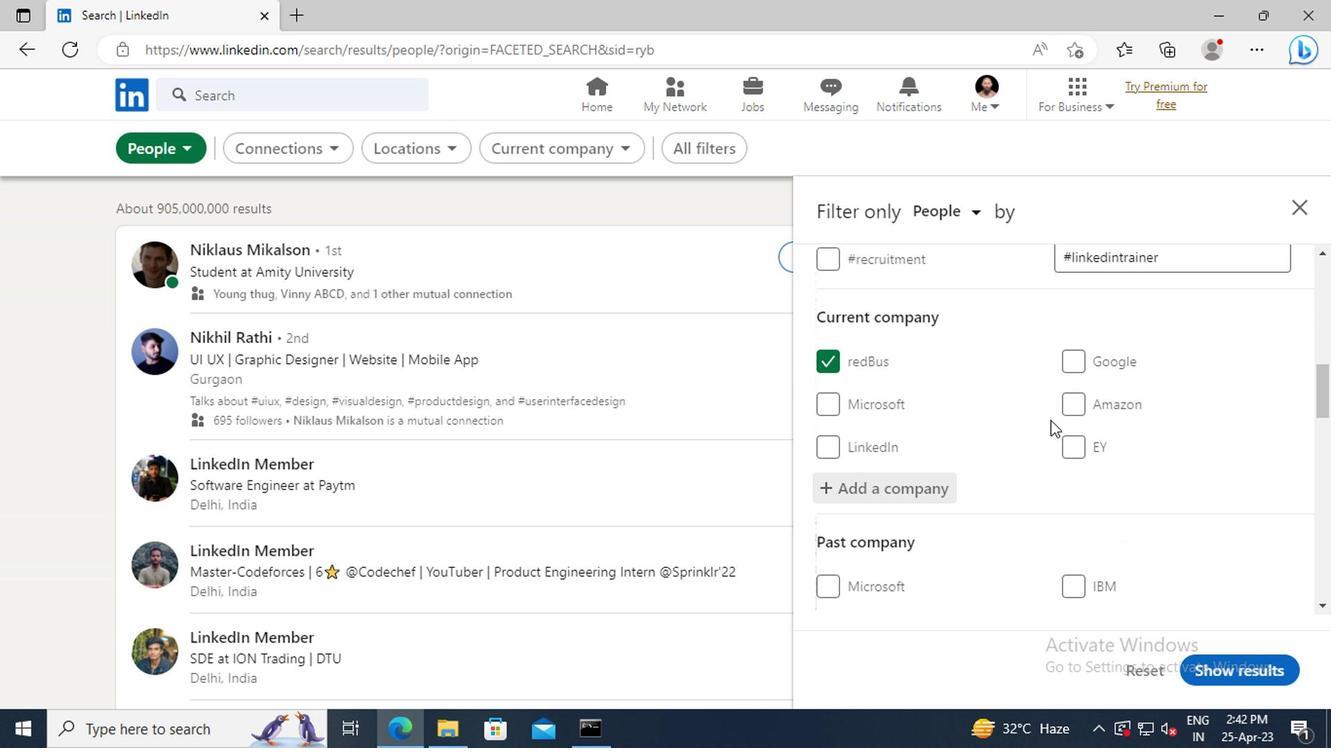 
Action: Mouse scrolled (1045, 420) with delta (0, 0)
Screenshot: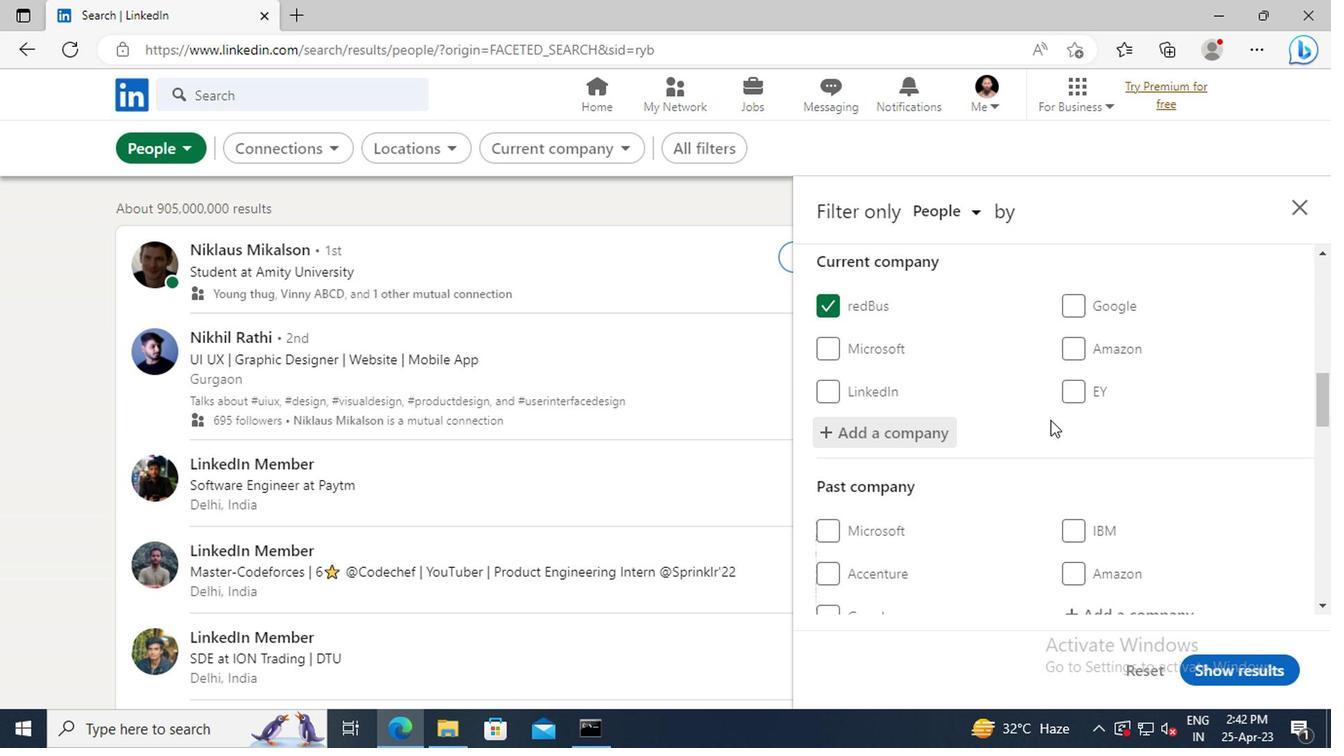 
Action: Mouse scrolled (1045, 420) with delta (0, 0)
Screenshot: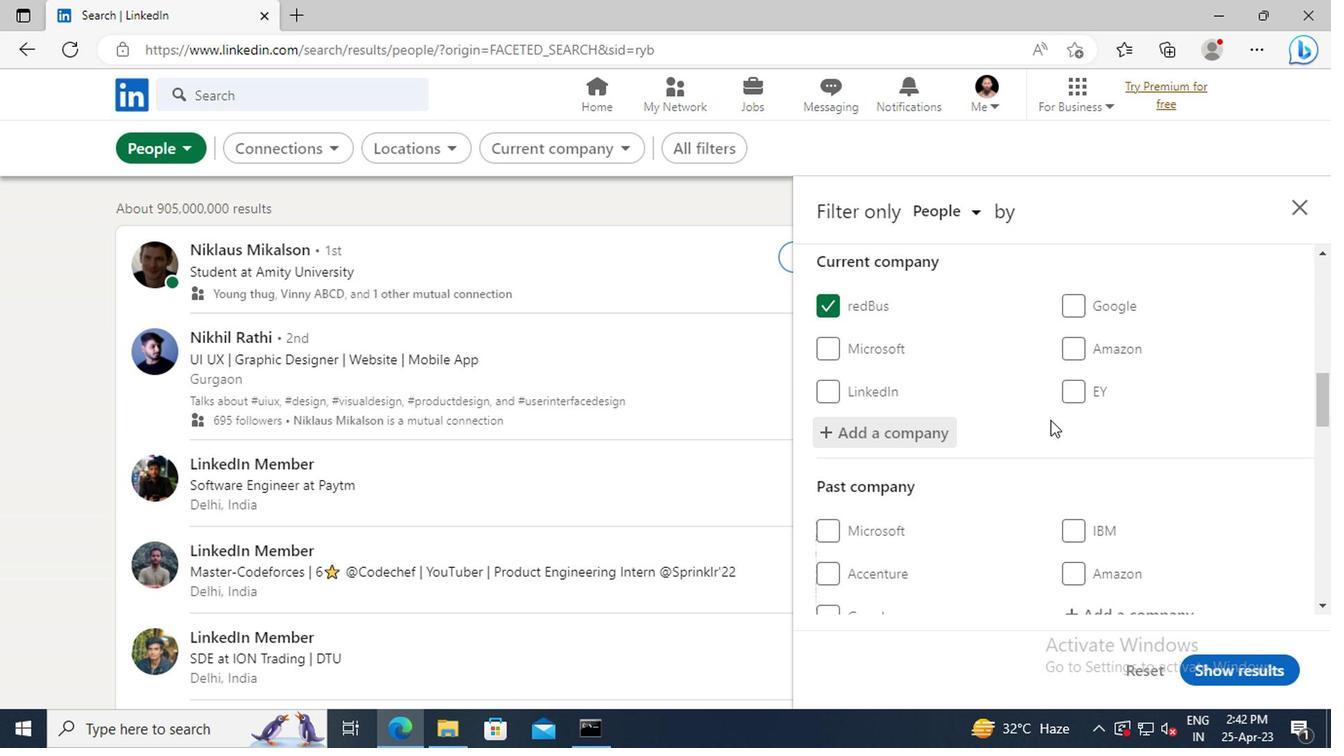 
Action: Mouse scrolled (1045, 420) with delta (0, 0)
Screenshot: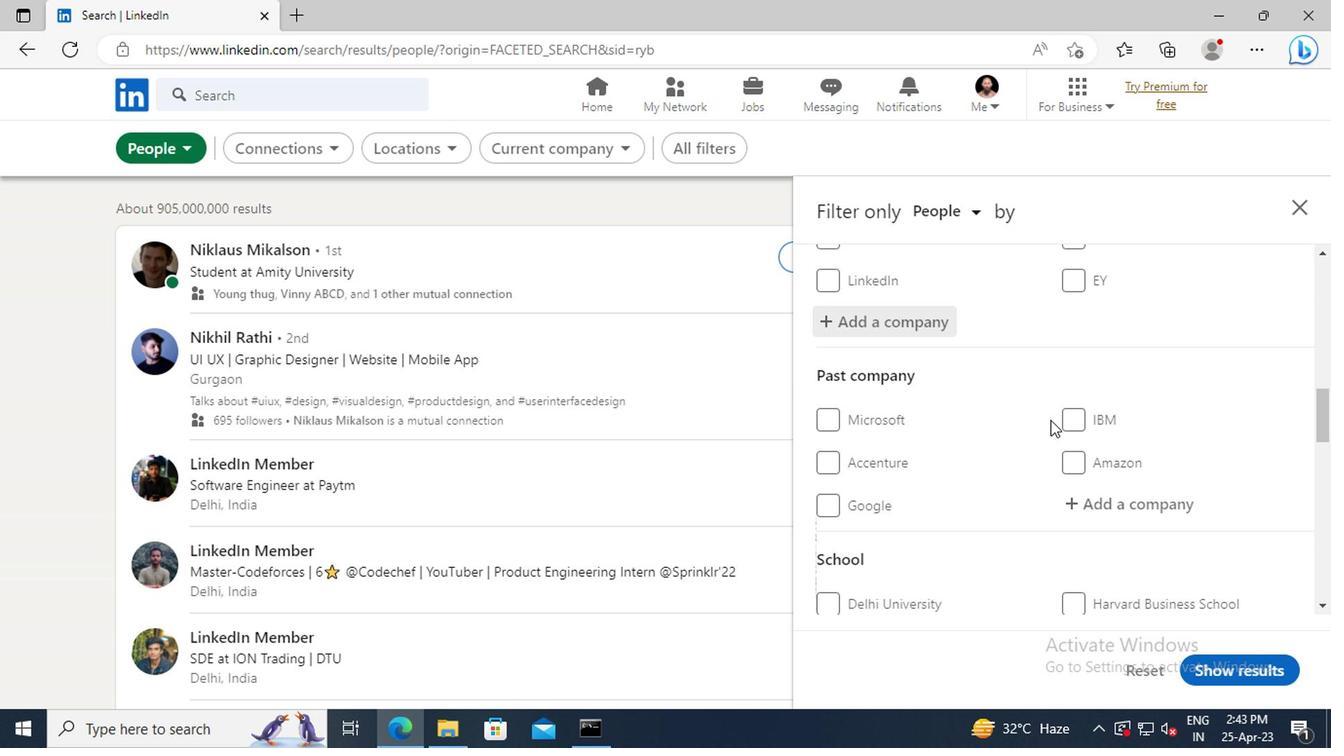 
Action: Mouse scrolled (1045, 420) with delta (0, 0)
Screenshot: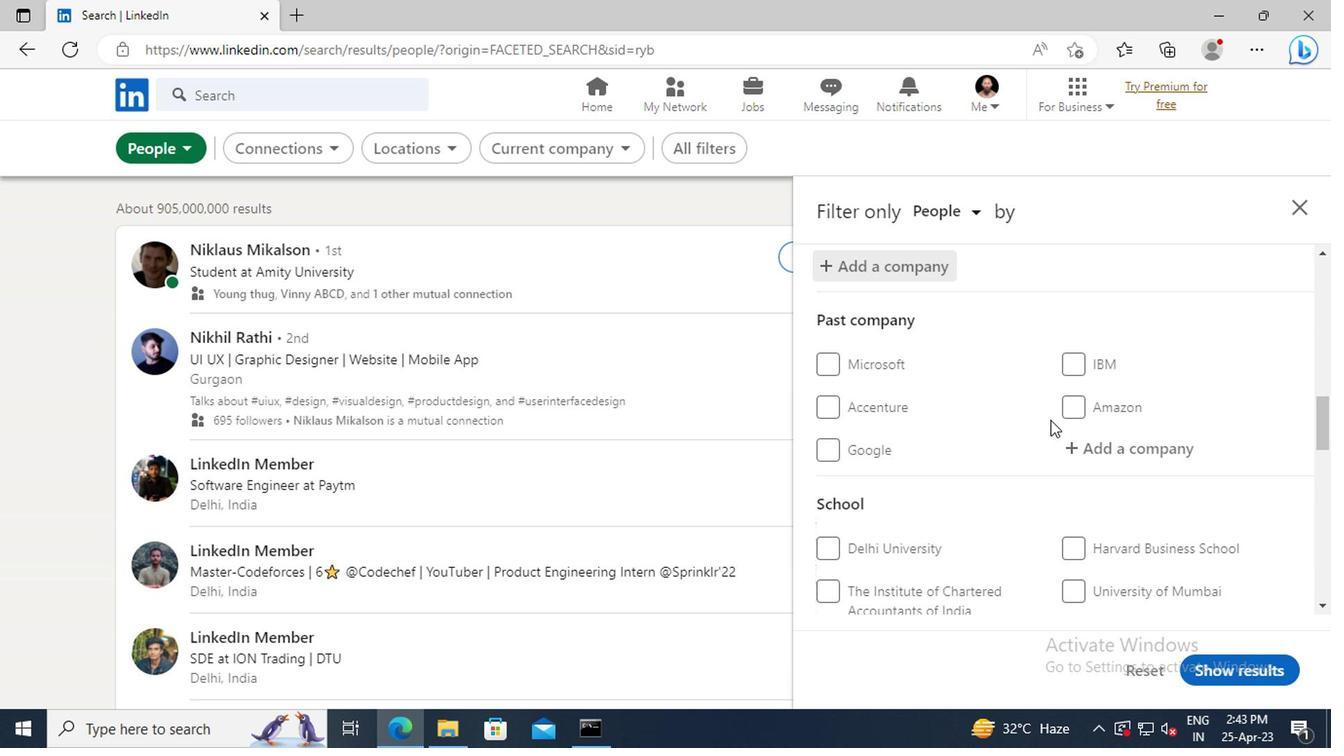 
Action: Mouse scrolled (1045, 420) with delta (0, 0)
Screenshot: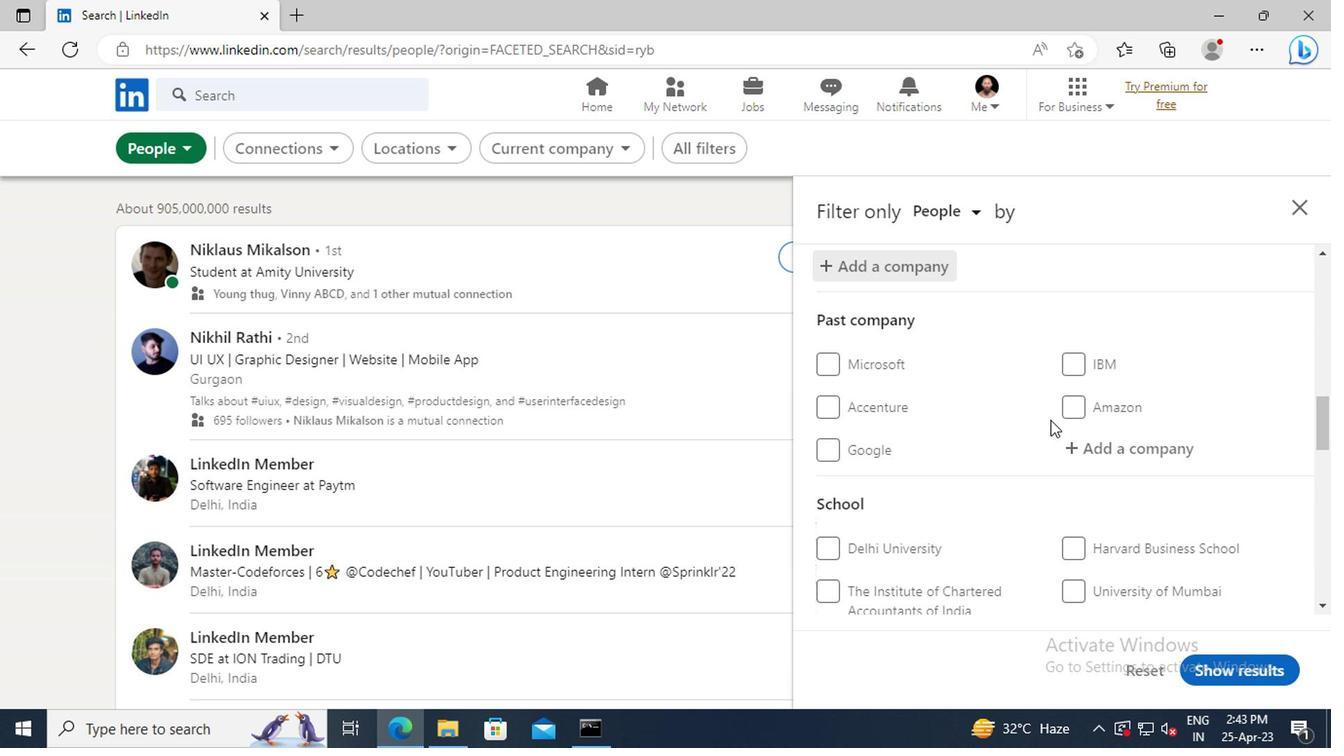 
Action: Mouse scrolled (1045, 420) with delta (0, 0)
Screenshot: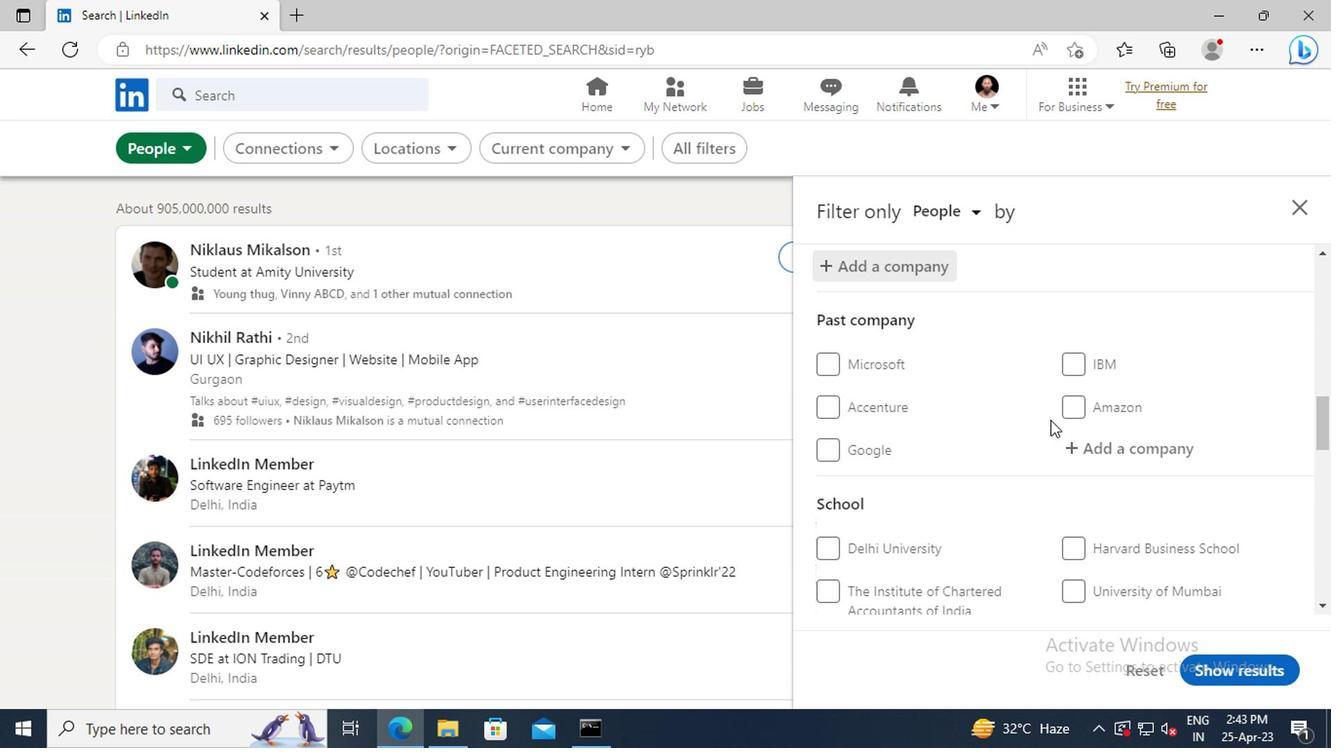 
Action: Mouse moved to (1110, 464)
Screenshot: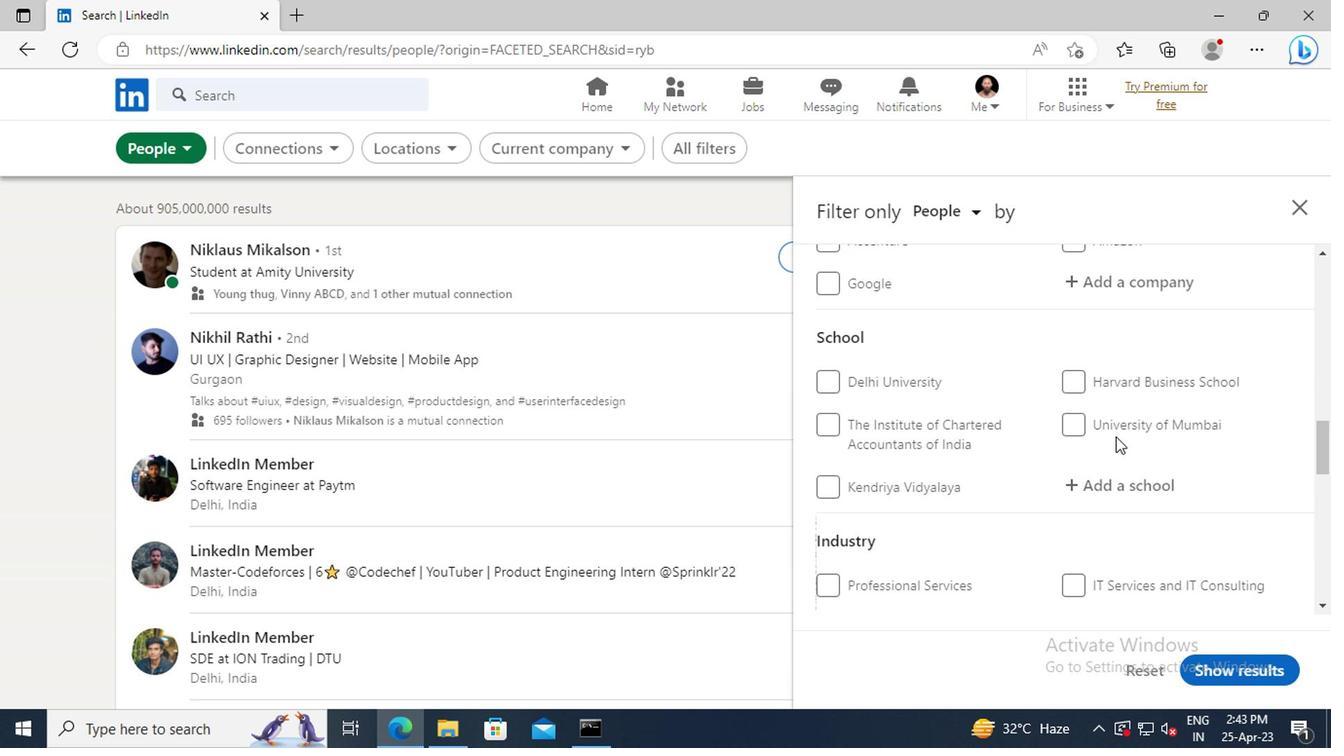 
Action: Mouse scrolled (1110, 463) with delta (0, 0)
Screenshot: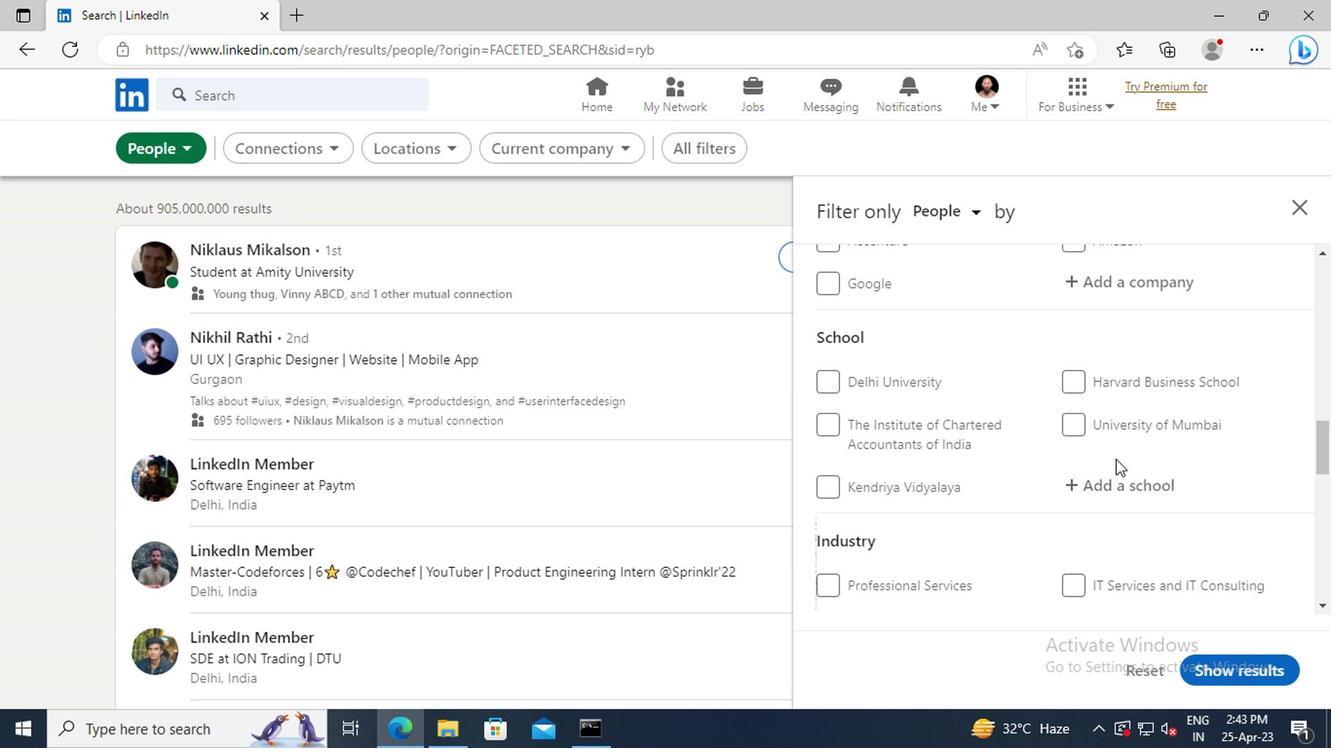
Action: Mouse moved to (1114, 434)
Screenshot: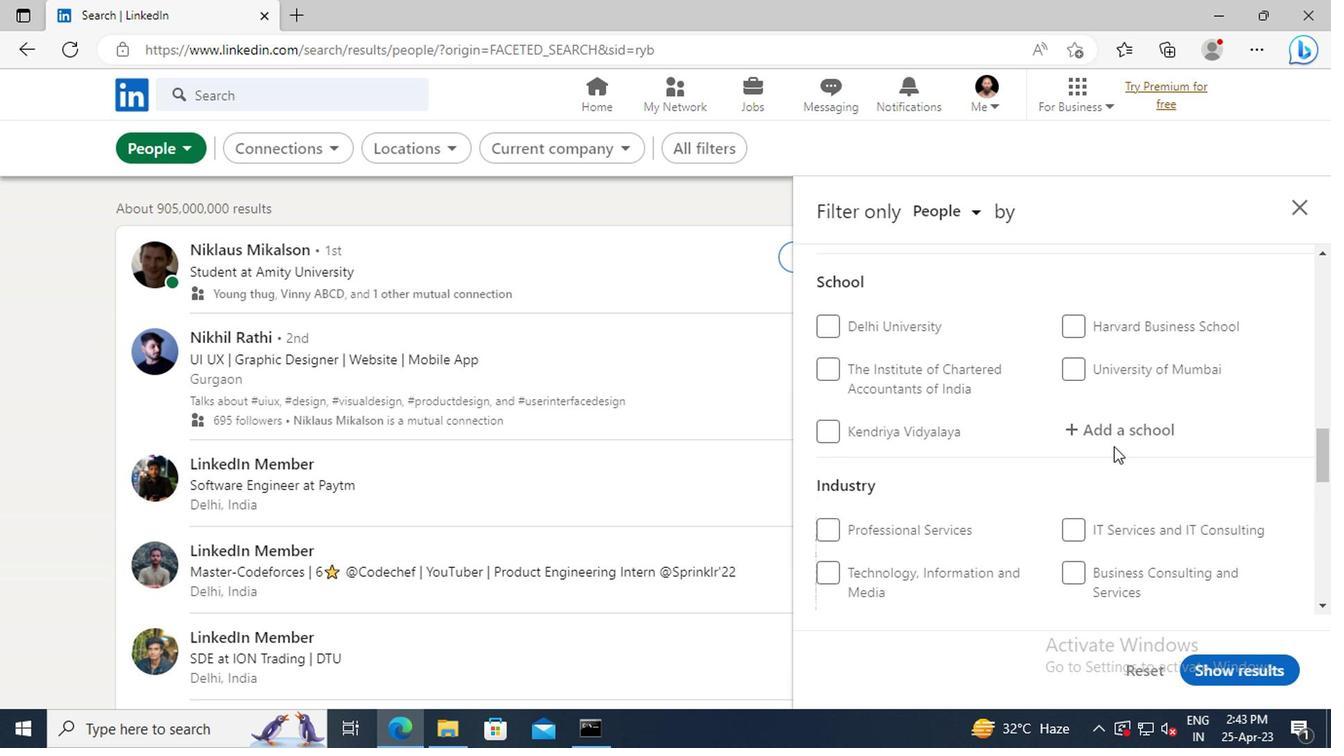 
Action: Mouse pressed left at (1114, 434)
Screenshot: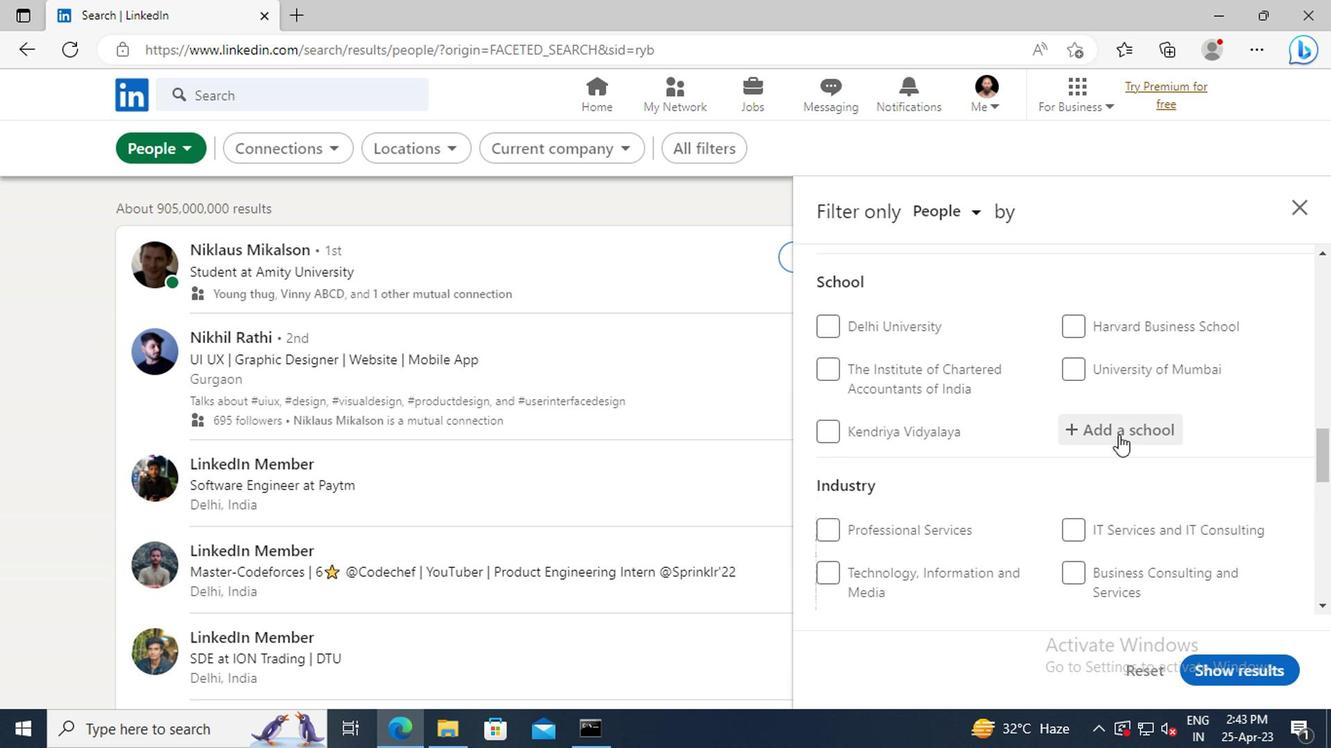 
Action: Key pressed <Key.shift>K.<Key.shift>RAMAKRISHNAN<Key.space><Key.shift>COLLEGE<Key.space>OF<Key.space><Key.shift>TECHNOLOGY
Screenshot: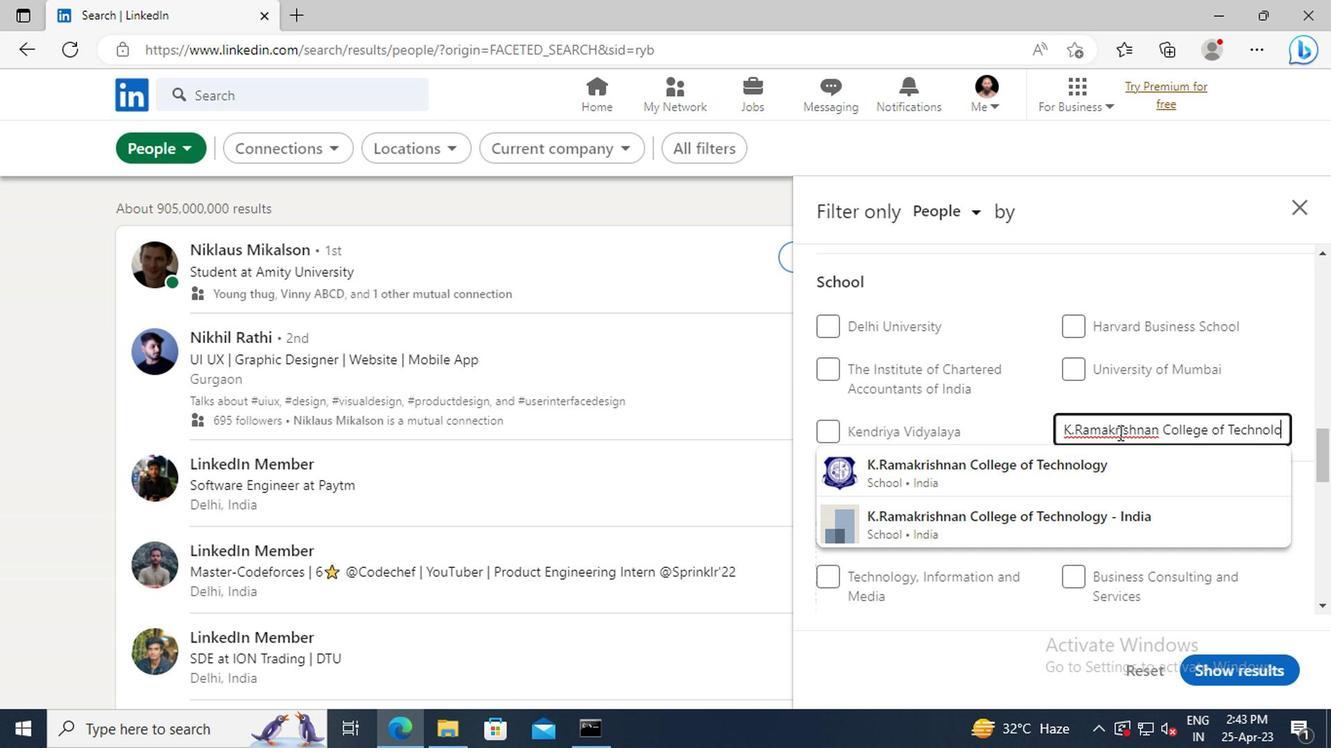 
Action: Mouse moved to (1091, 477)
Screenshot: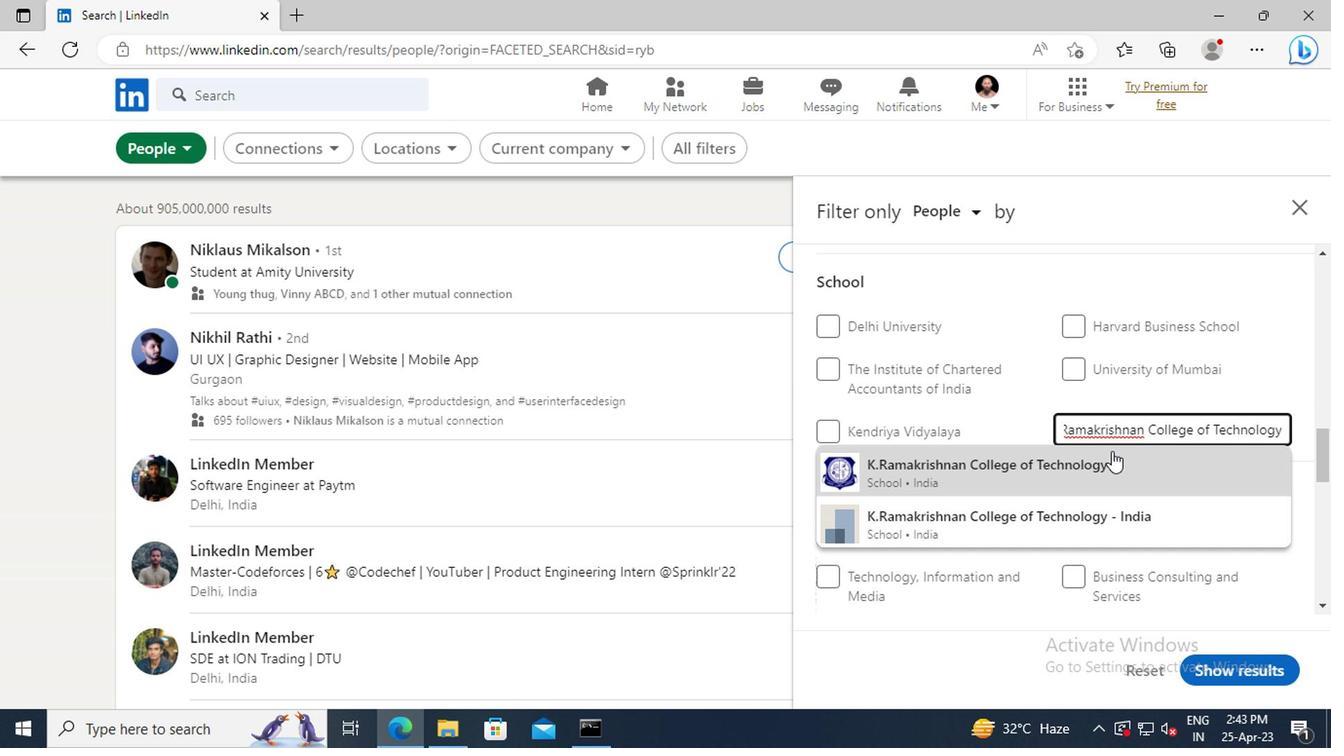 
Action: Mouse pressed left at (1091, 477)
Screenshot: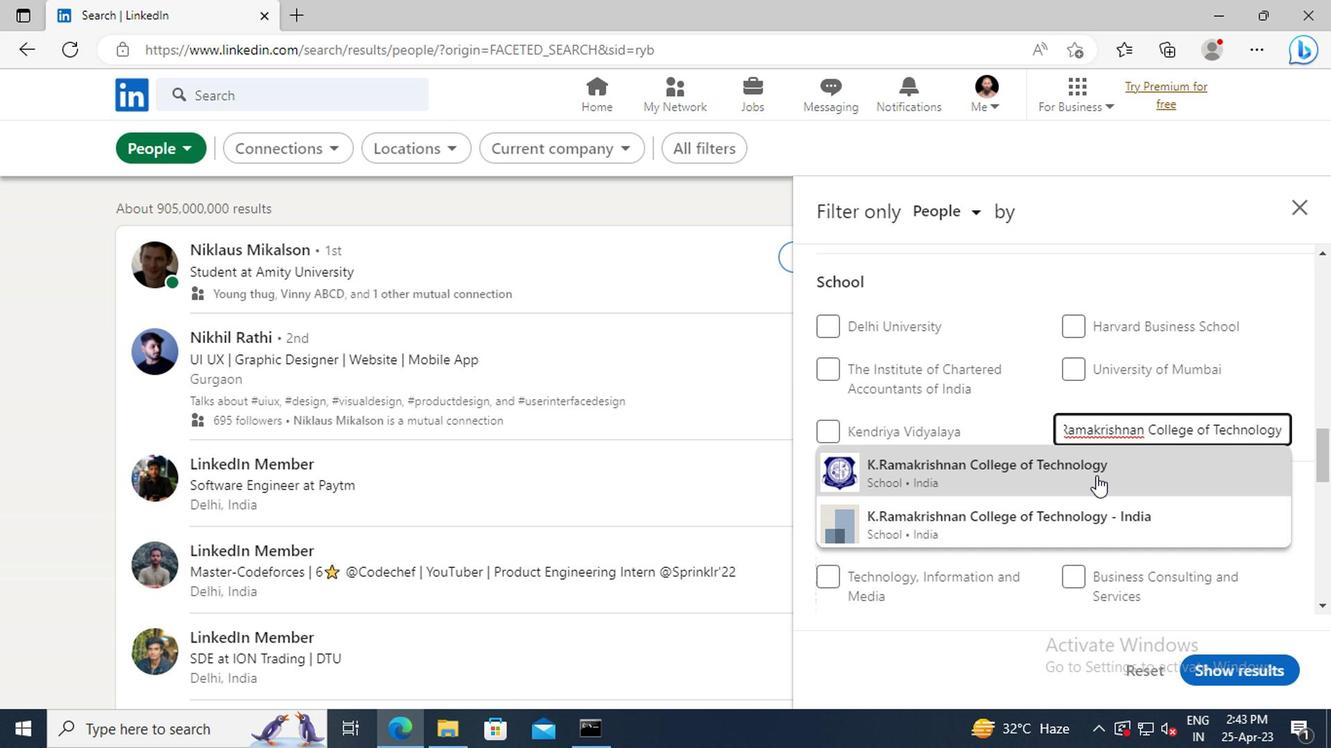 
Action: Mouse moved to (1038, 413)
Screenshot: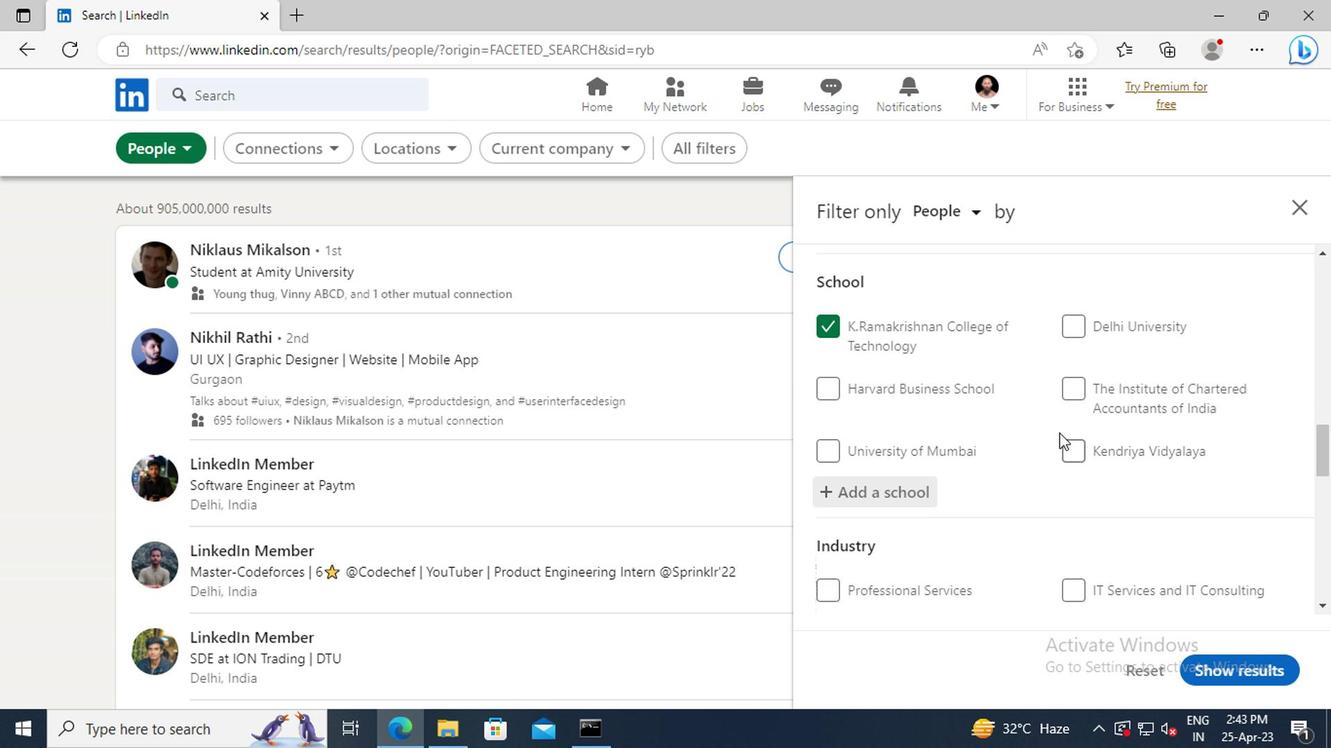 
Action: Mouse scrolled (1038, 413) with delta (0, 0)
Screenshot: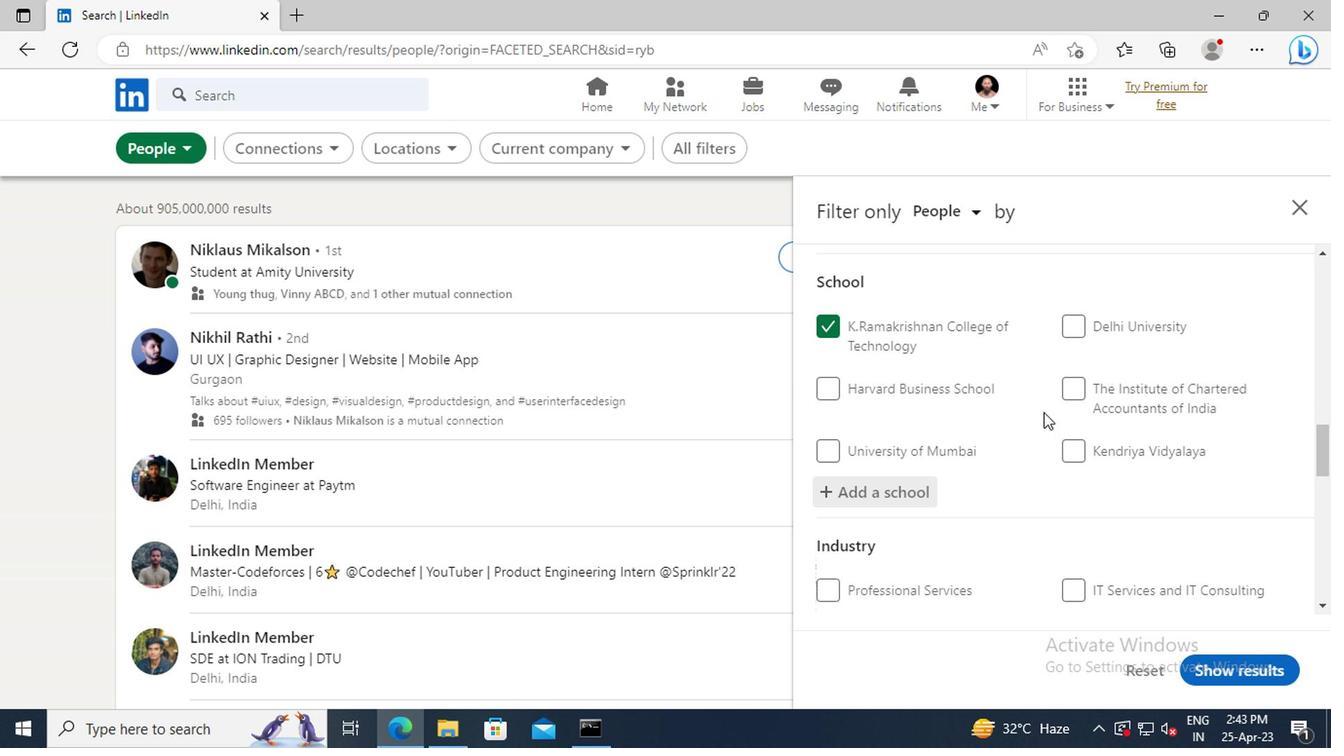 
Action: Mouse scrolled (1038, 413) with delta (0, 0)
Screenshot: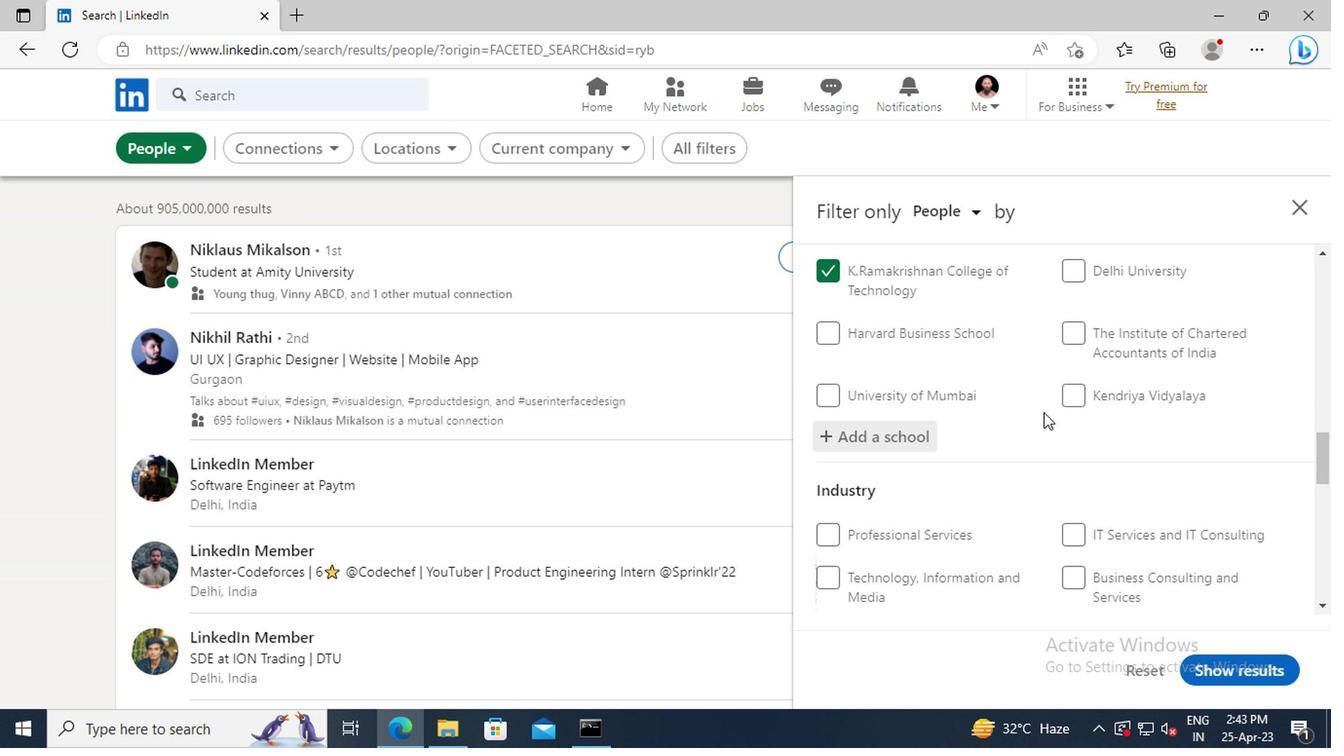 
Action: Mouse scrolled (1038, 413) with delta (0, 0)
Screenshot: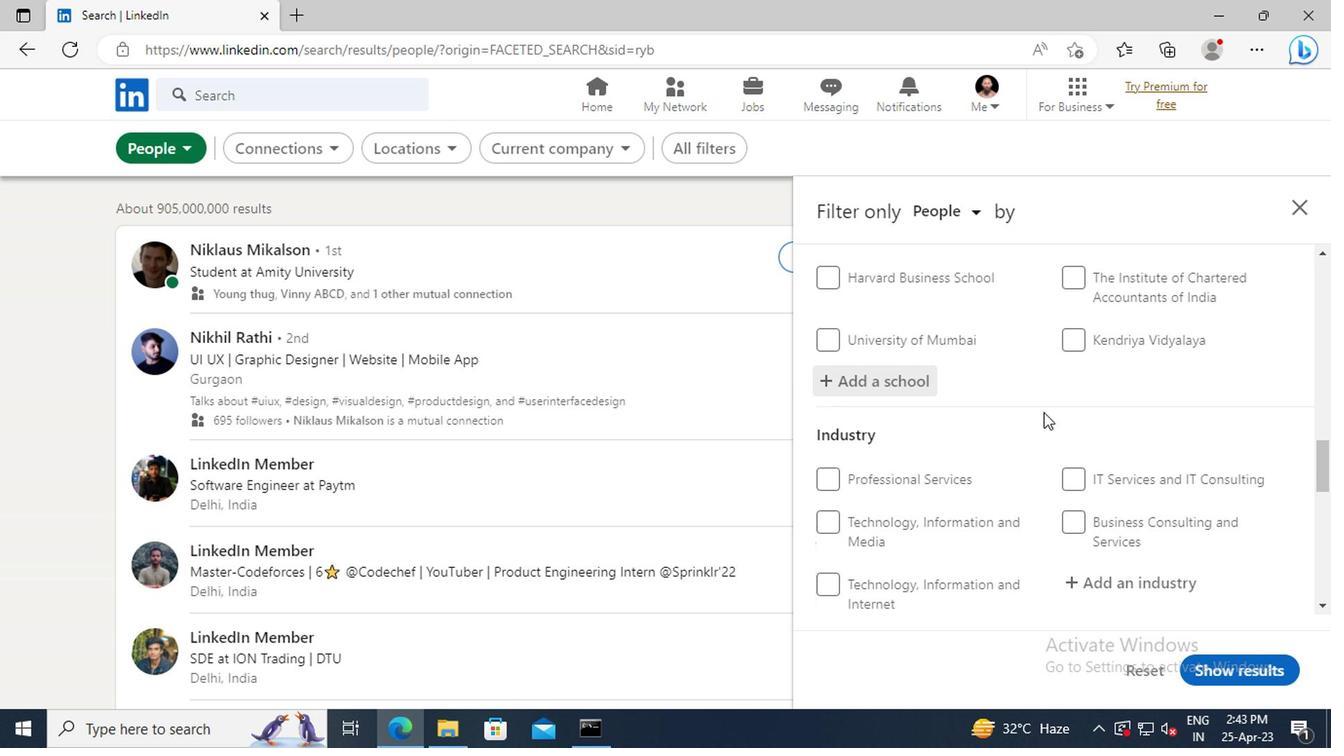 
Action: Mouse scrolled (1038, 413) with delta (0, 0)
Screenshot: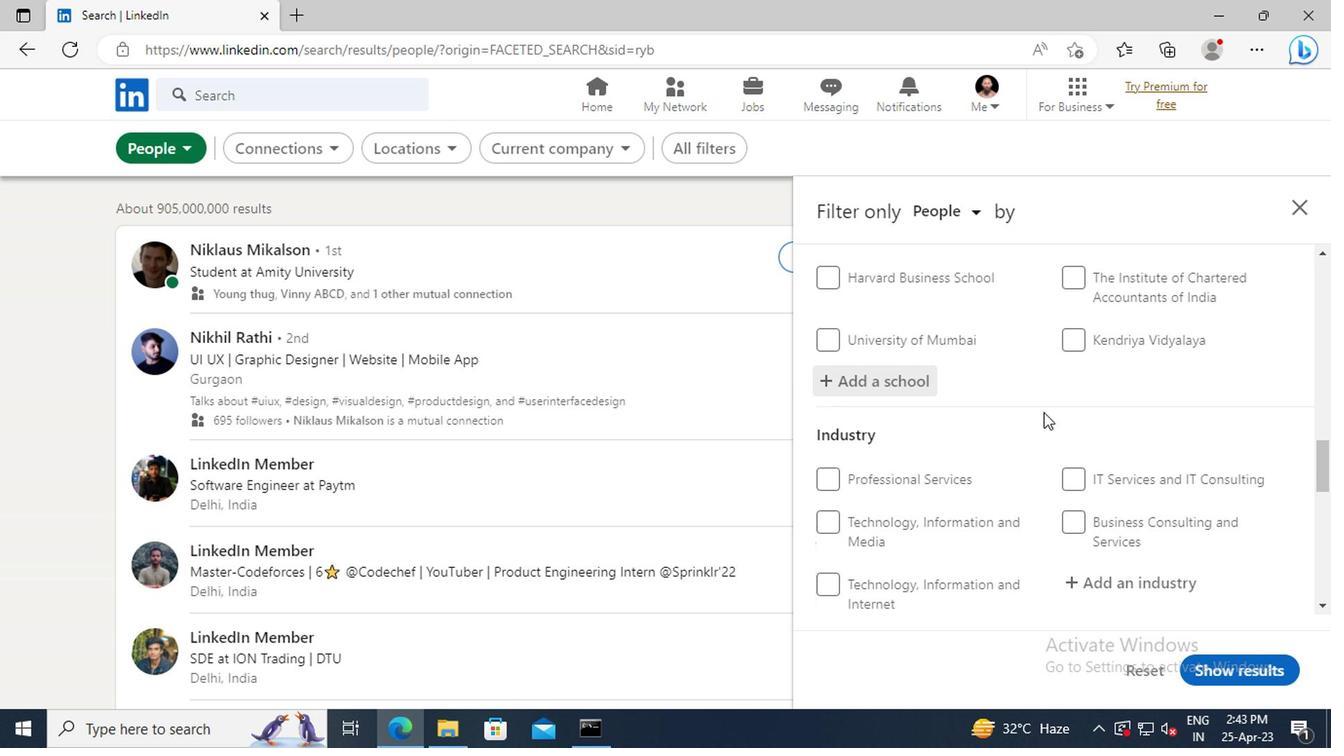 
Action: Mouse scrolled (1038, 413) with delta (0, 0)
Screenshot: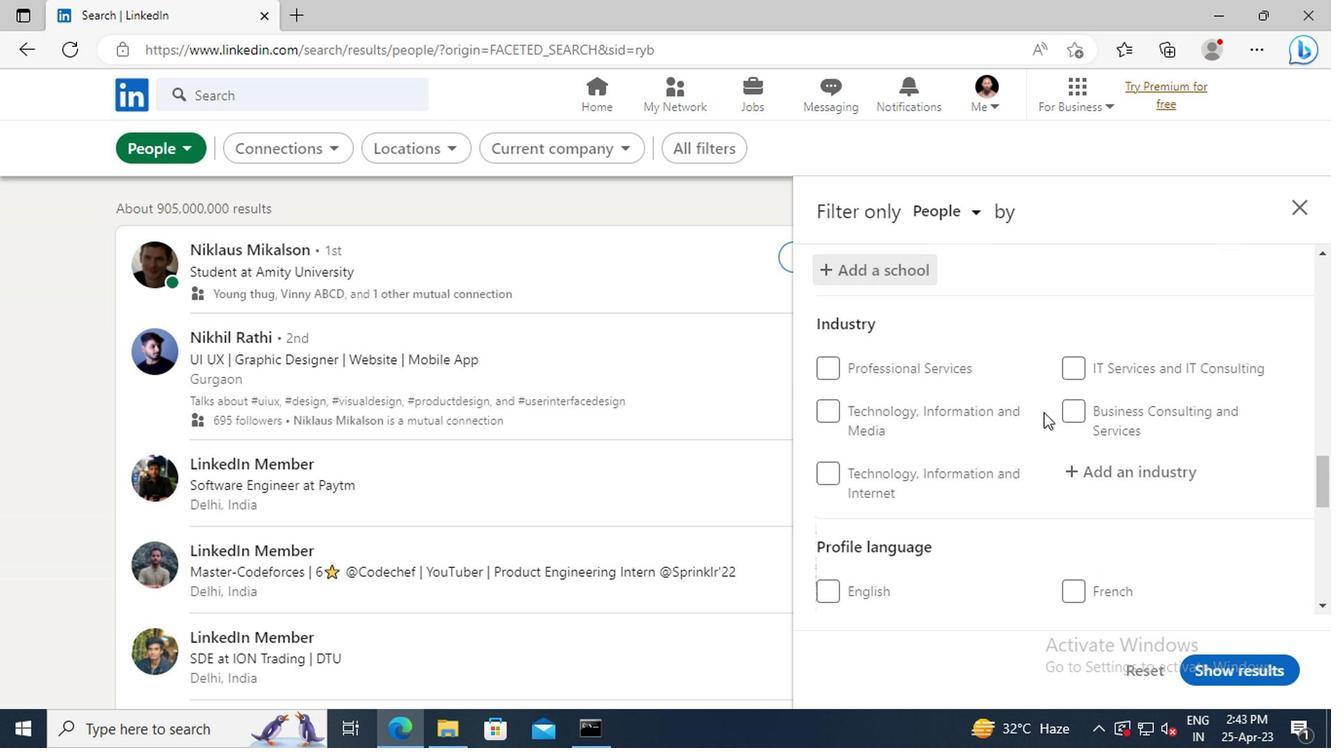 
Action: Mouse moved to (1083, 418)
Screenshot: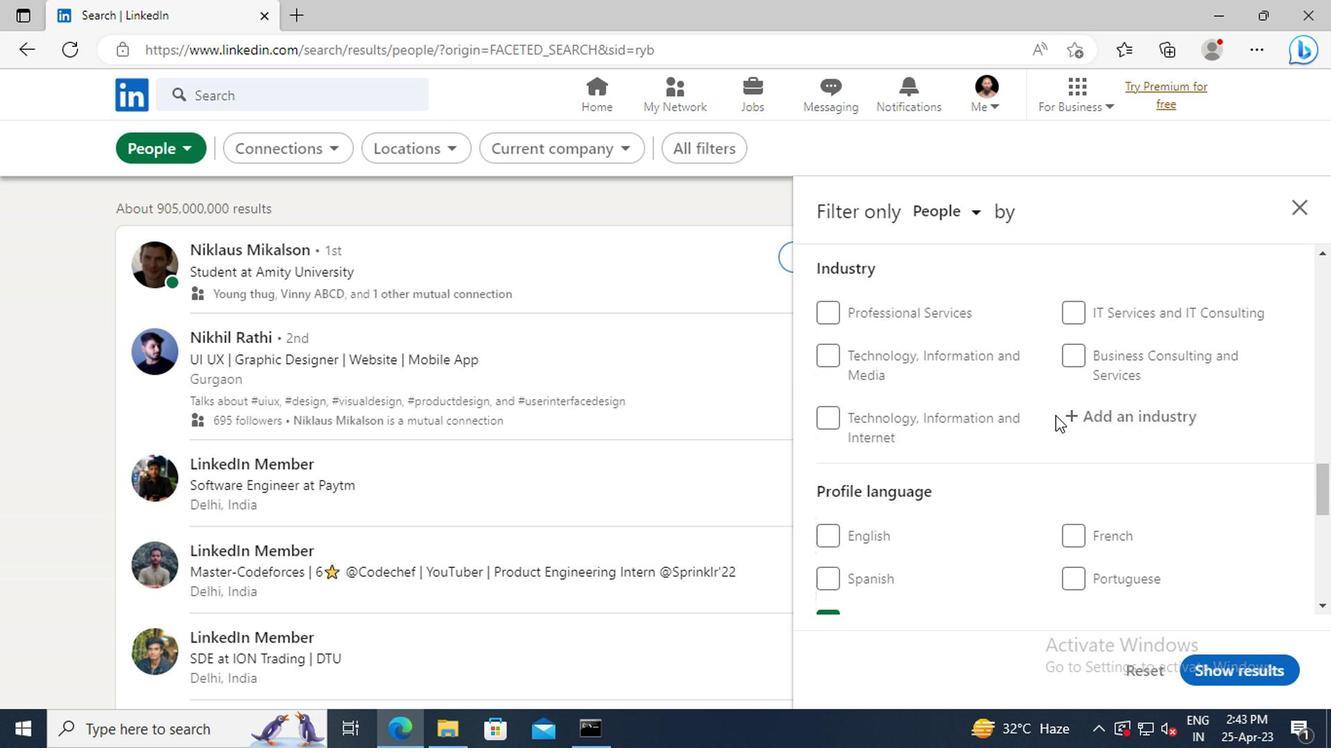 
Action: Mouse pressed left at (1083, 418)
Screenshot: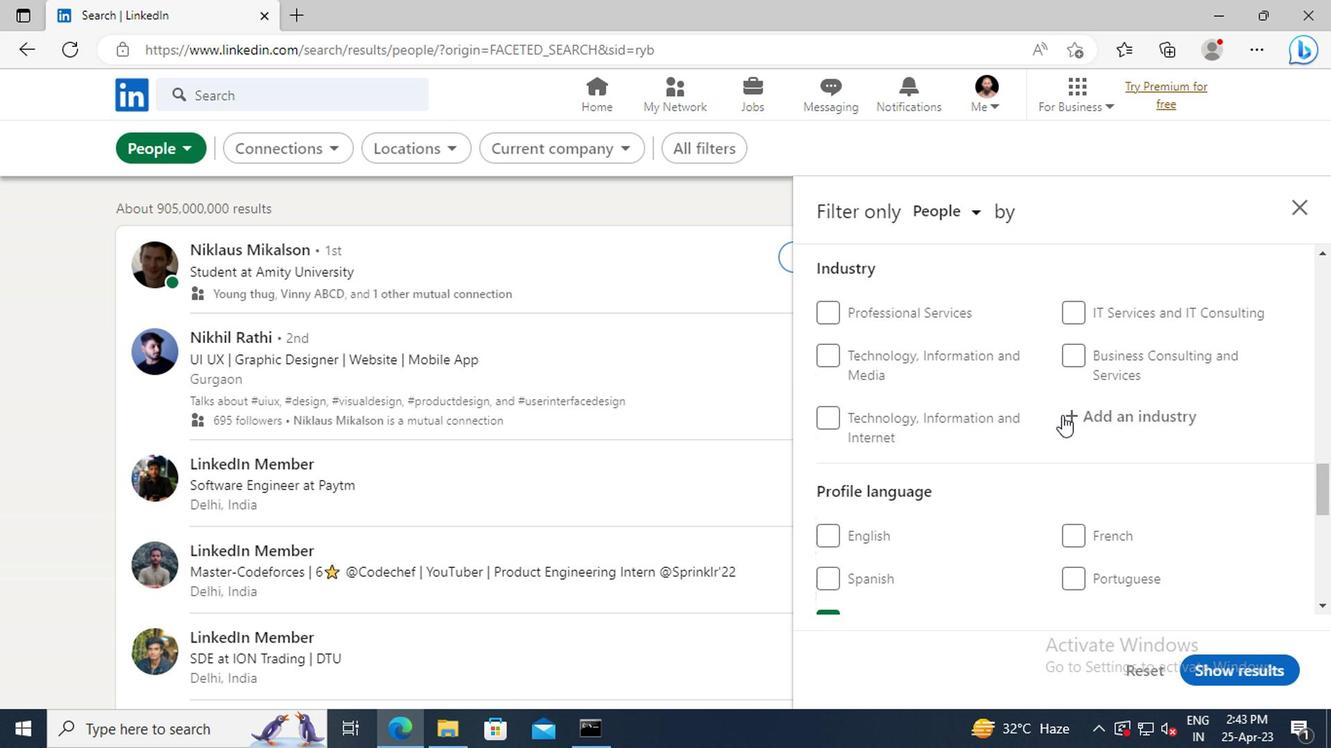 
Action: Key pressed <Key.shift>THEATER<Key.space><Key.shift>COMPANIES
Screenshot: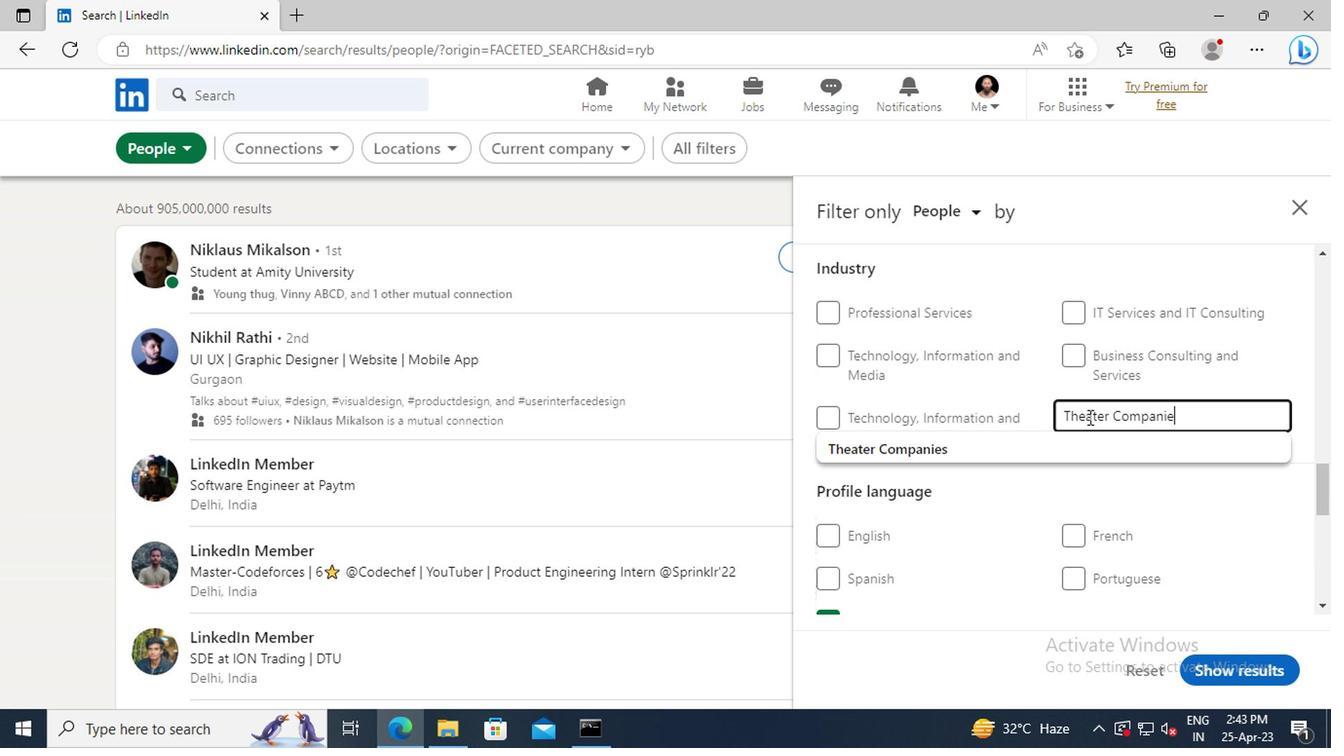 
Action: Mouse moved to (1007, 445)
Screenshot: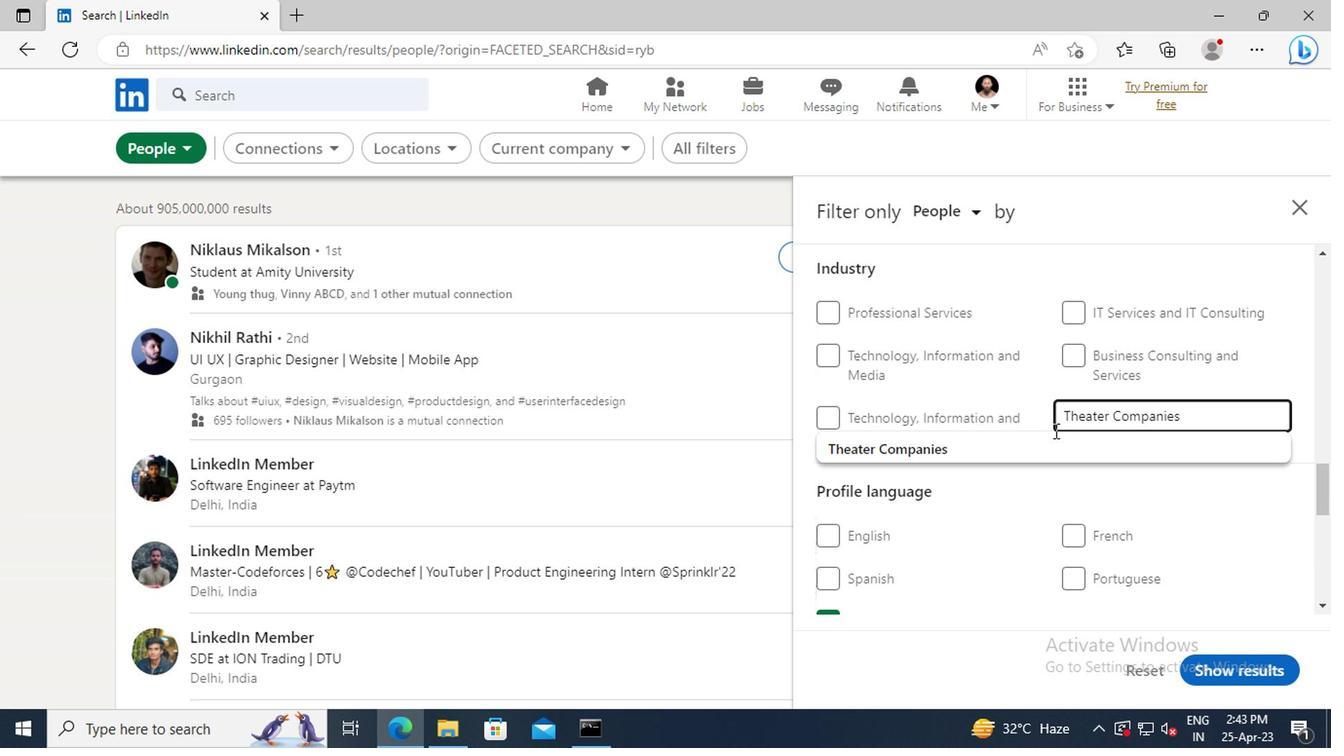 
Action: Mouse pressed left at (1007, 445)
Screenshot: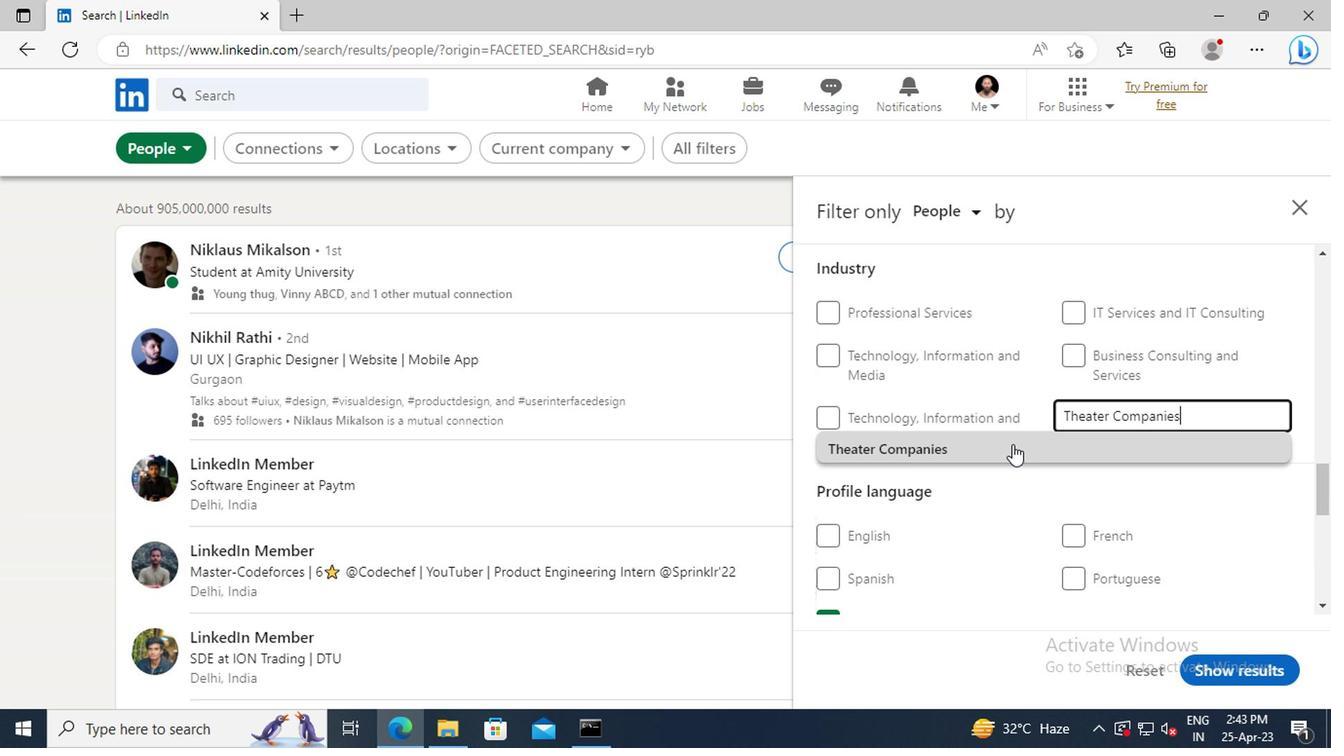 
Action: Mouse moved to (987, 411)
Screenshot: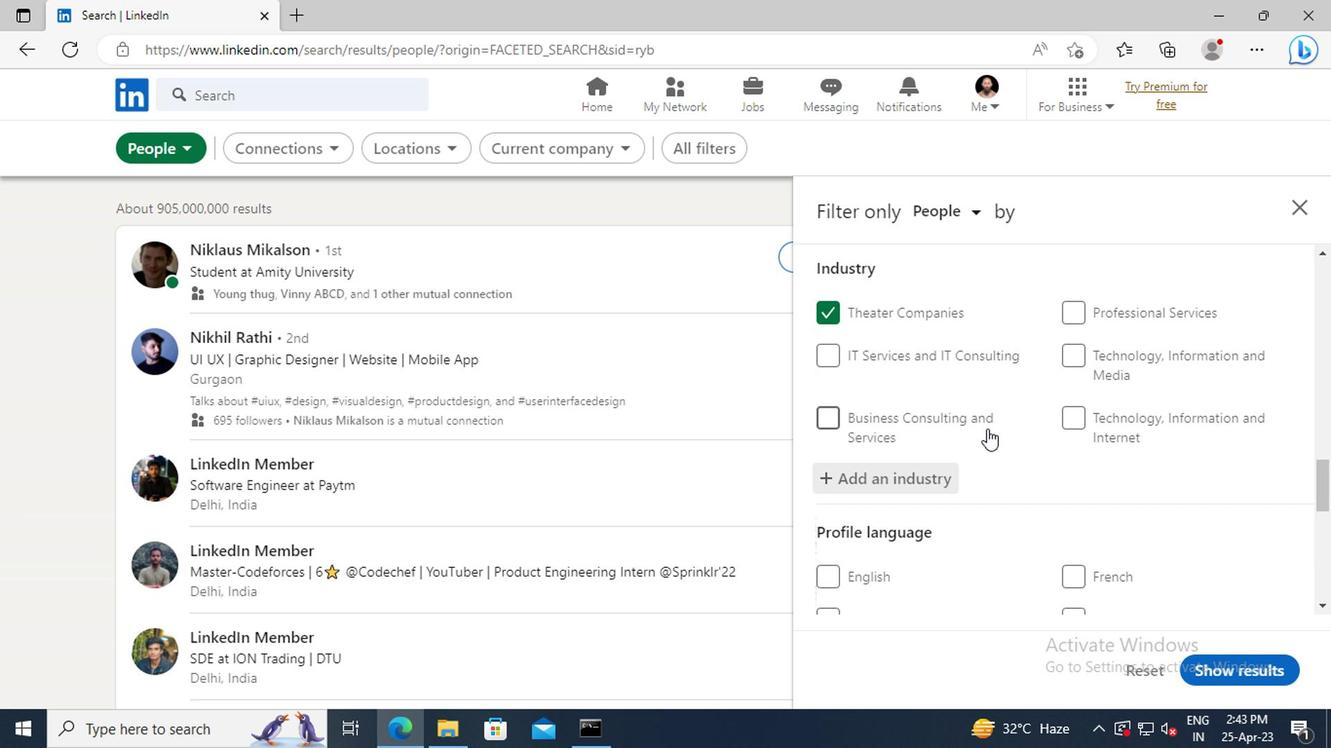 
Action: Mouse scrolled (987, 411) with delta (0, 0)
Screenshot: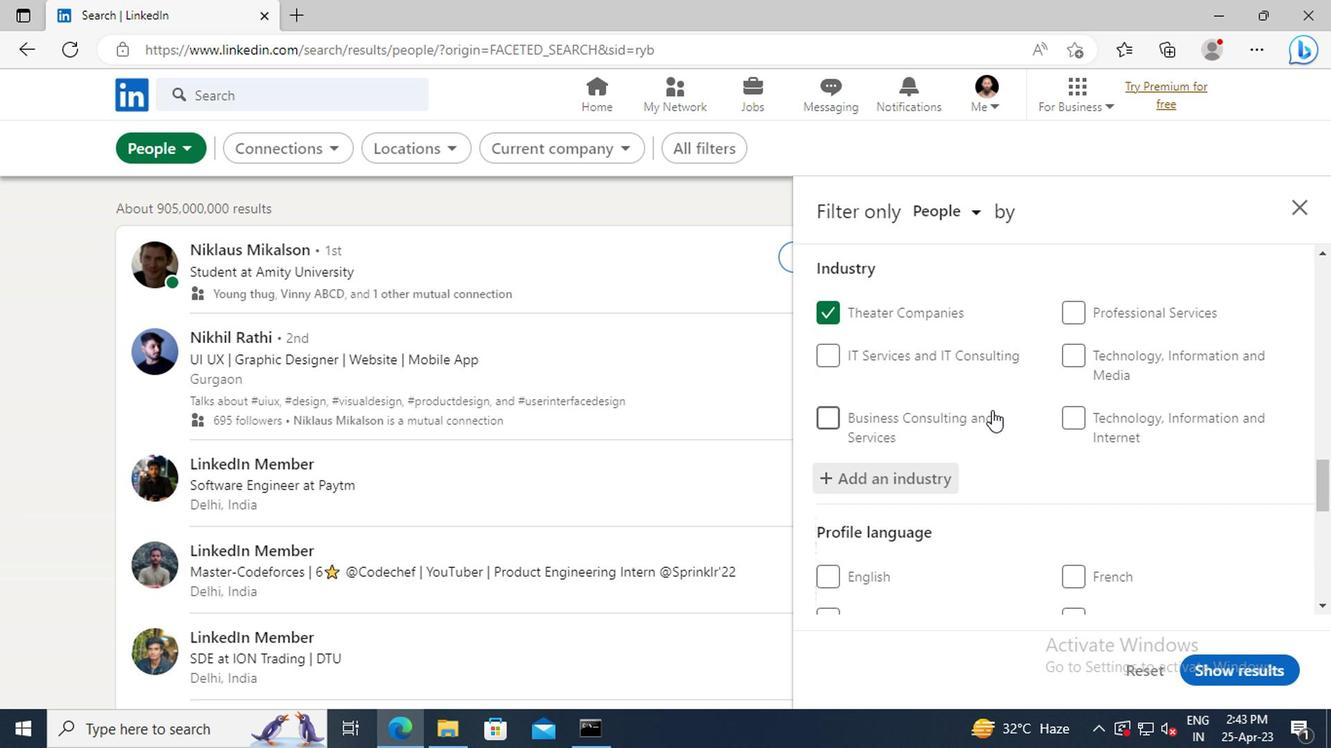 
Action: Mouse scrolled (987, 411) with delta (0, 0)
Screenshot: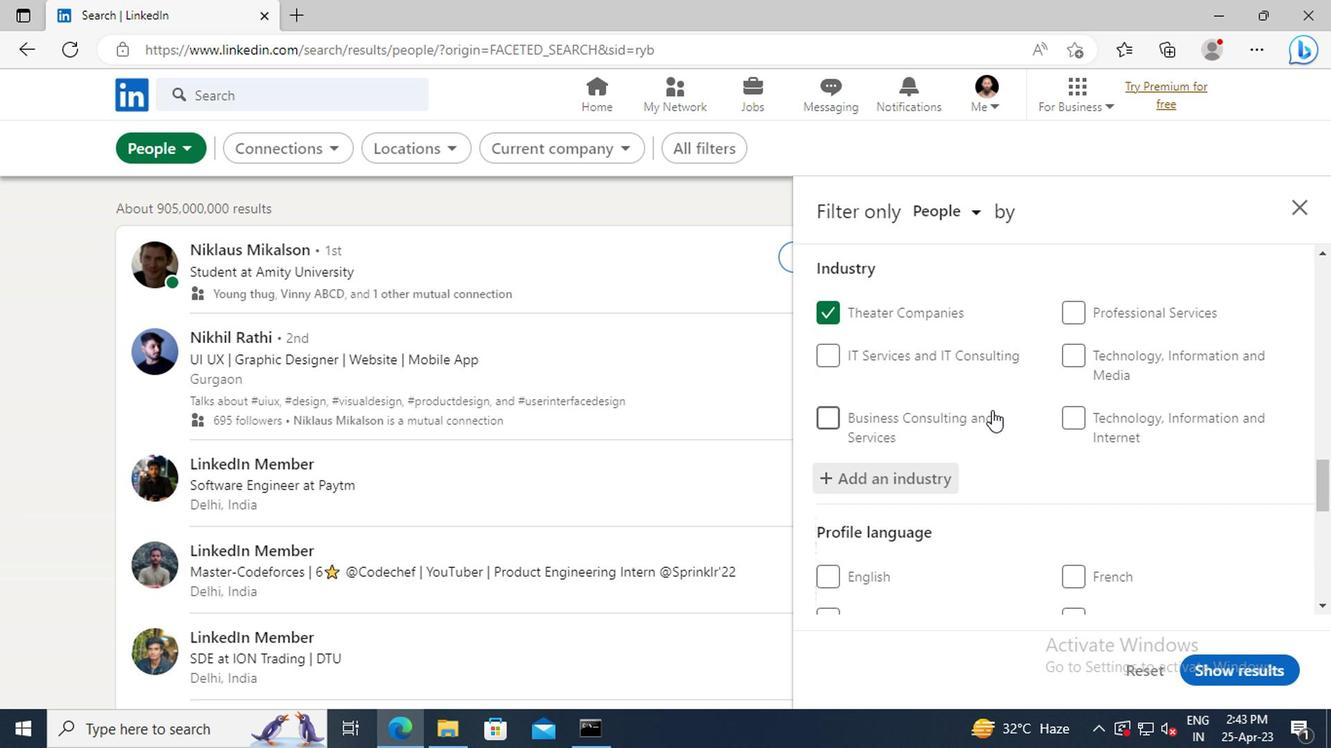 
Action: Mouse scrolled (987, 411) with delta (0, 0)
Screenshot: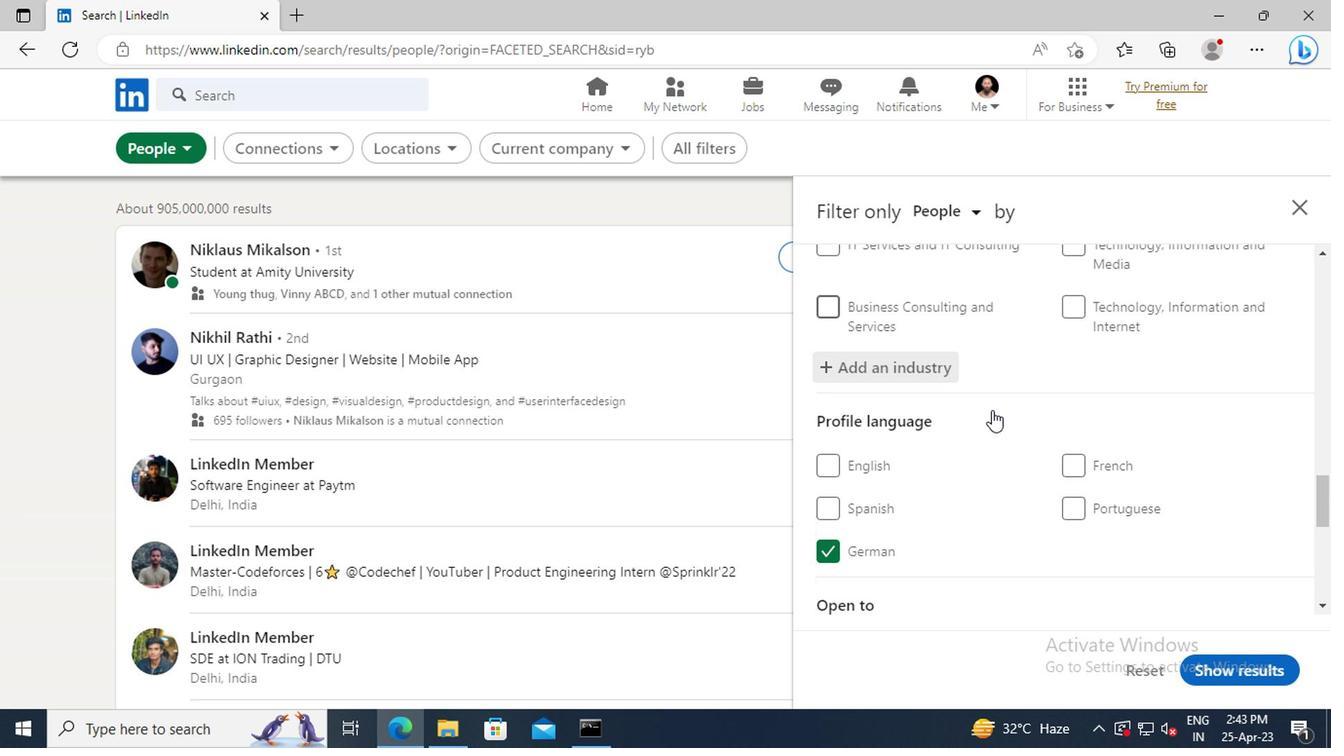 
Action: Mouse scrolled (987, 411) with delta (0, 0)
Screenshot: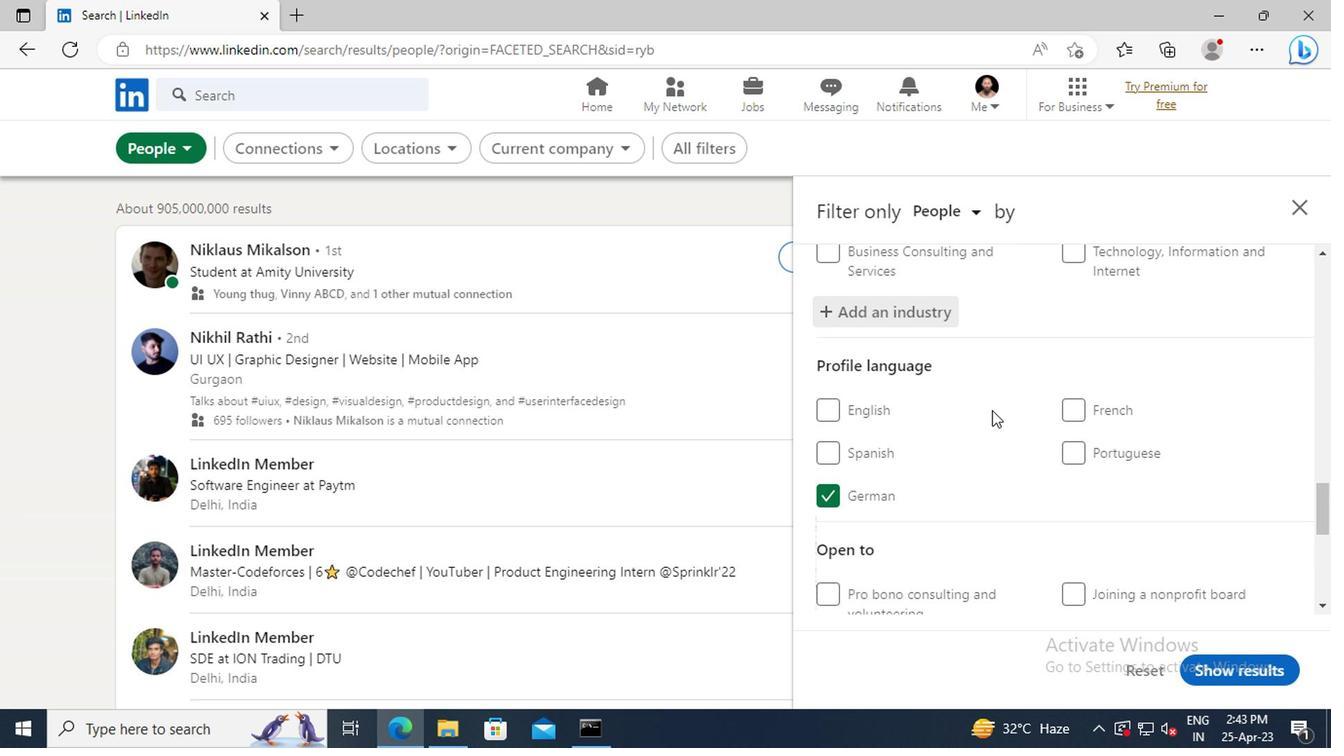 
Action: Mouse scrolled (987, 411) with delta (0, 0)
Screenshot: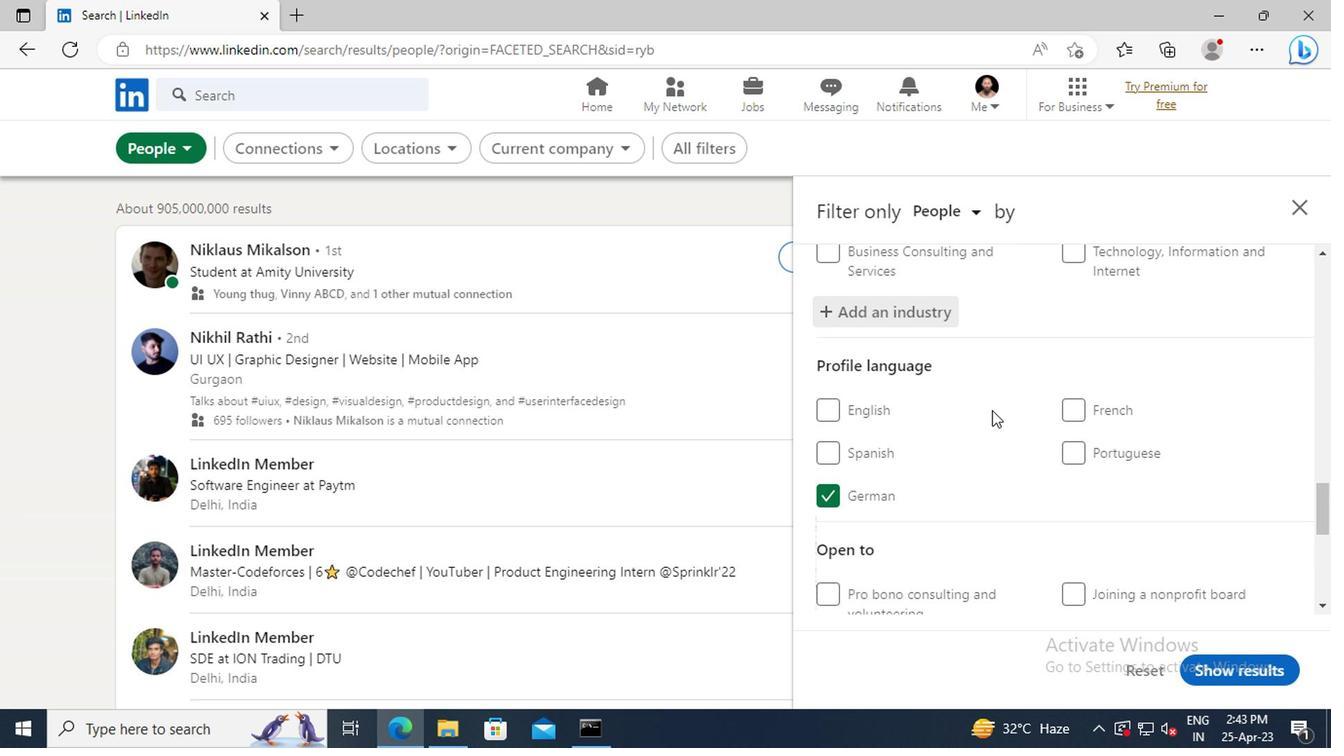 
Action: Mouse scrolled (987, 411) with delta (0, 0)
Screenshot: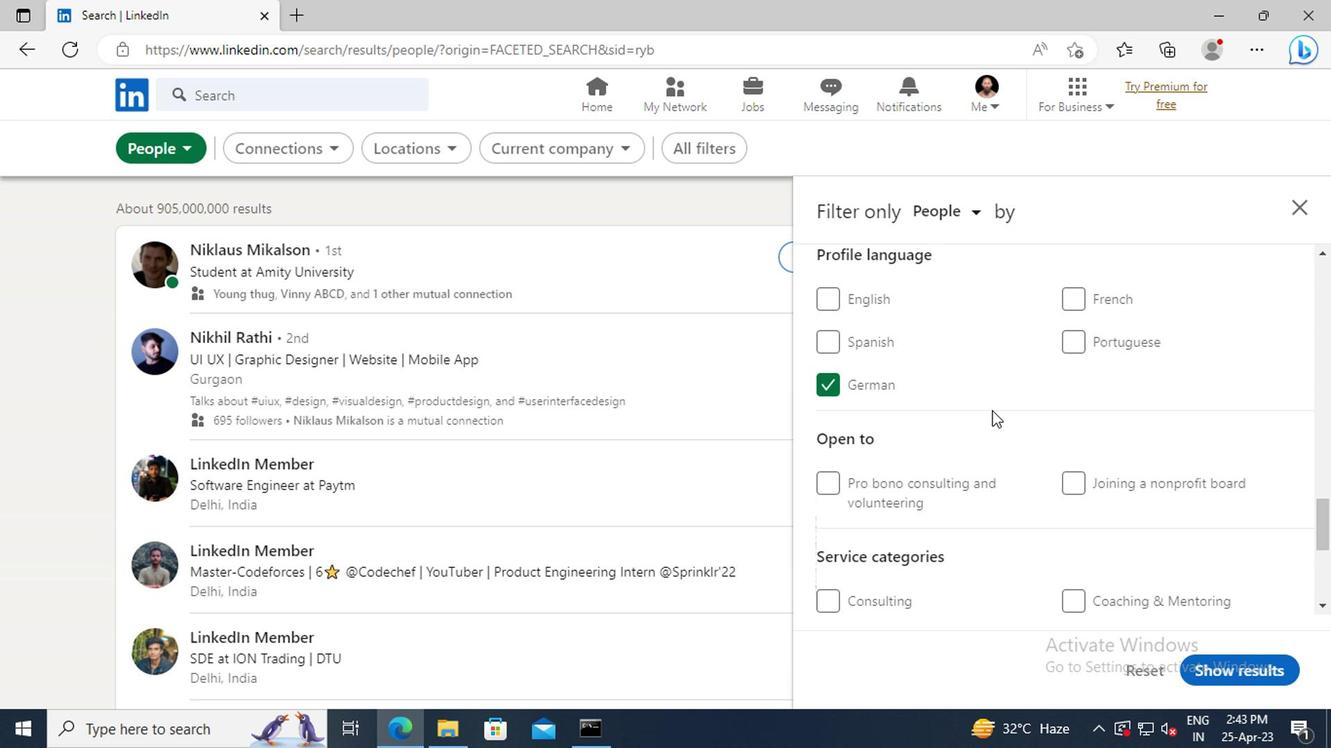 
Action: Mouse scrolled (987, 411) with delta (0, 0)
Screenshot: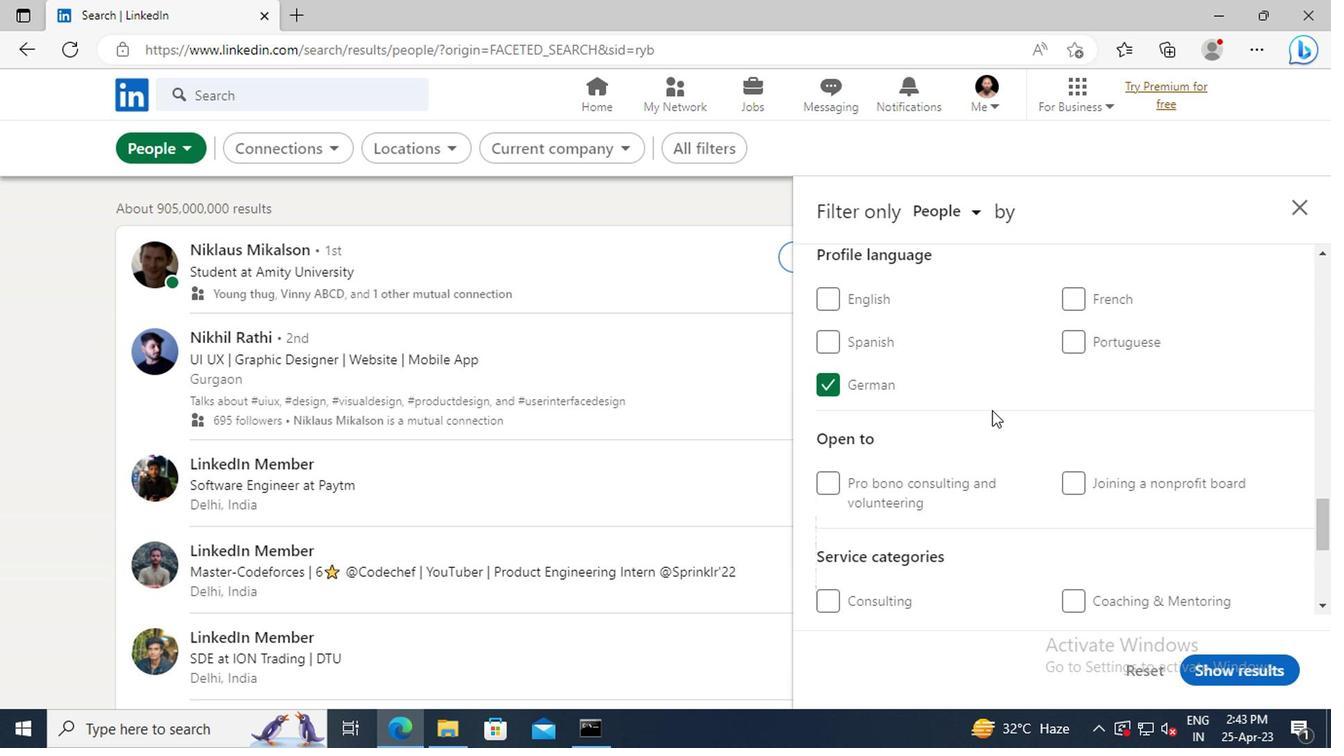 
Action: Mouse scrolled (987, 411) with delta (0, 0)
Screenshot: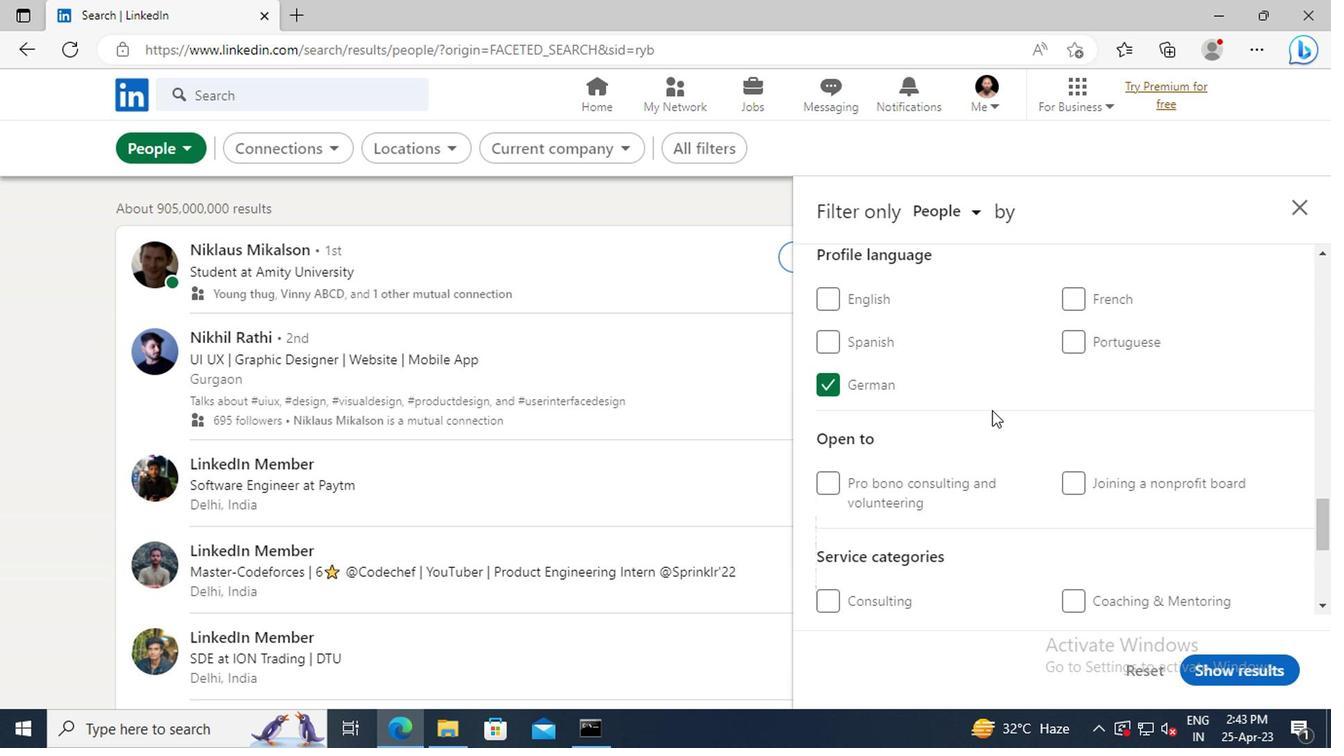 
Action: Mouse scrolled (987, 411) with delta (0, 0)
Screenshot: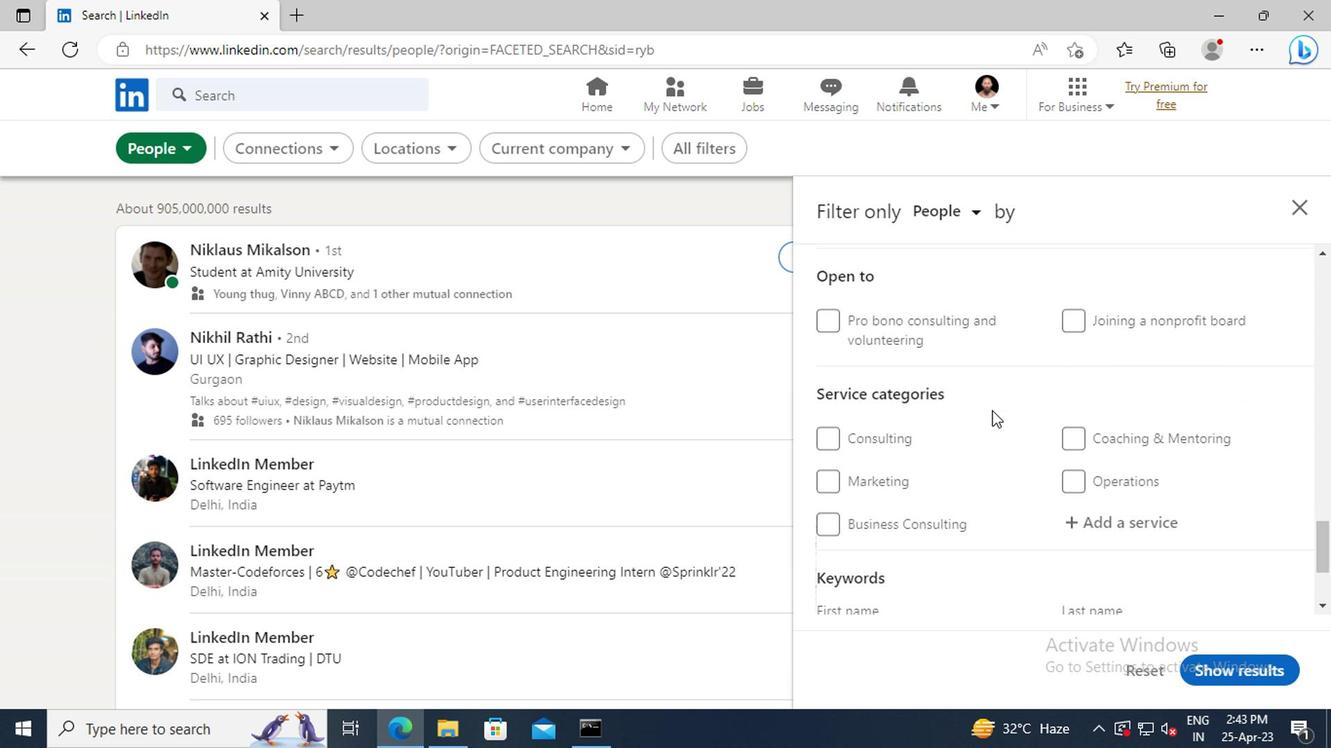 
Action: Mouse scrolled (987, 411) with delta (0, 0)
Screenshot: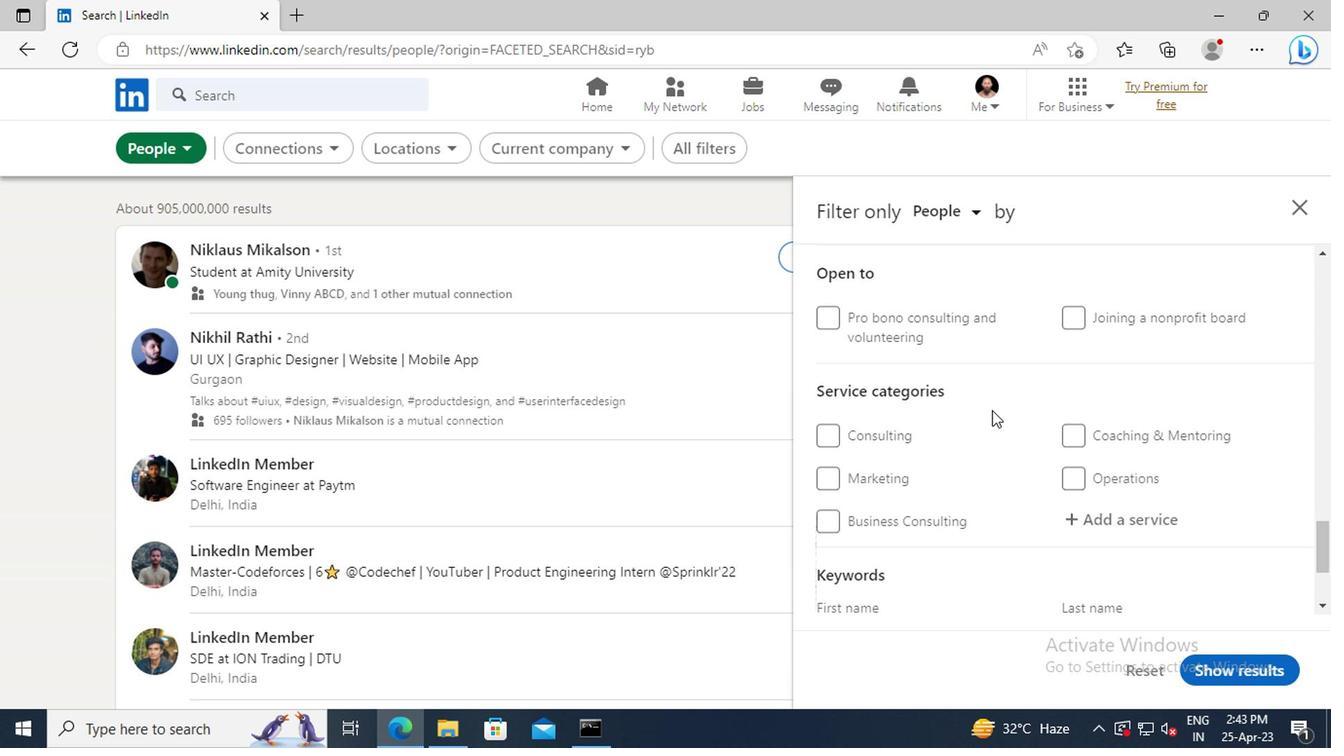 
Action: Mouse moved to (1078, 416)
Screenshot: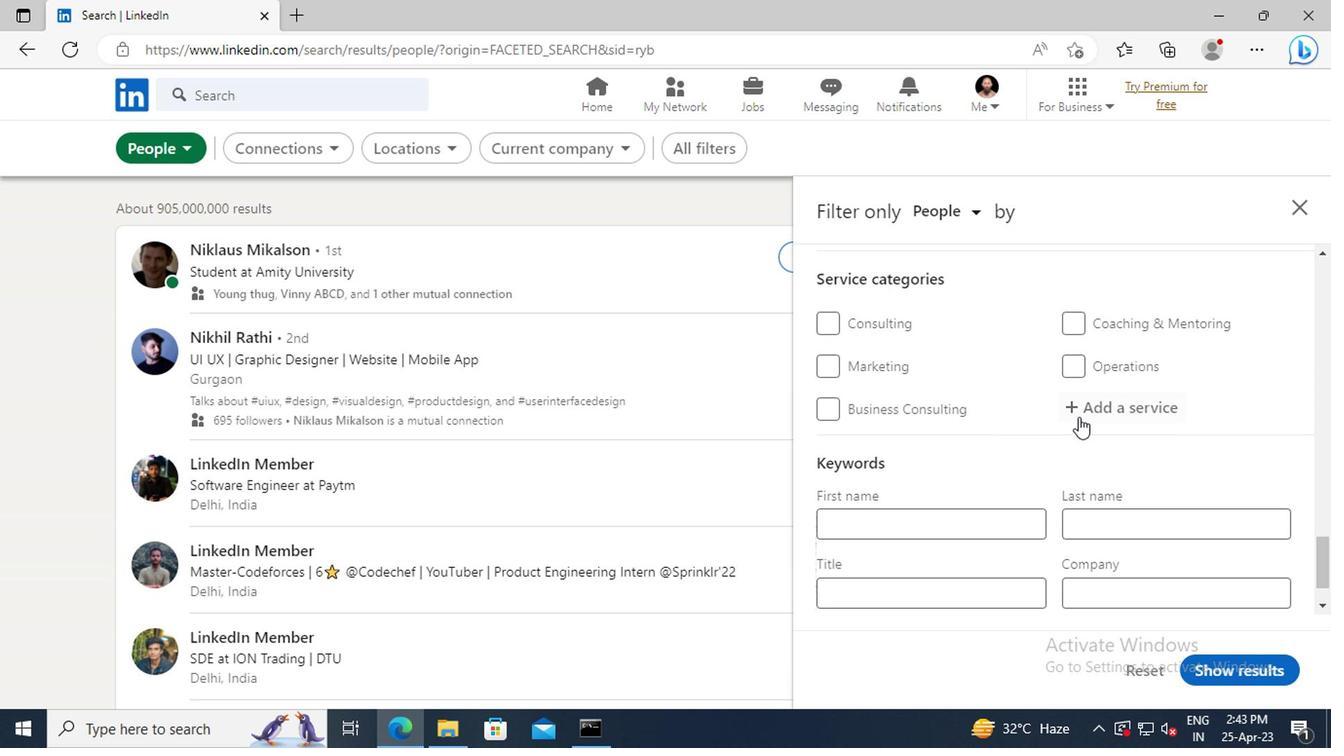 
Action: Mouse pressed left at (1078, 416)
Screenshot: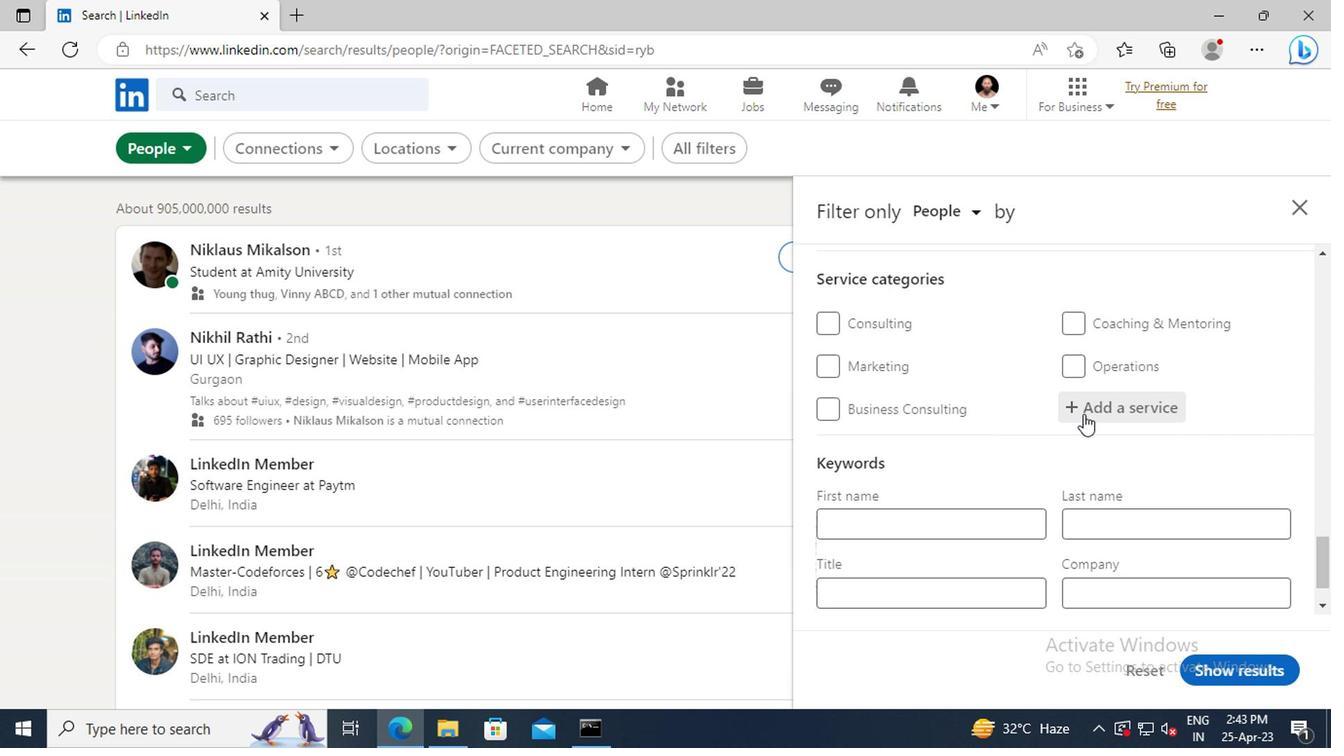 
Action: Key pressed <Key.shift>TRANSLATION
Screenshot: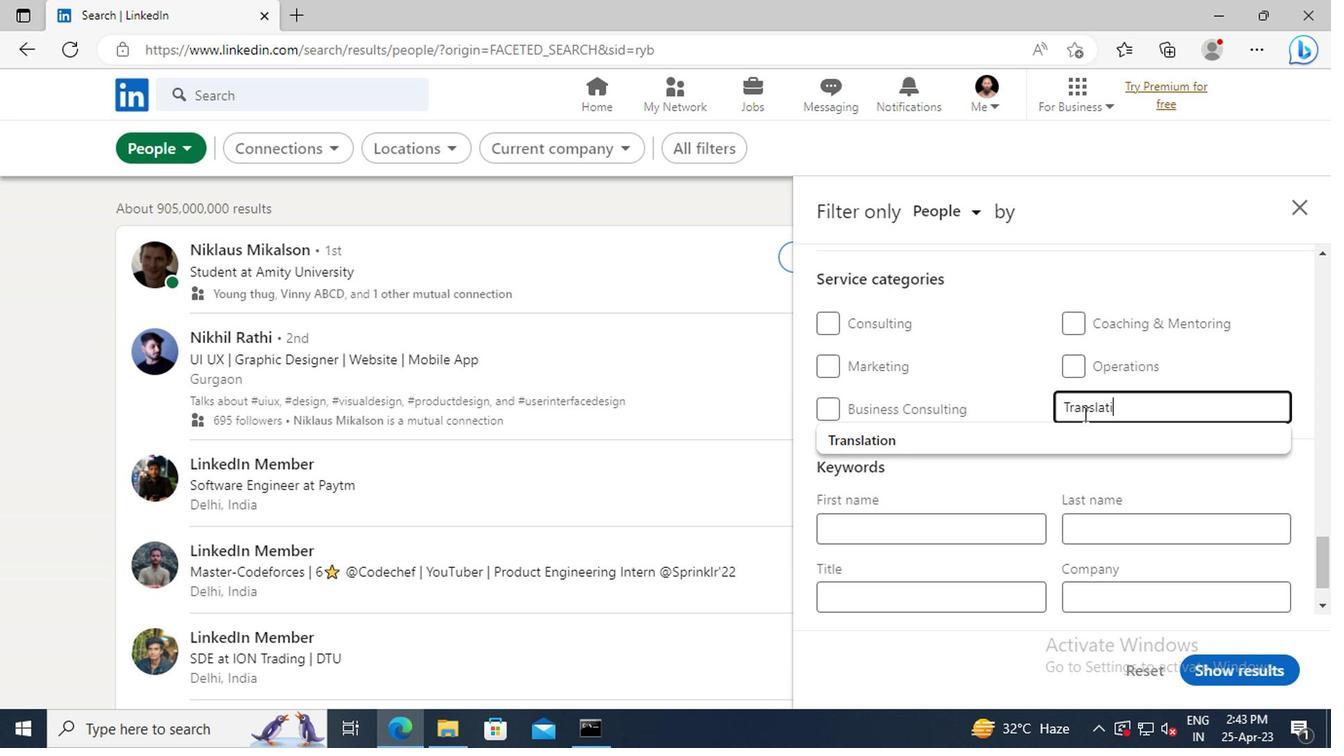 
Action: Mouse moved to (1040, 445)
Screenshot: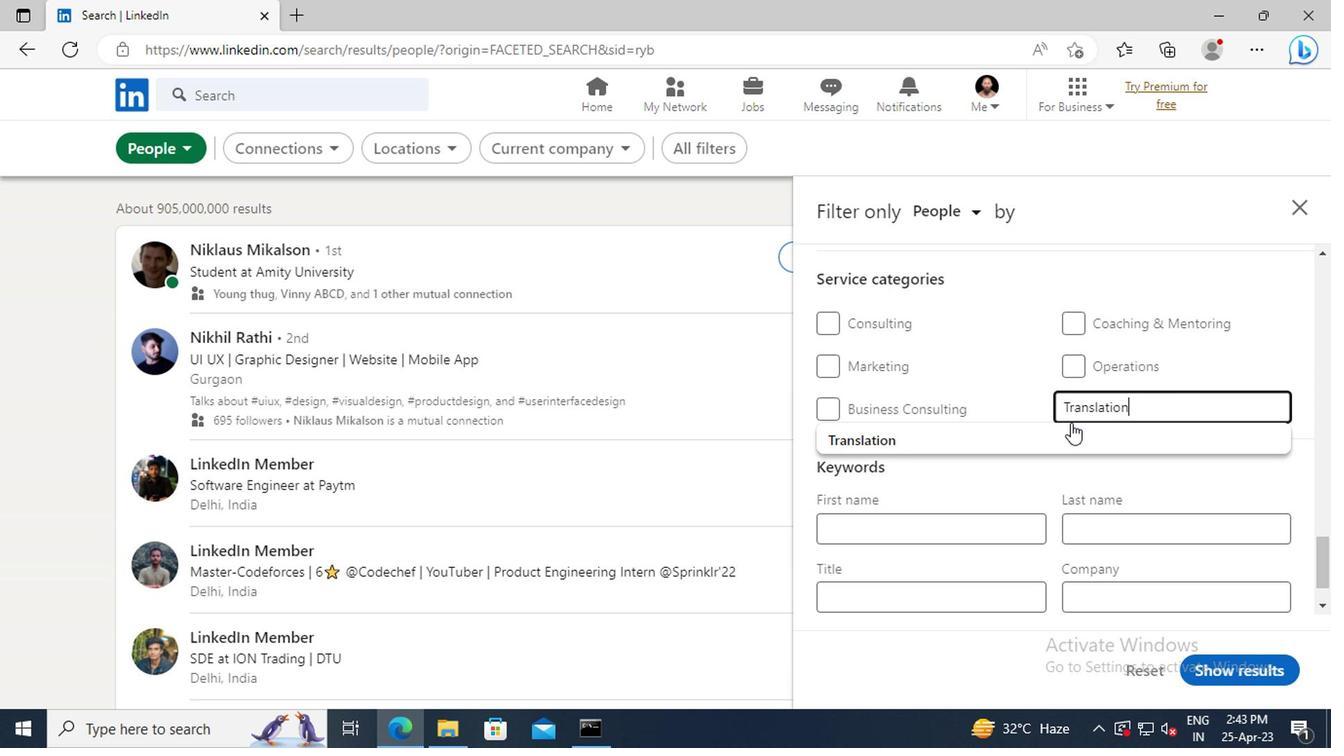 
Action: Mouse pressed left at (1040, 445)
Screenshot: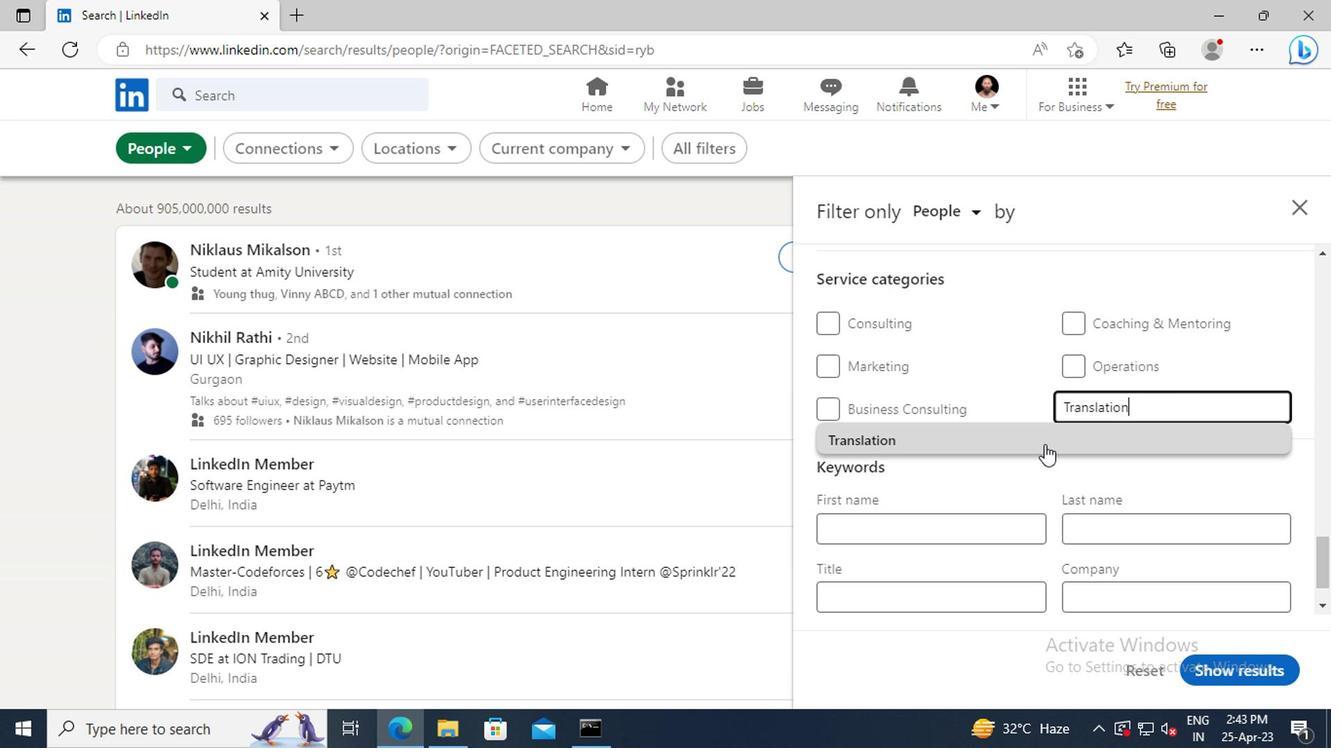 
Action: Mouse moved to (1035, 384)
Screenshot: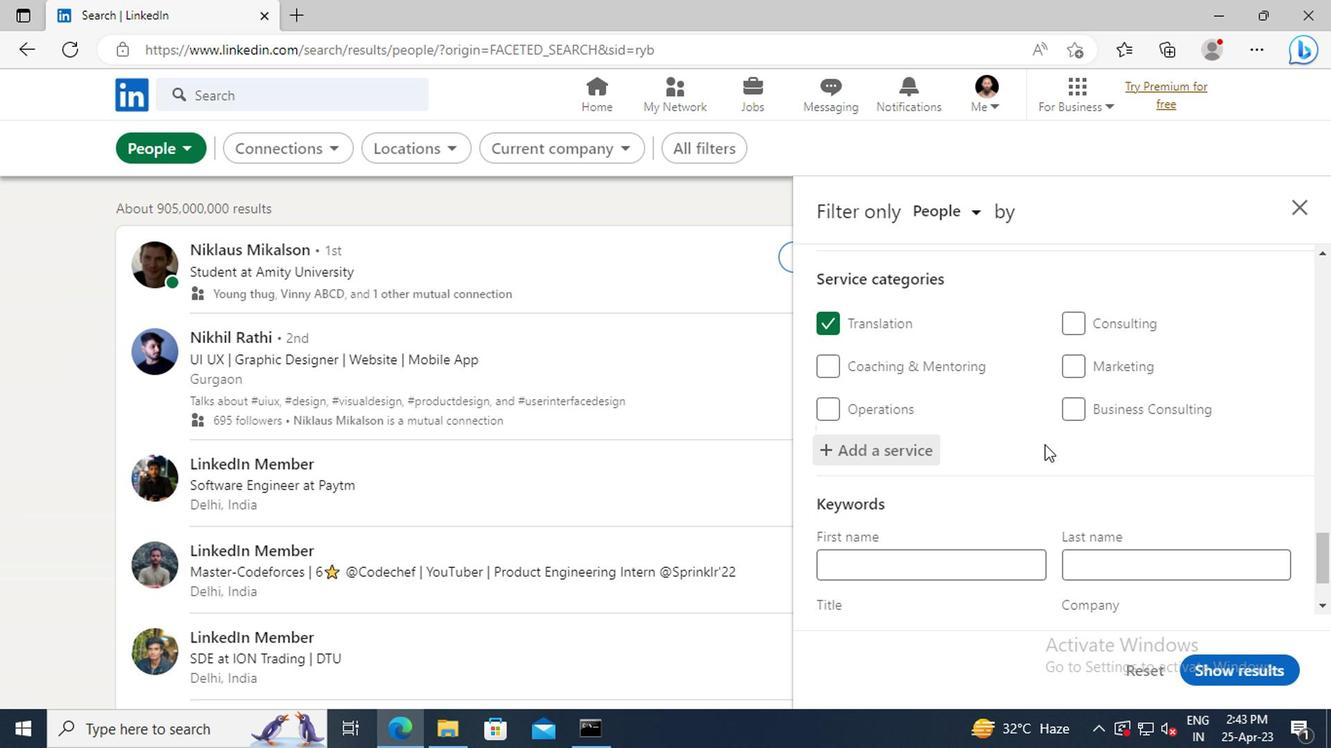 
Action: Mouse scrolled (1035, 383) with delta (0, -1)
Screenshot: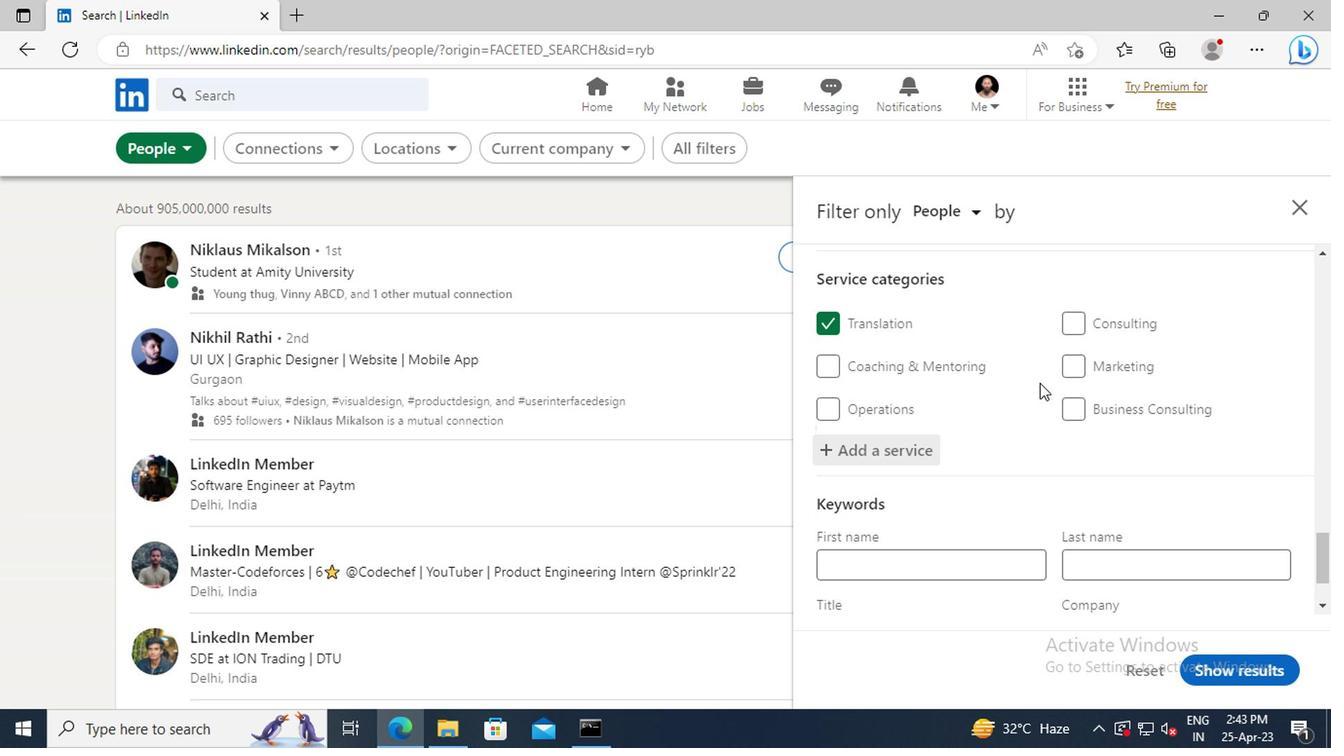 
Action: Mouse scrolled (1035, 383) with delta (0, -1)
Screenshot: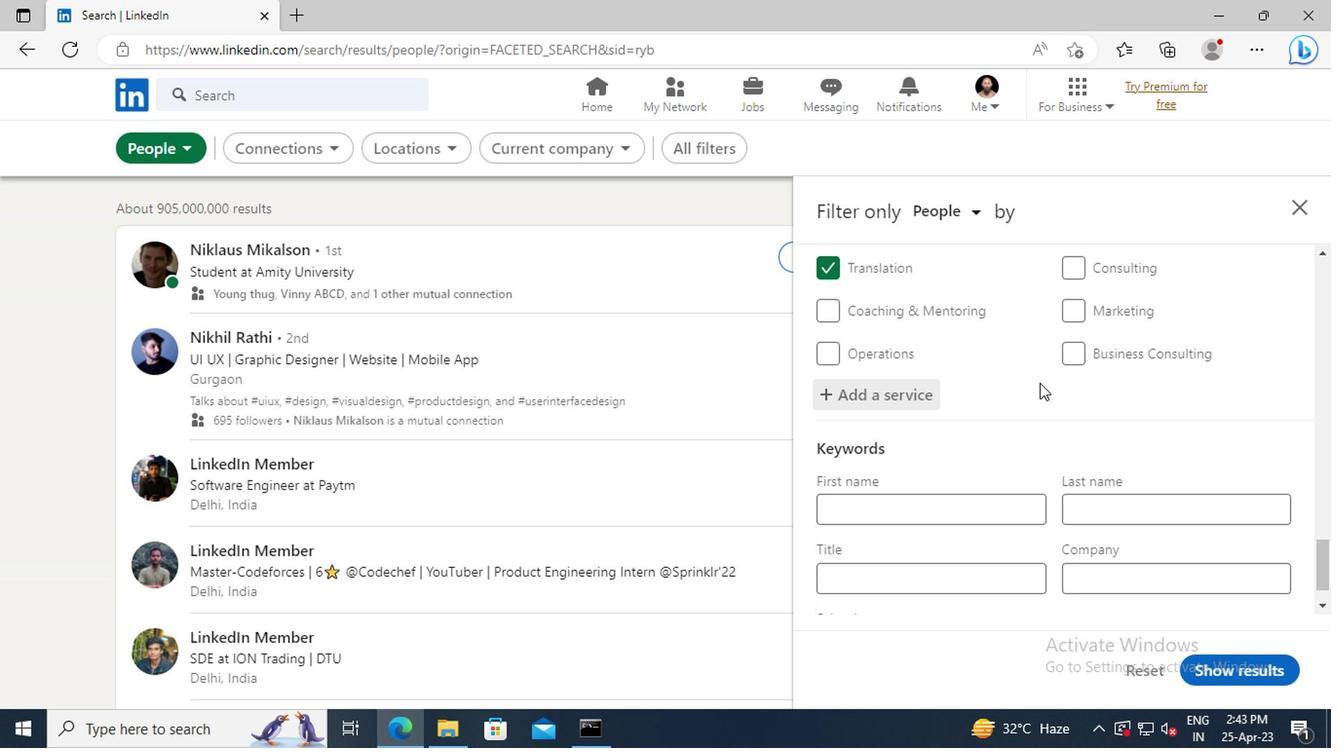
Action: Mouse scrolled (1035, 383) with delta (0, -1)
Screenshot: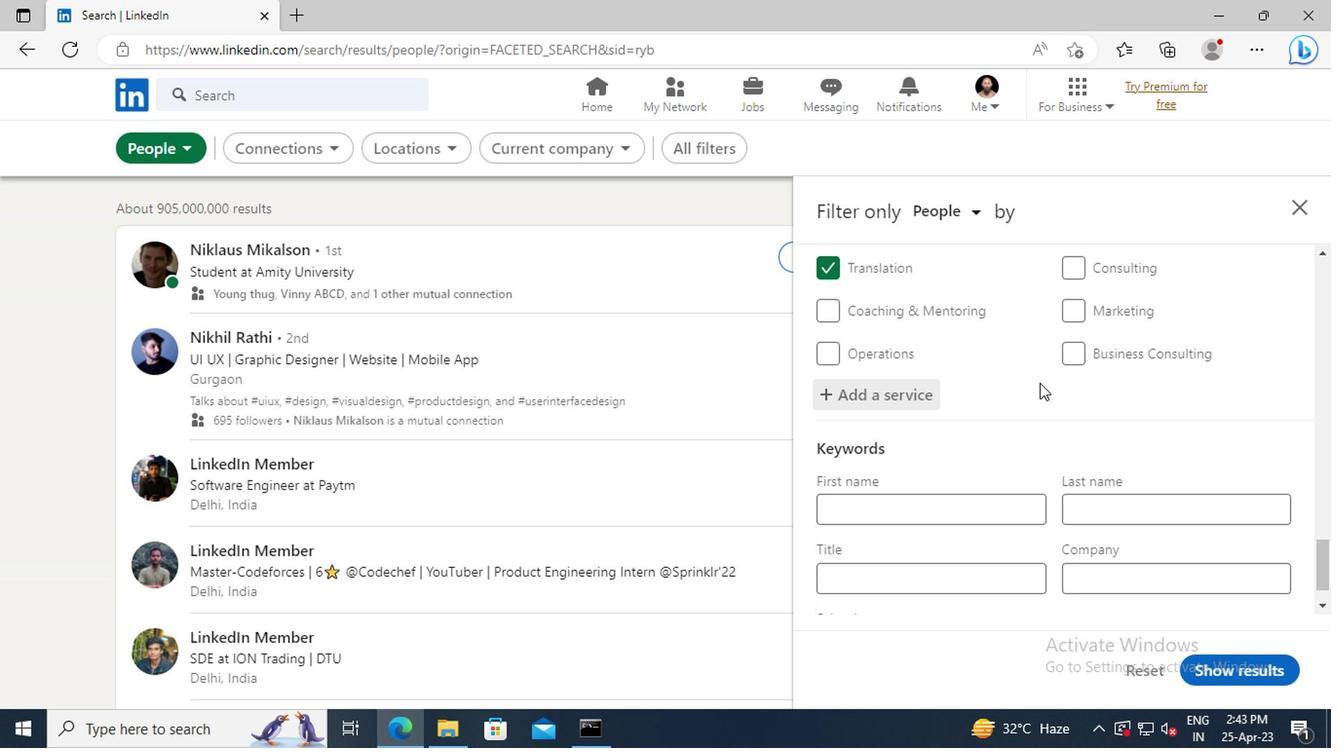 
Action: Mouse scrolled (1035, 383) with delta (0, -1)
Screenshot: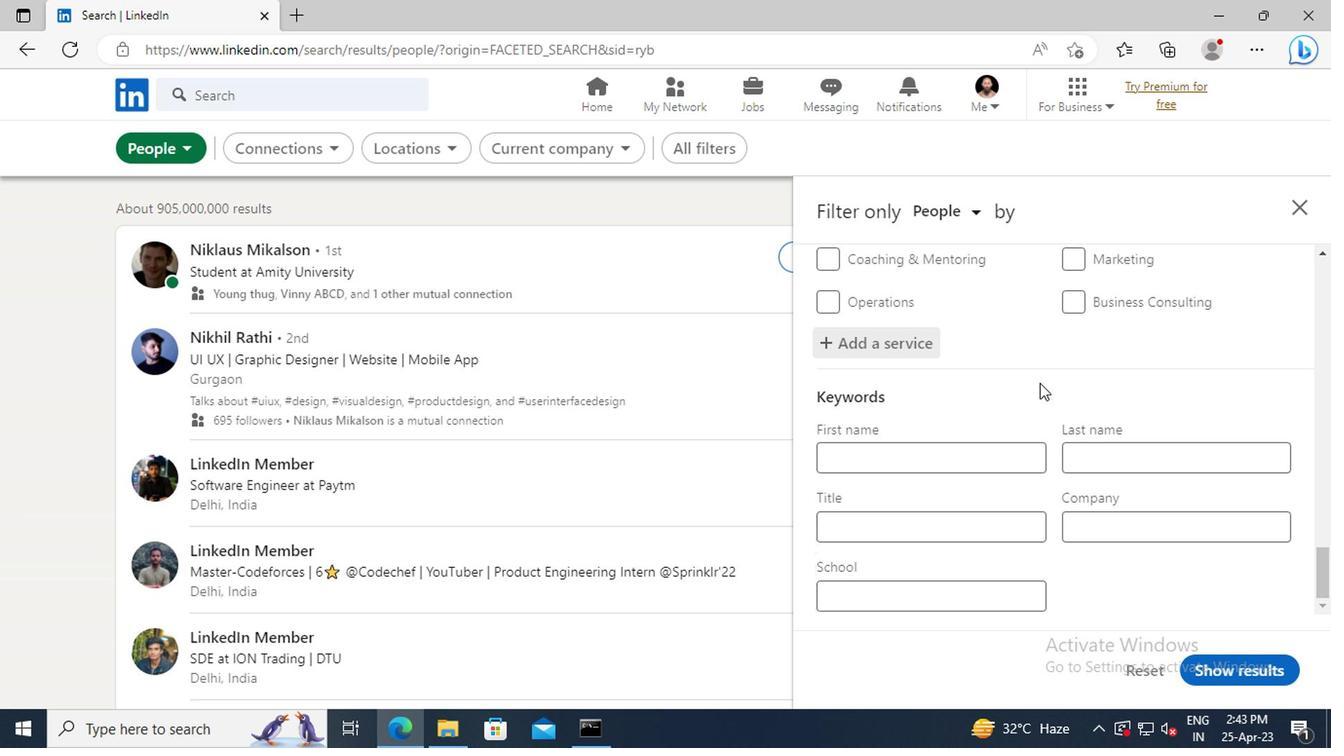 
Action: Mouse scrolled (1035, 383) with delta (0, -1)
Screenshot: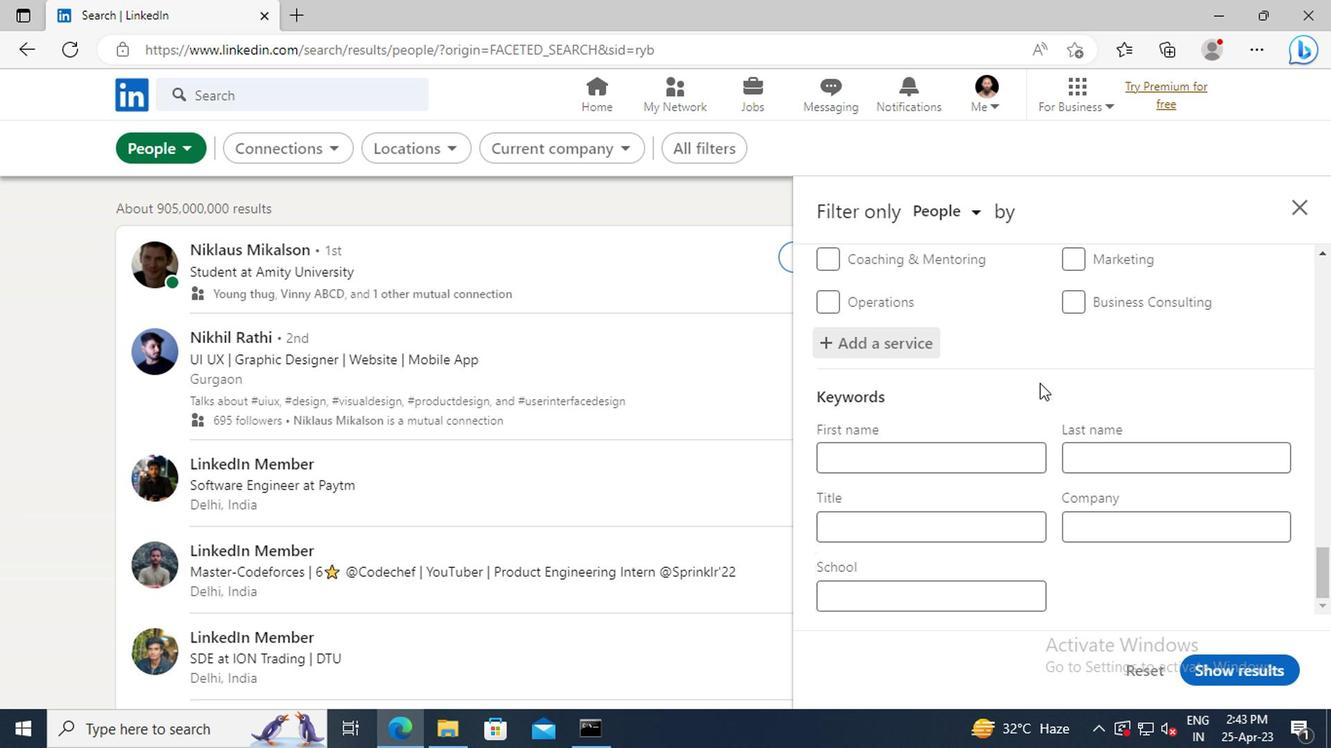 
Action: Mouse moved to (963, 531)
Screenshot: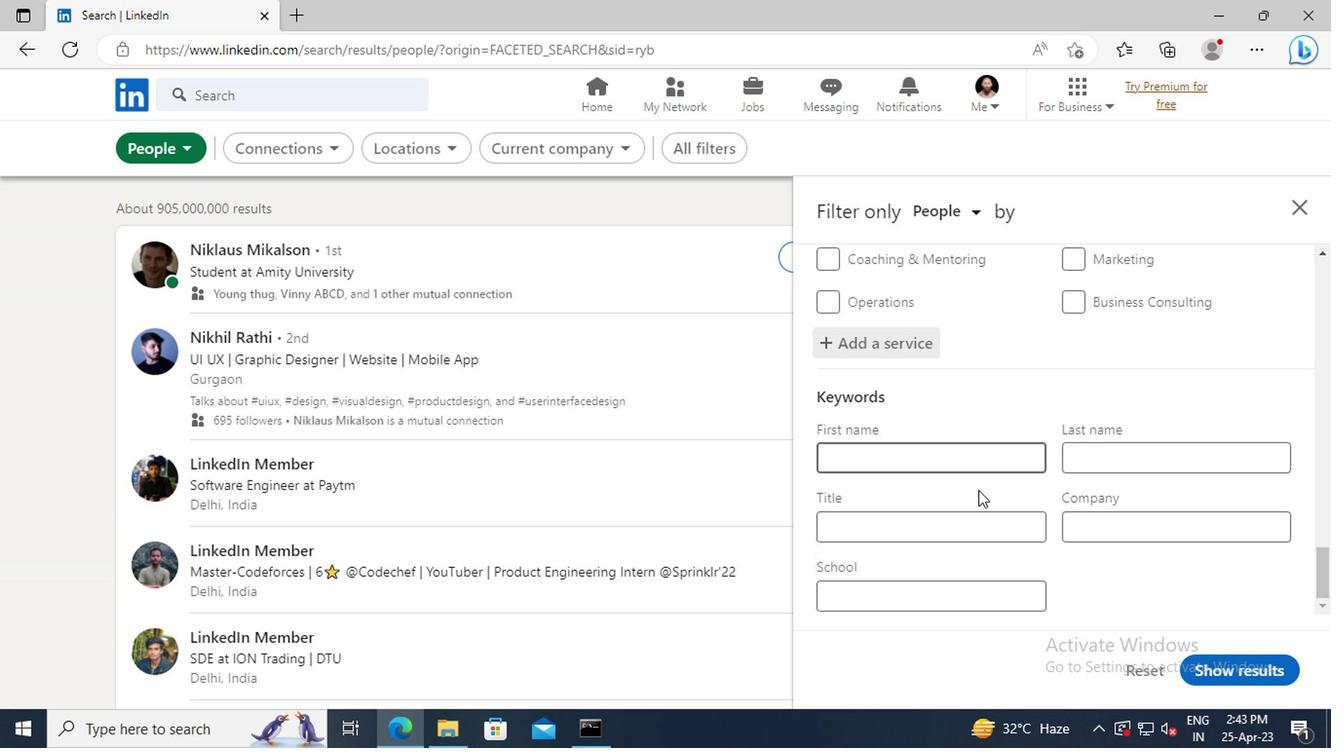 
Action: Mouse pressed left at (963, 531)
Screenshot: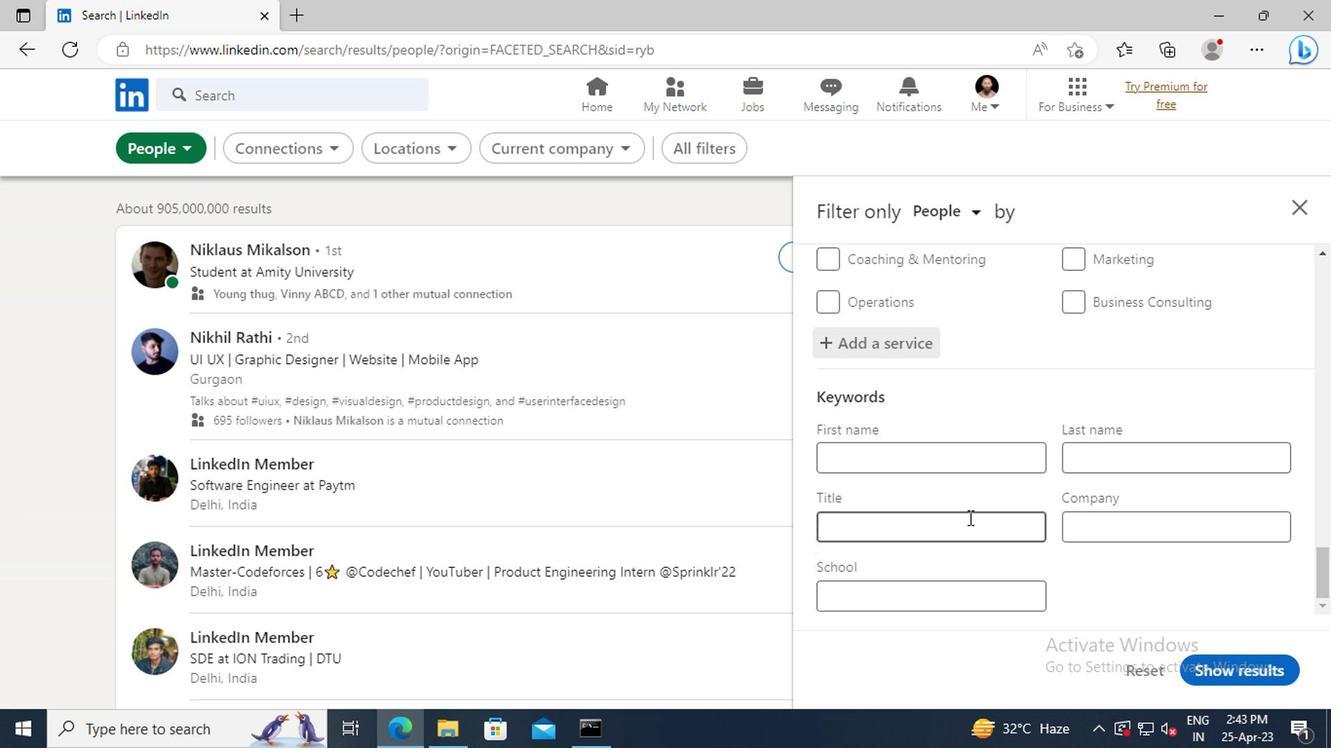 
Action: Key pressed <Key.shift>PRESIDENT
Screenshot: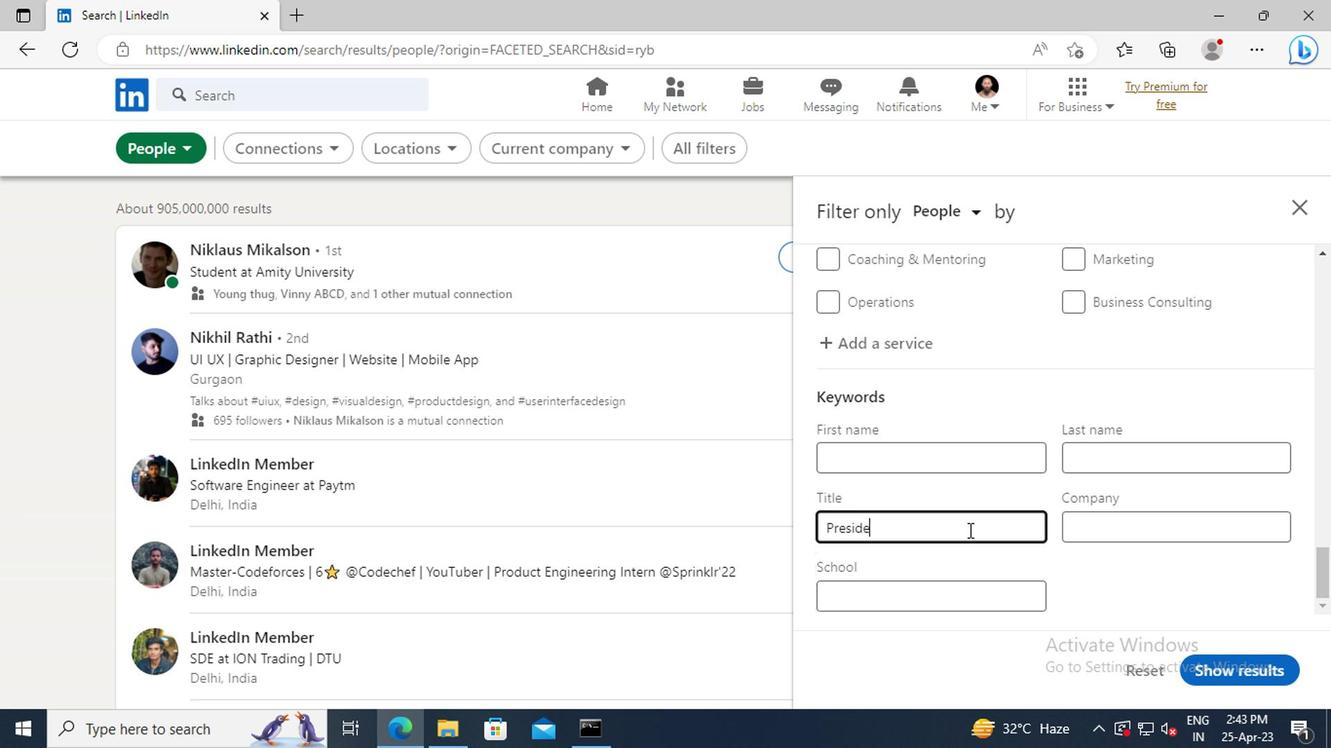 
Action: Mouse moved to (1205, 673)
Screenshot: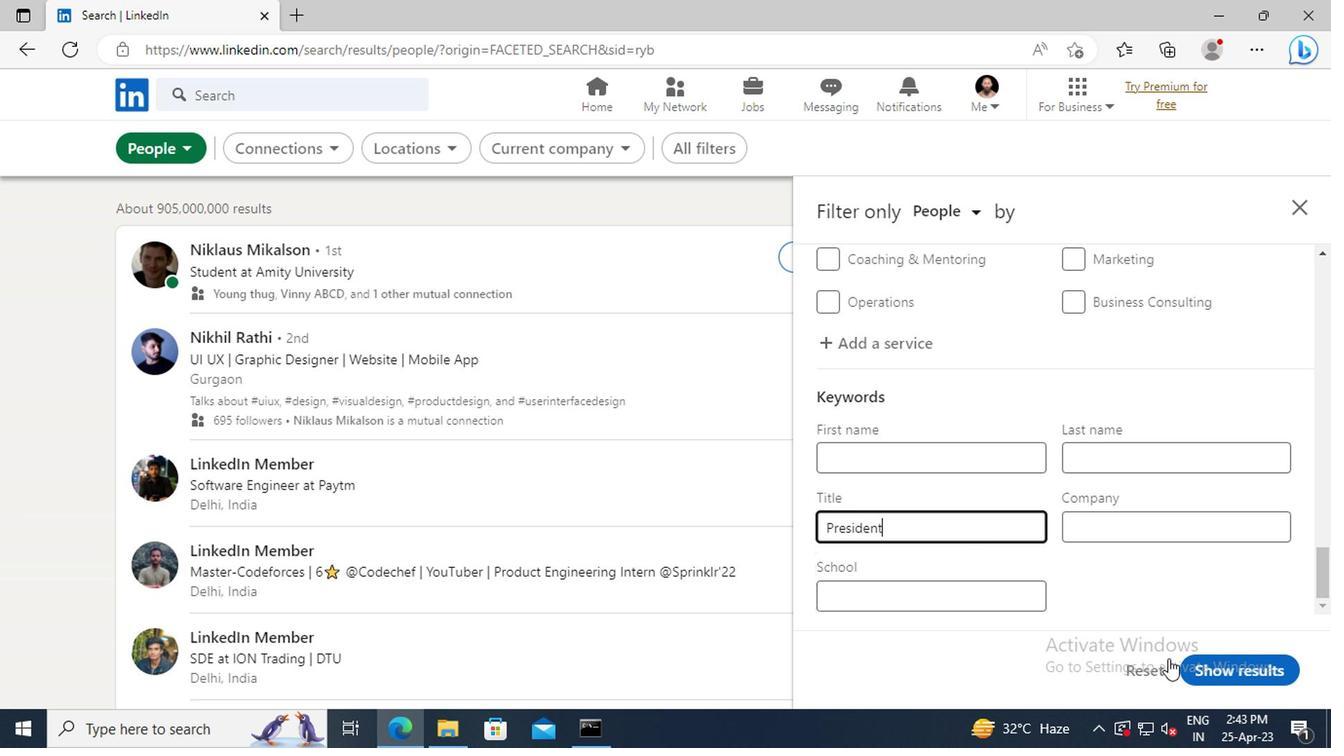 
Action: Mouse pressed left at (1205, 673)
Screenshot: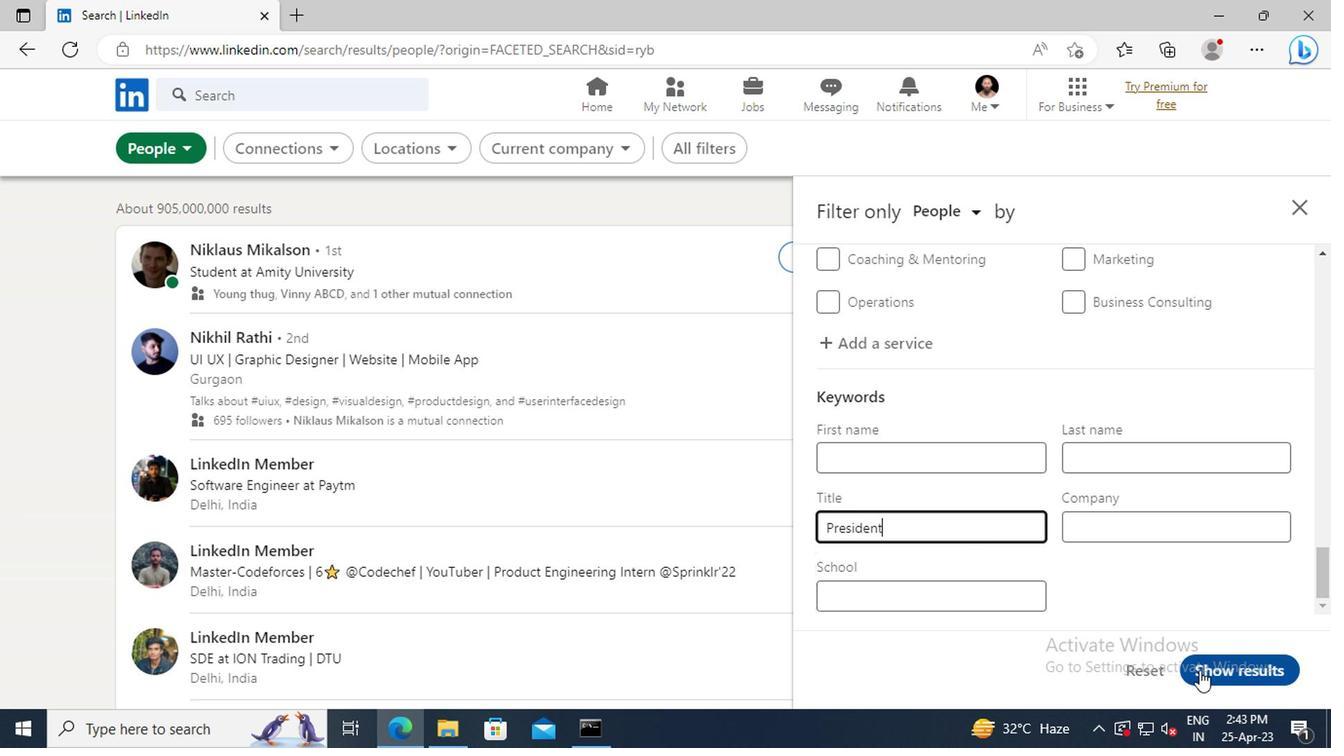 
